 Task: Schedule a session for the debt reduction strategy.
Action: Mouse moved to (581, 119)
Screenshot: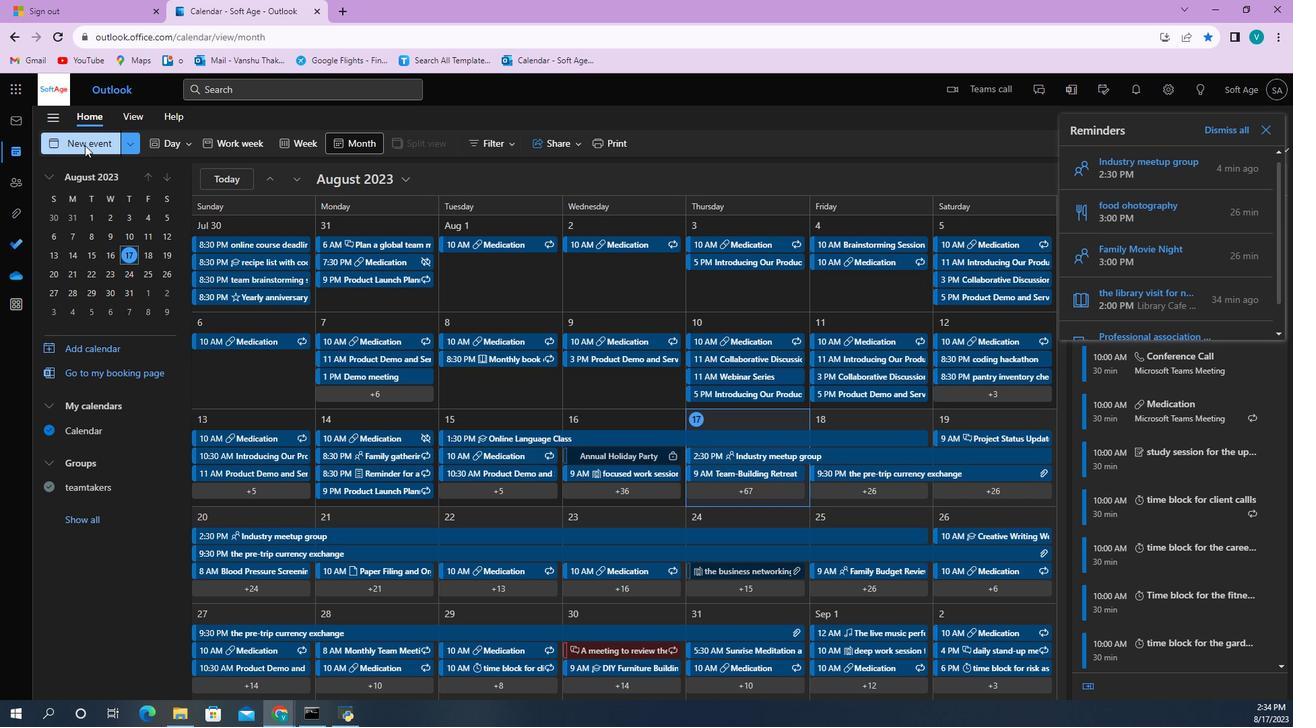 
Action: Mouse pressed left at (581, 119)
Screenshot: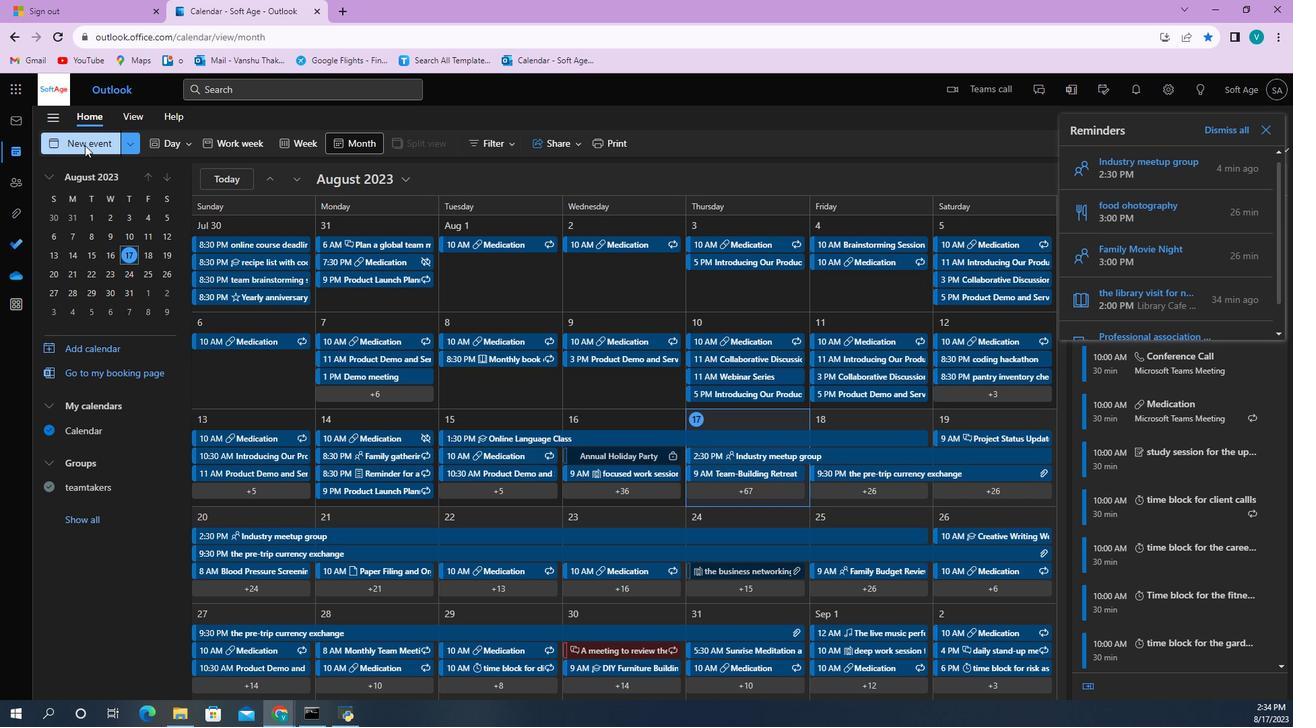 
Action: Mouse moved to (530, 206)
Screenshot: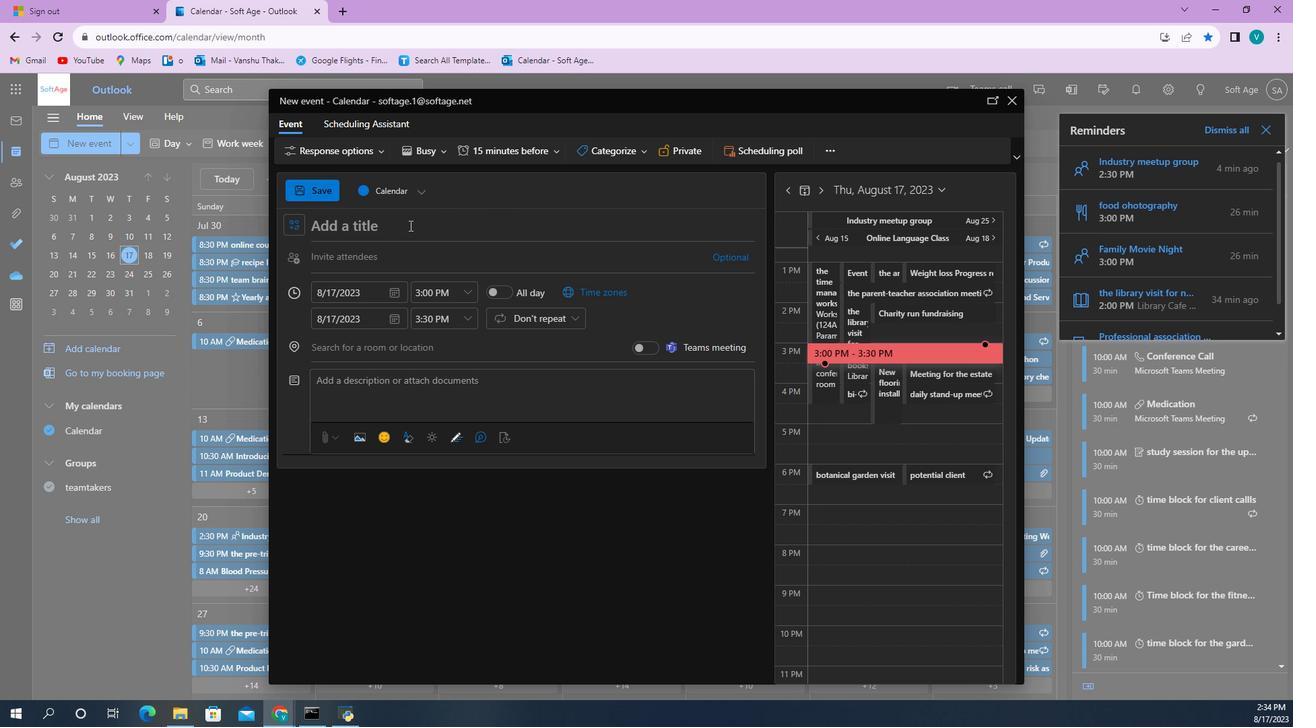 
Action: Mouse pressed left at (530, 206)
Screenshot: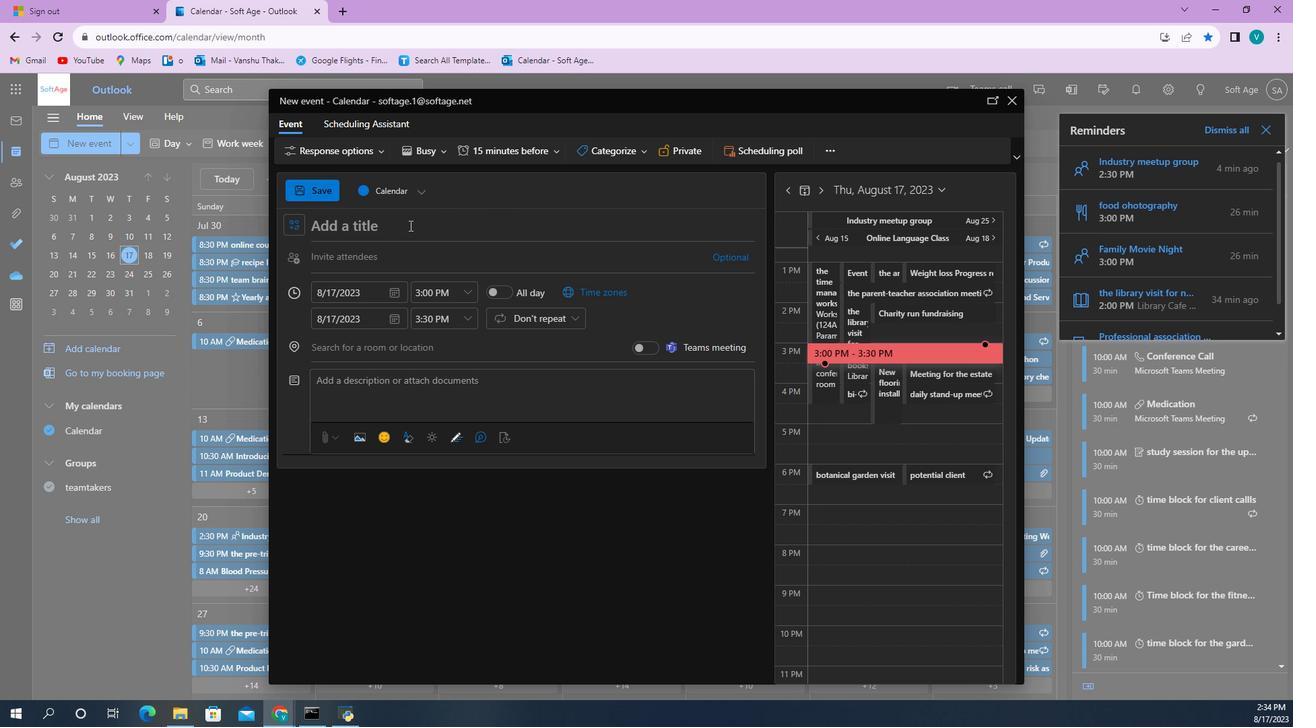 
Action: Key pressed session<Key.space>for<Key.space>the<Key.space>debt<Key.space>reduction<Key.space>stre<Key.backspace><Key.backspace>rategy
Screenshot: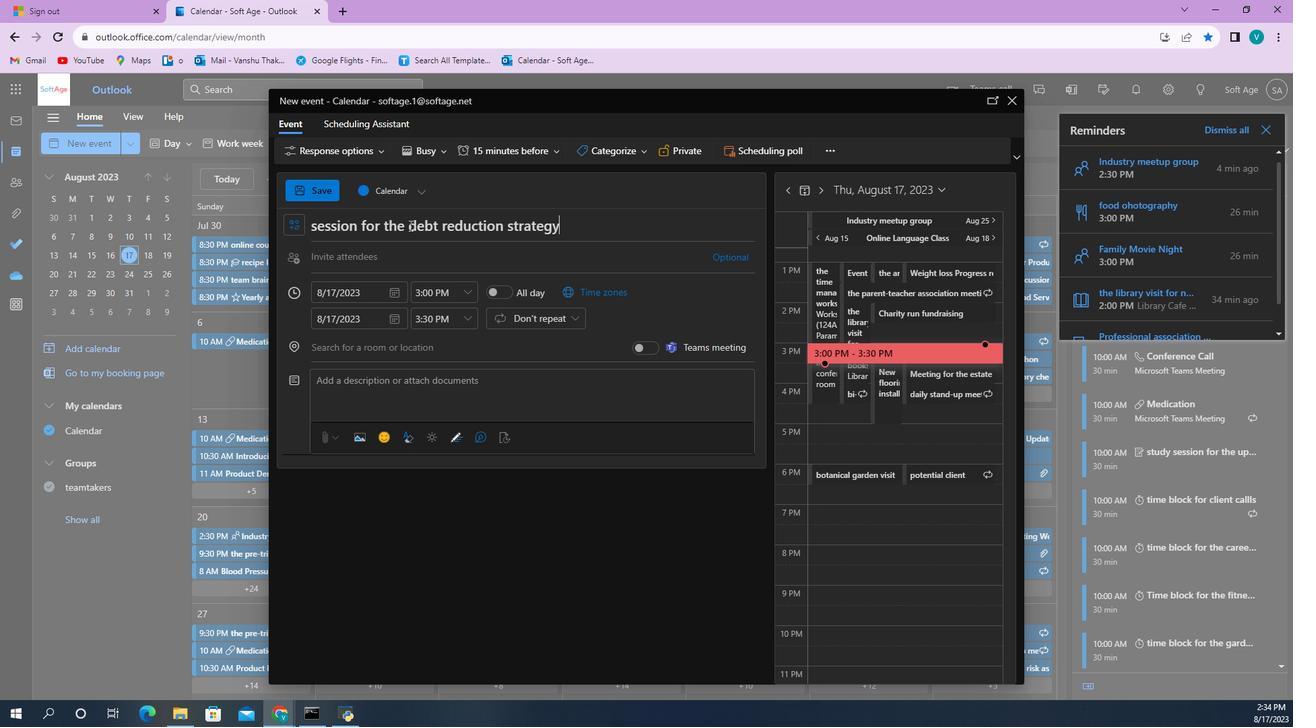 
Action: Mouse moved to (532, 286)
Screenshot: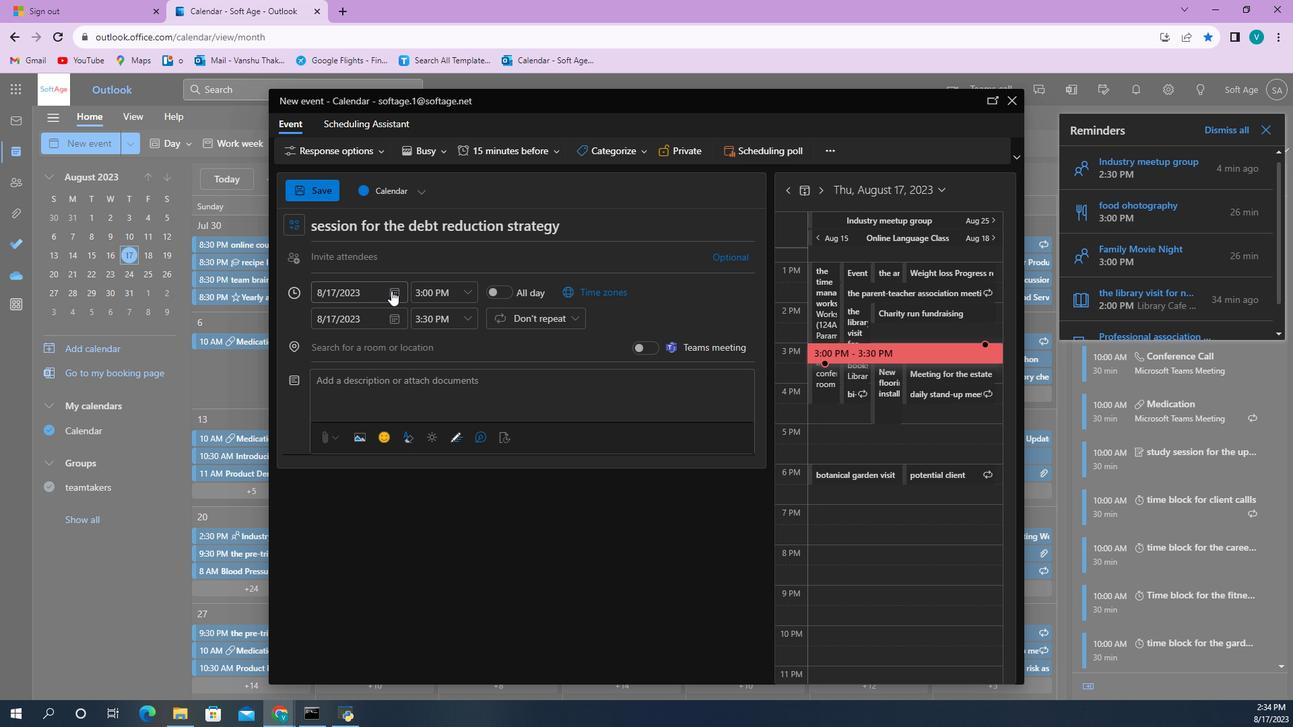 
Action: Mouse pressed left at (532, 286)
Screenshot: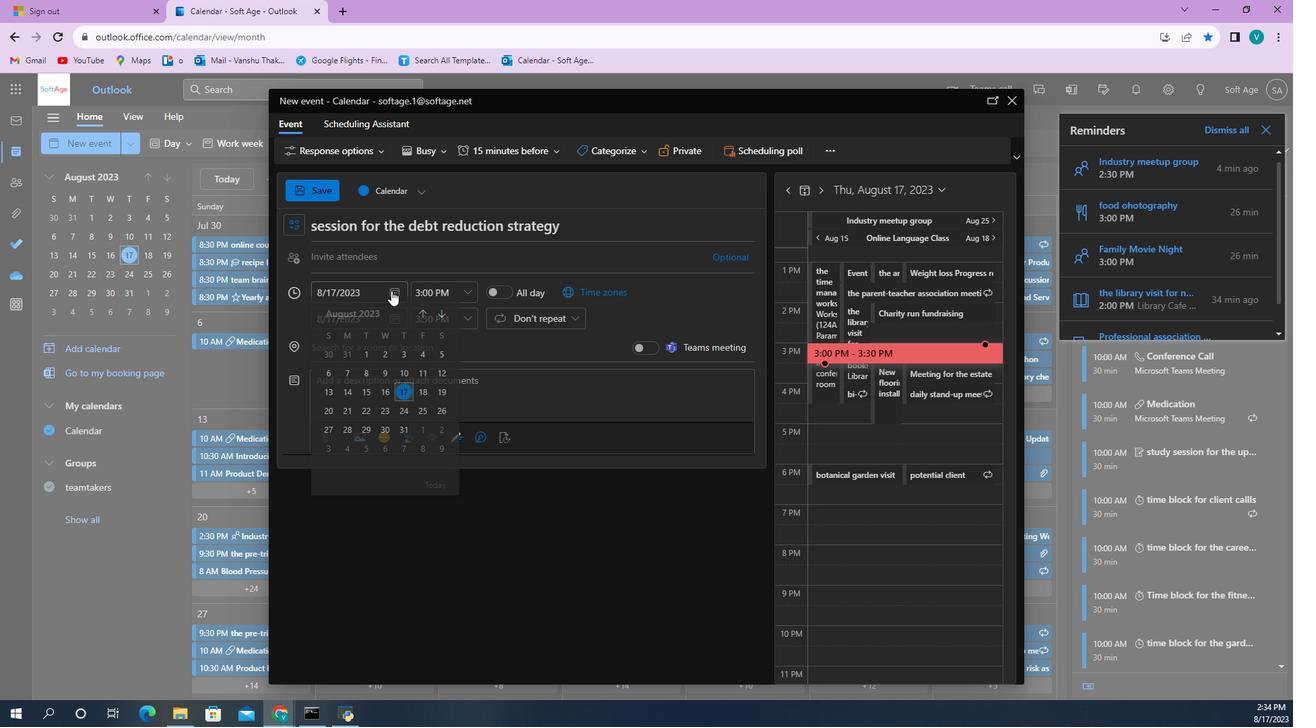 
Action: Mouse moved to (528, 396)
Screenshot: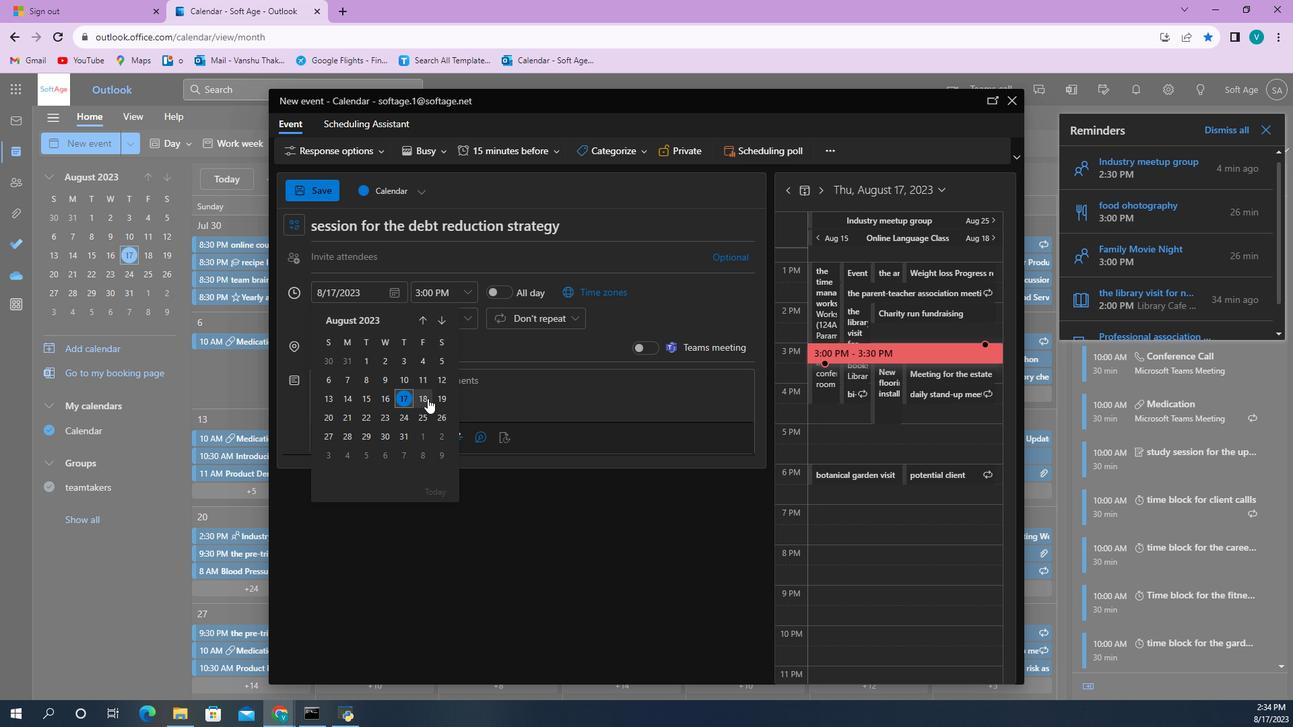 
Action: Mouse pressed left at (528, 396)
Screenshot: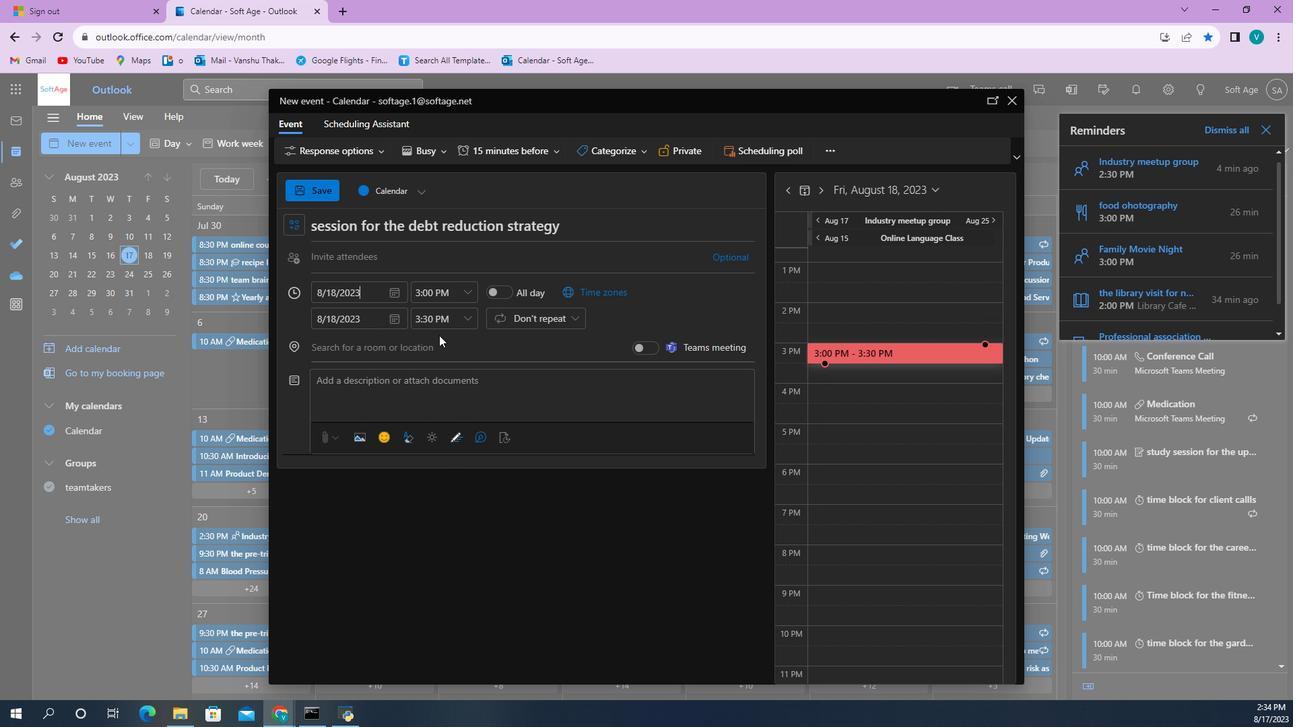 
Action: Mouse moved to (522, 284)
Screenshot: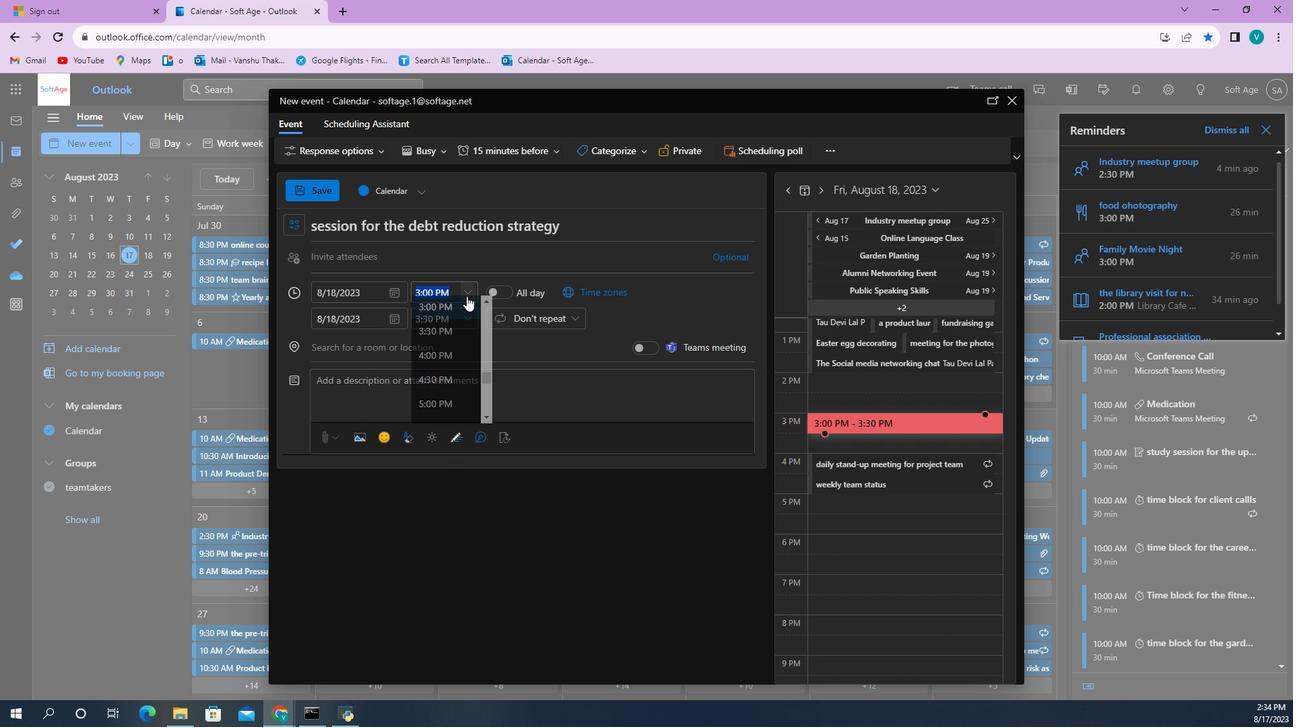 
Action: Mouse pressed left at (522, 284)
Screenshot: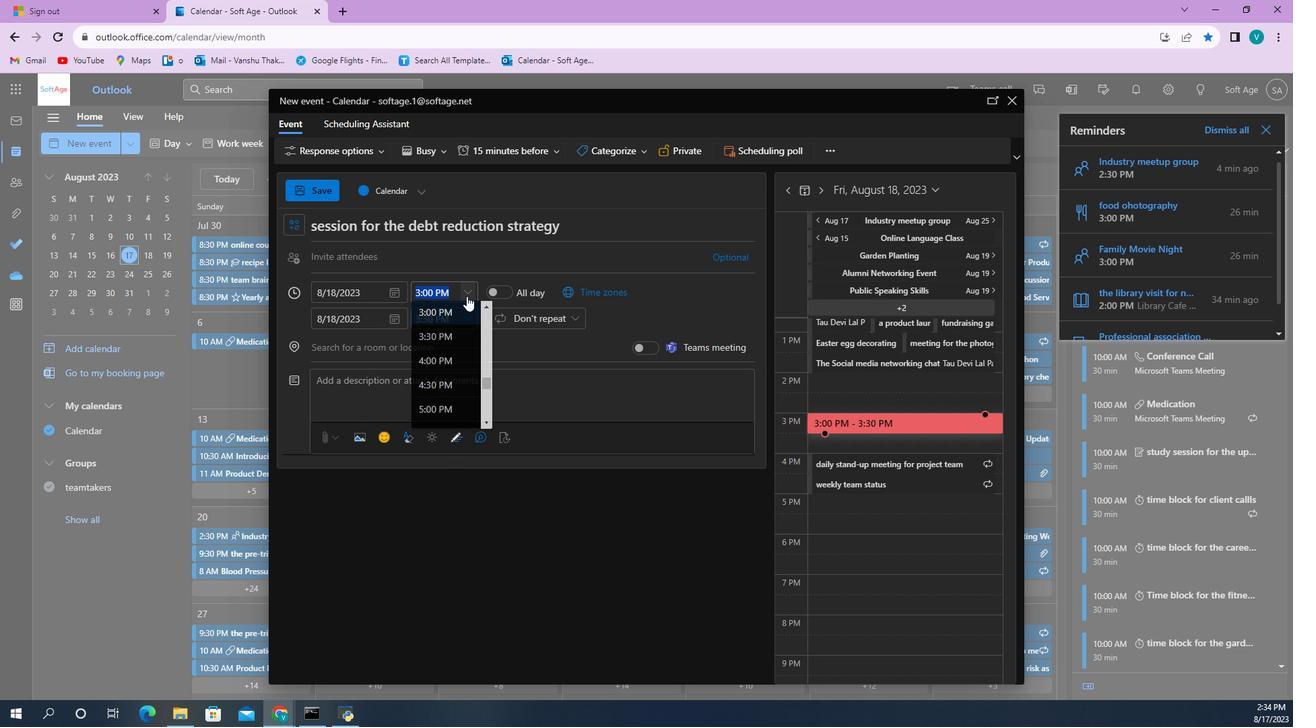 
Action: Mouse moved to (522, 330)
Screenshot: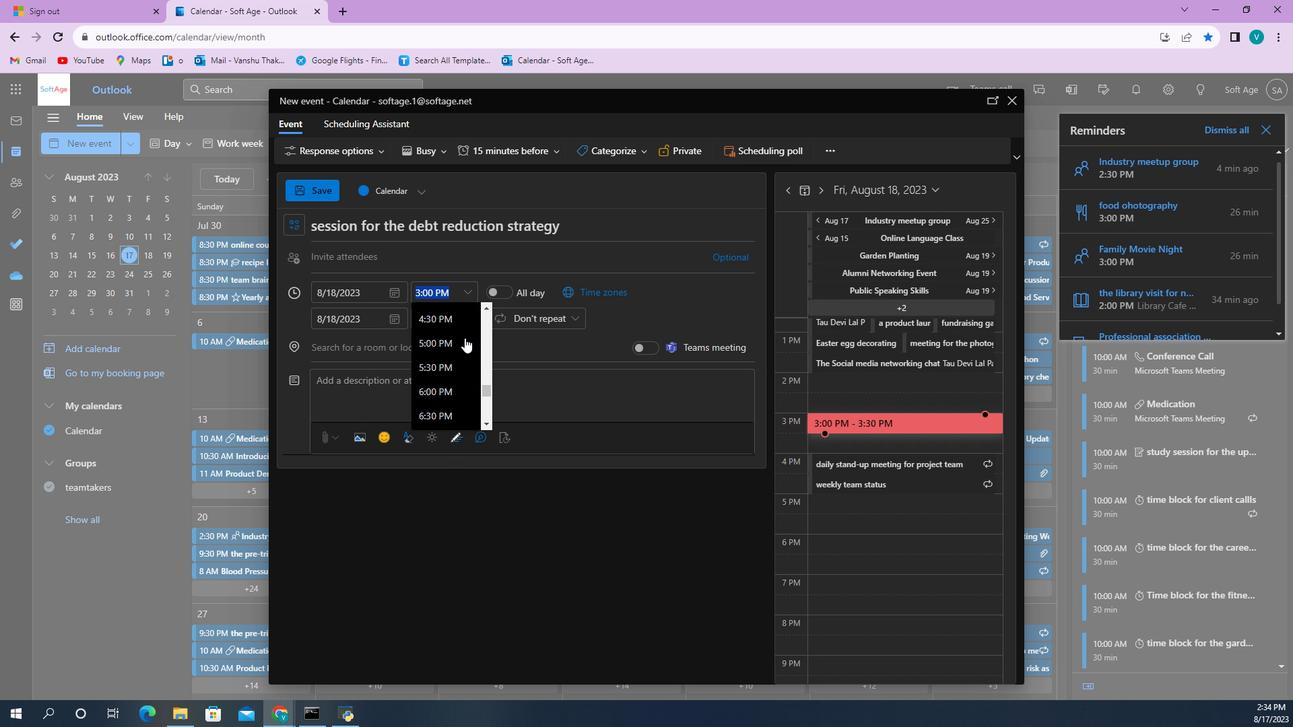 
Action: Mouse scrolled (522, 329) with delta (0, 0)
Screenshot: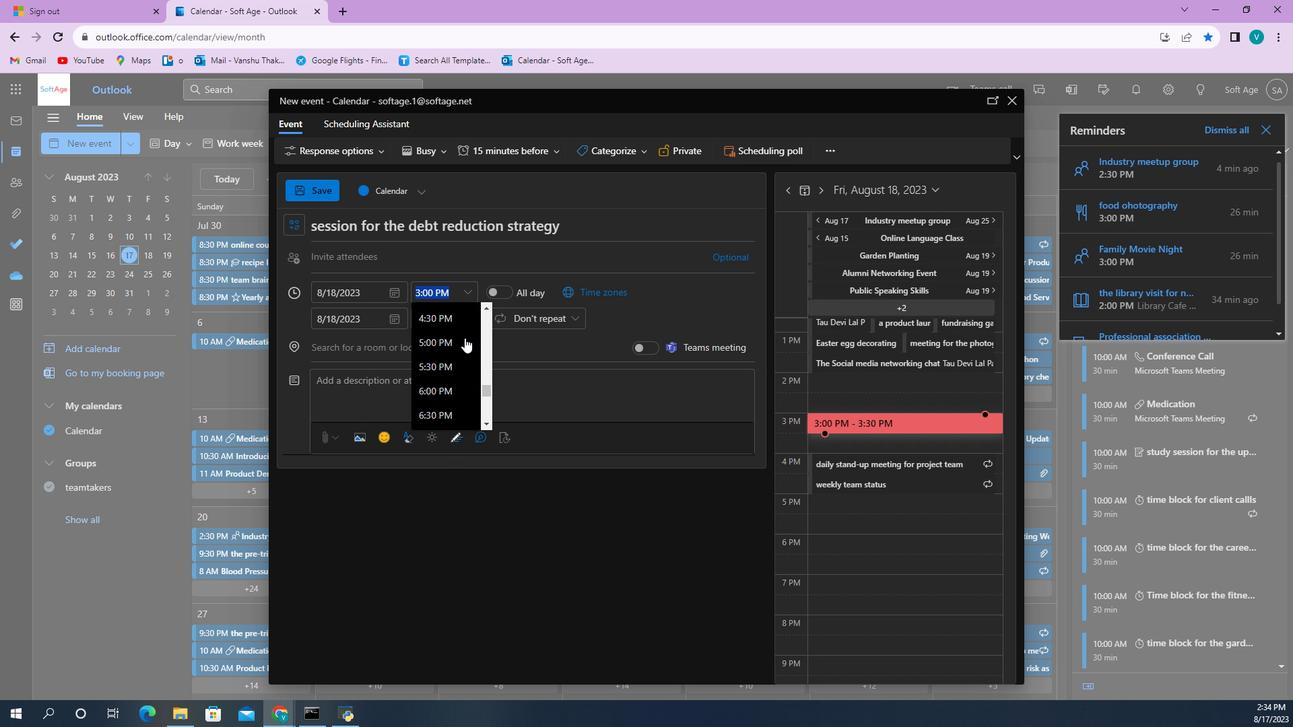 
Action: Mouse scrolled (522, 329) with delta (0, 0)
Screenshot: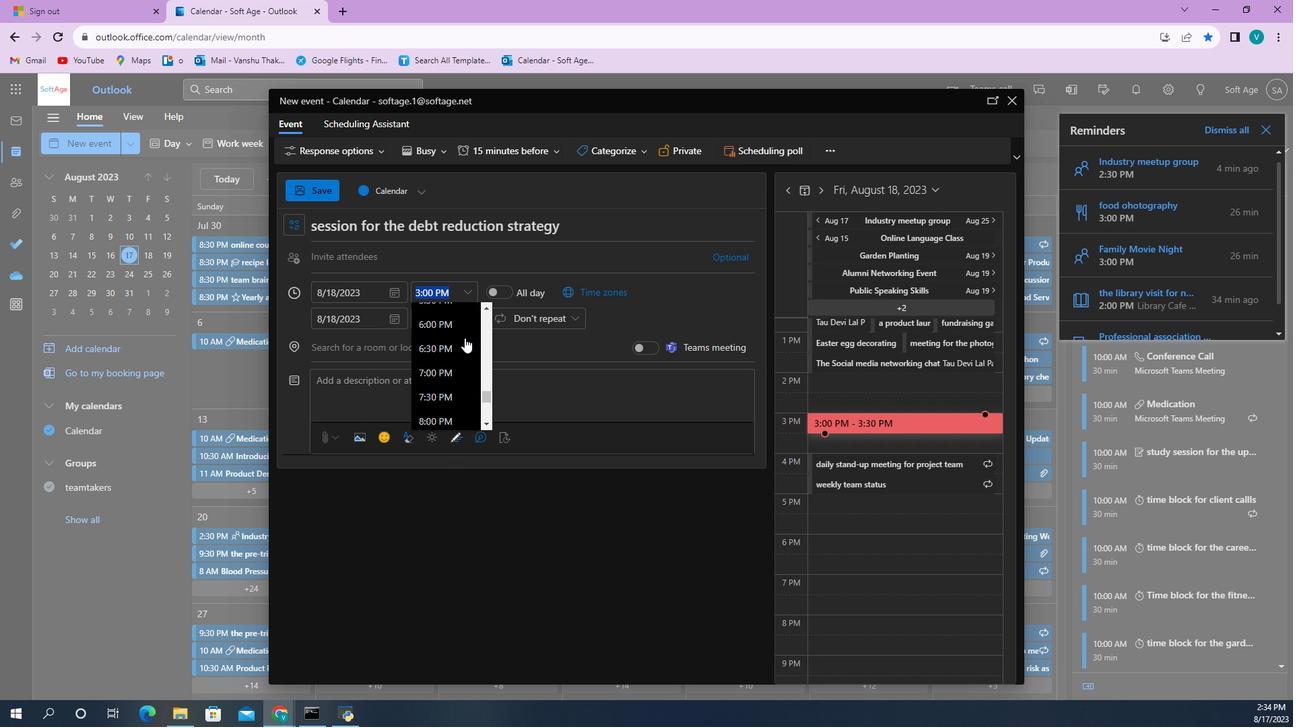 
Action: Mouse scrolled (522, 329) with delta (0, 0)
Screenshot: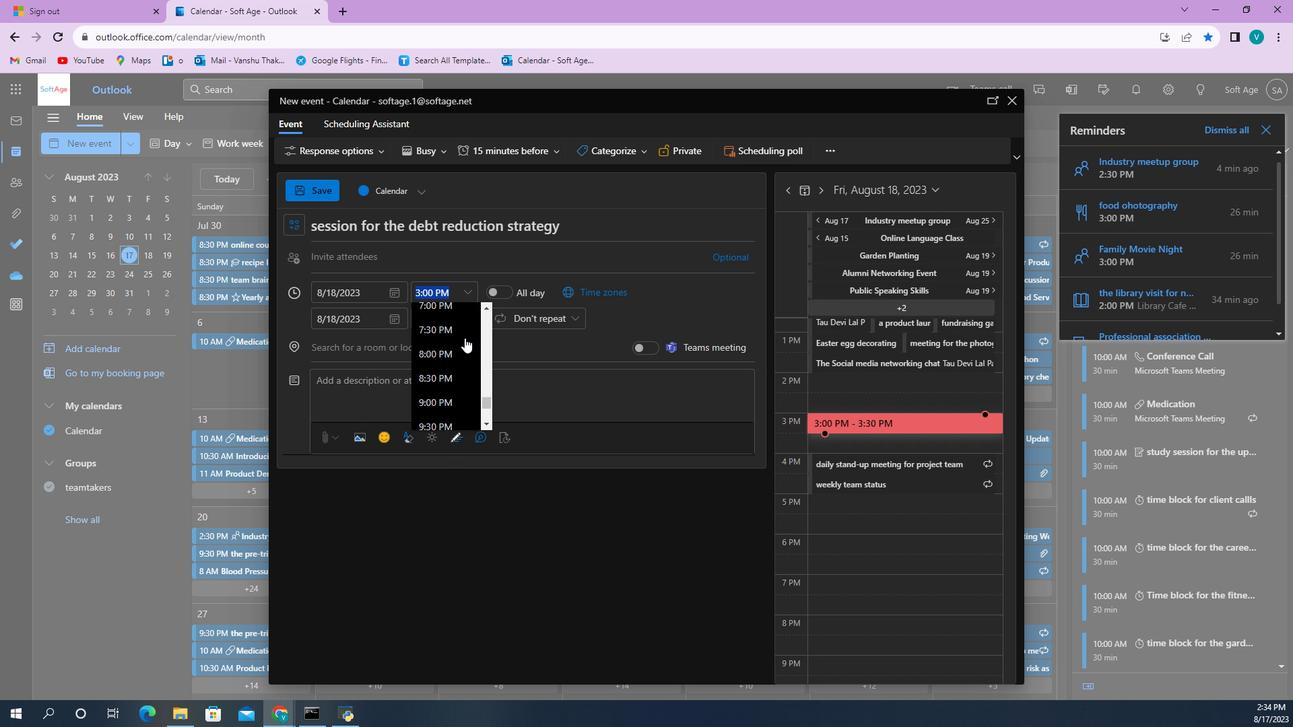 
Action: Mouse scrolled (522, 330) with delta (0, 0)
Screenshot: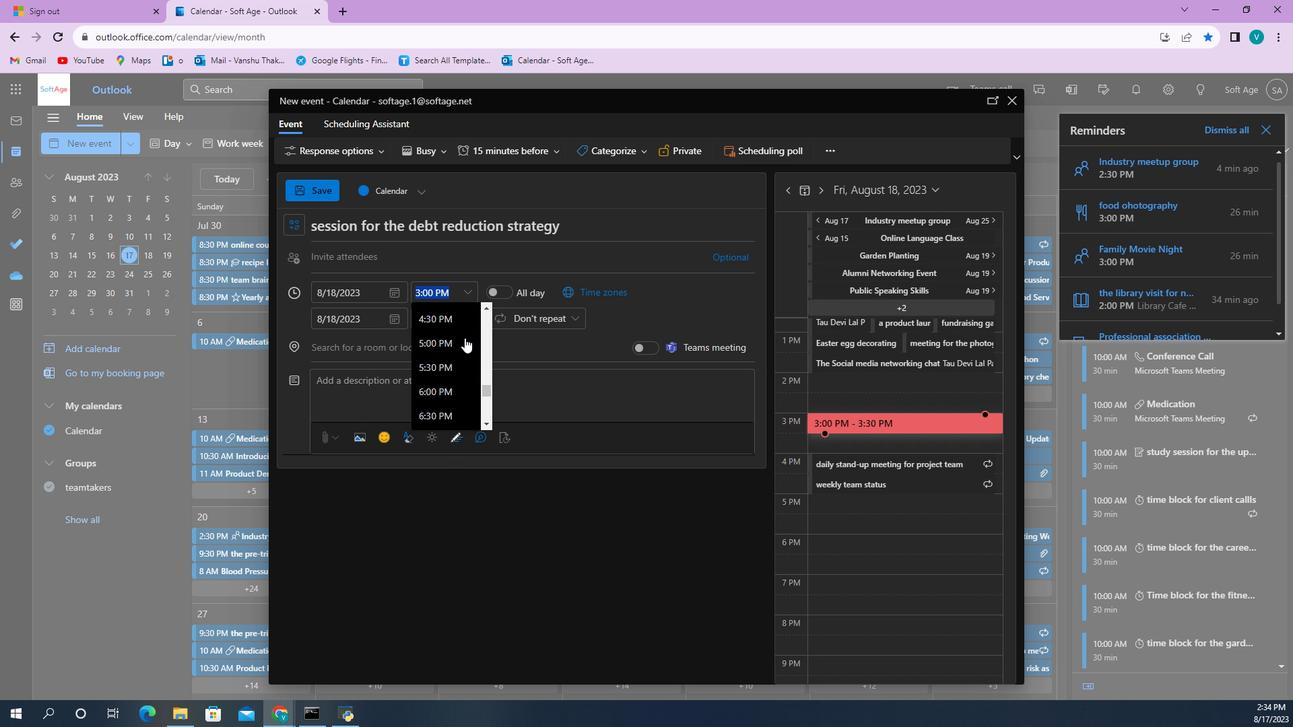 
Action: Mouse scrolled (522, 330) with delta (0, 0)
Screenshot: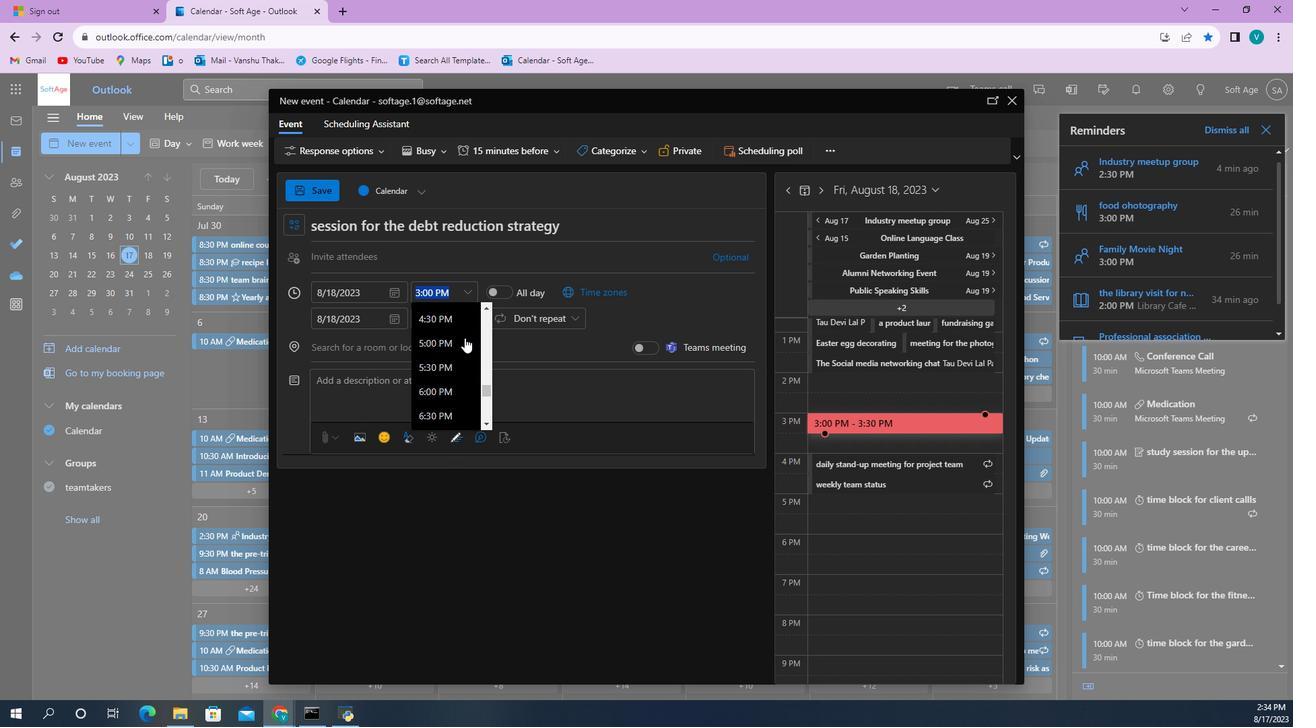 
Action: Mouse moved to (524, 383)
Screenshot: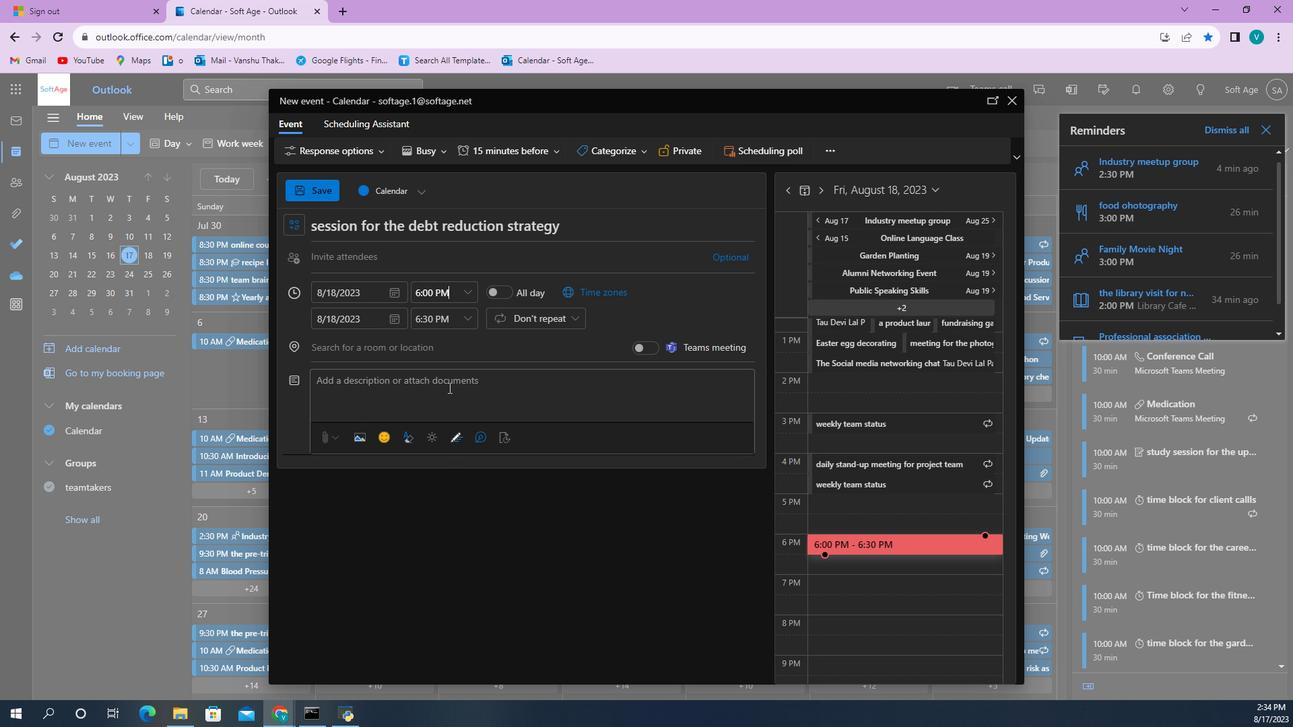 
Action: Mouse pressed left at (524, 383)
Screenshot: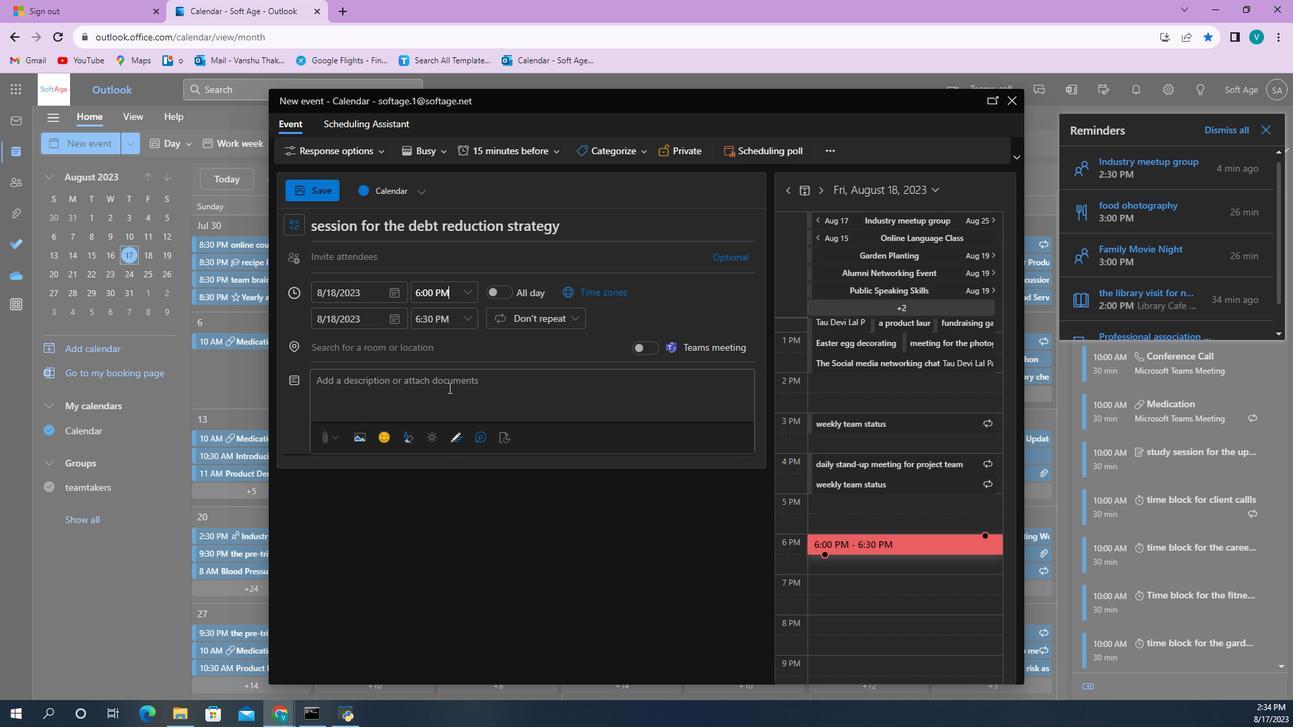 
Action: Mouse pressed left at (524, 383)
Screenshot: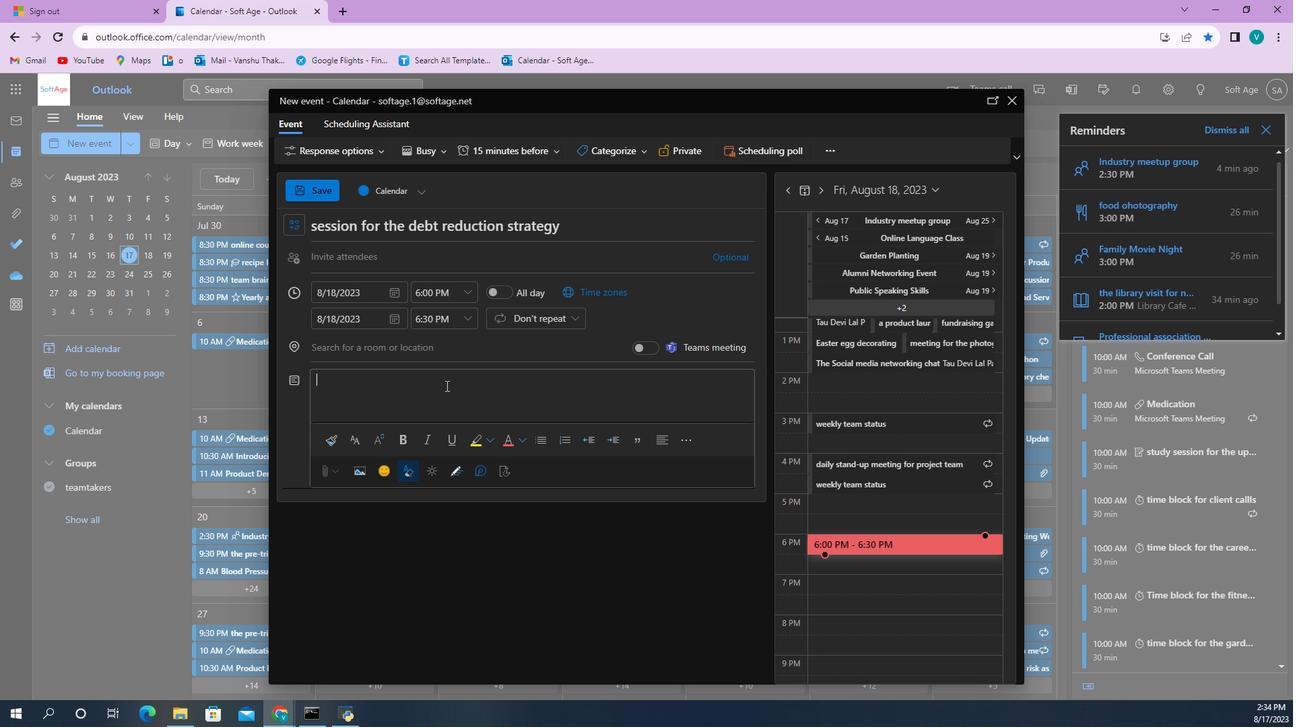 
Action: Mouse moved to (654, 596)
Screenshot: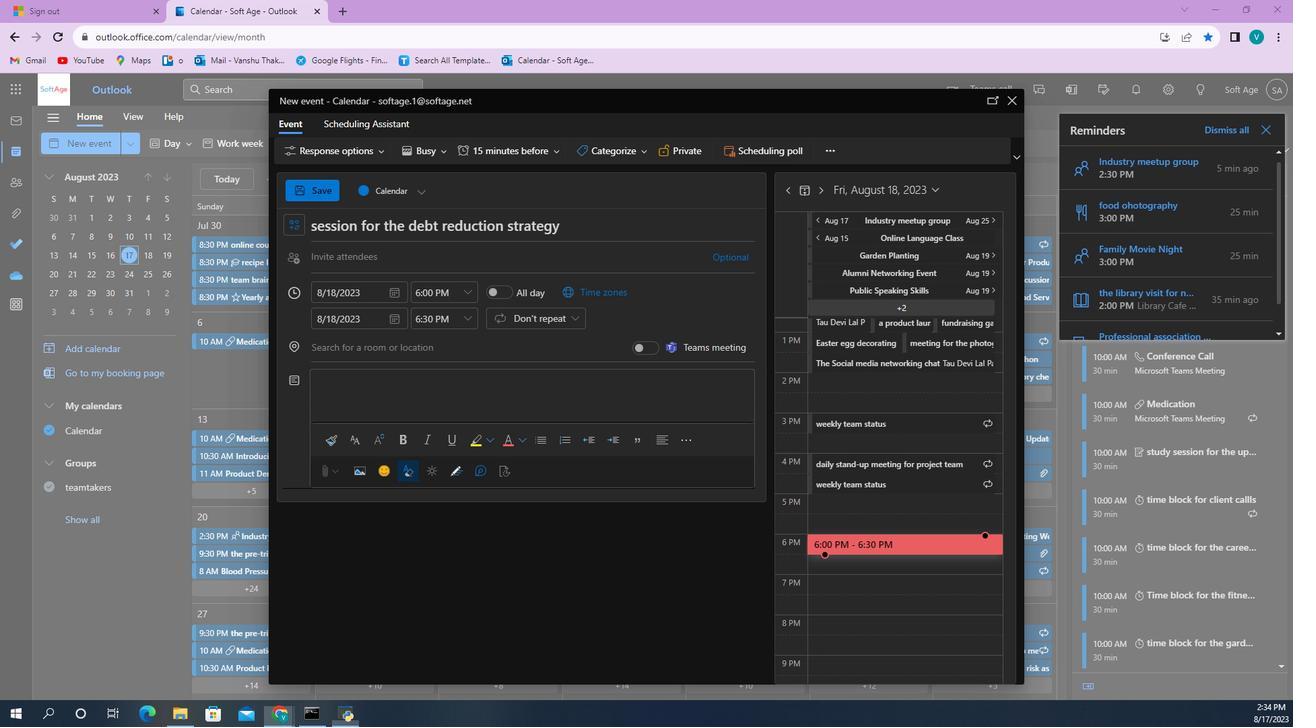 
Action: Mouse pressed left at (654, 596)
Screenshot: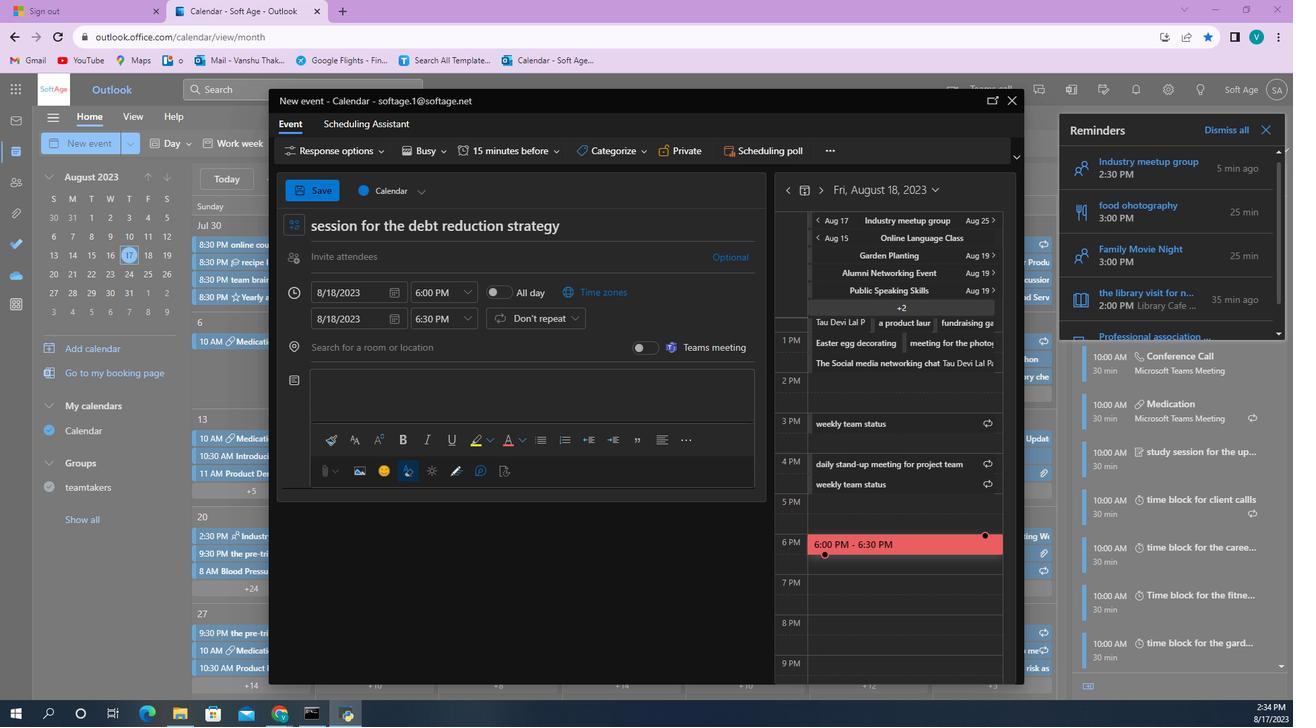 
Action: Mouse pressed left at (654, 596)
Screenshot: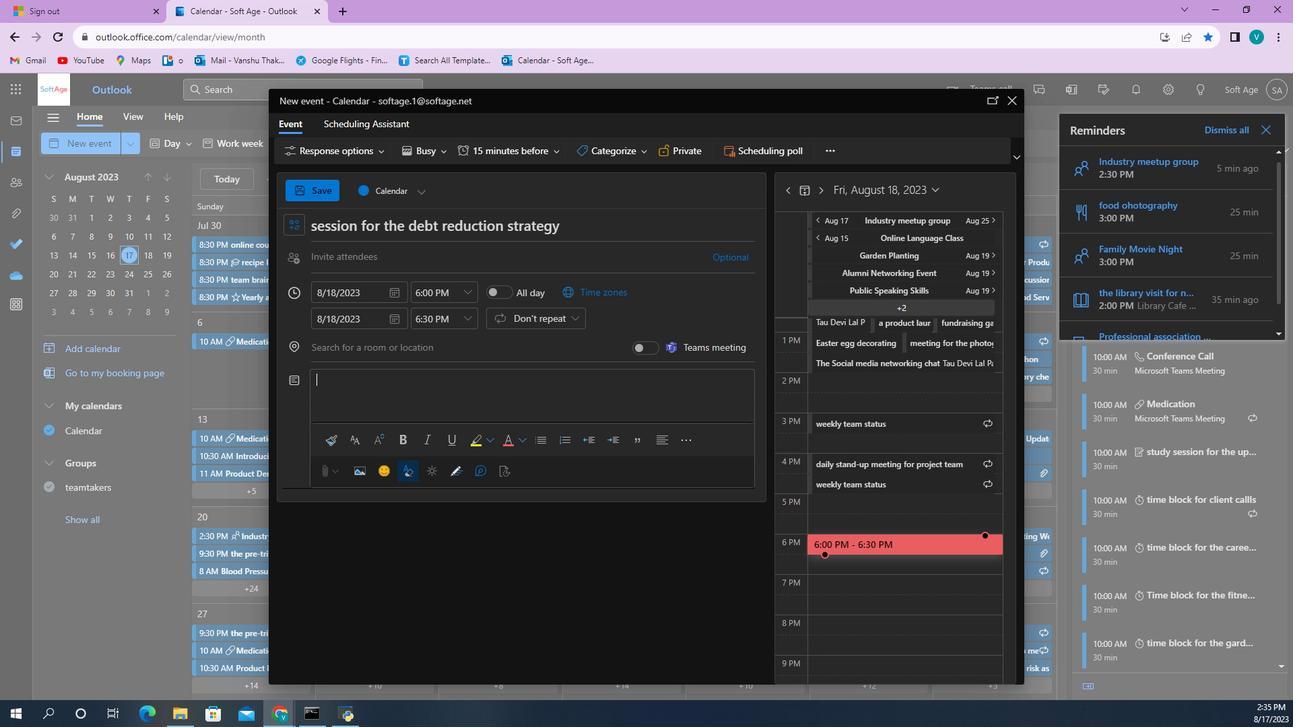 
Action: Mouse moved to (515, 390)
Screenshot: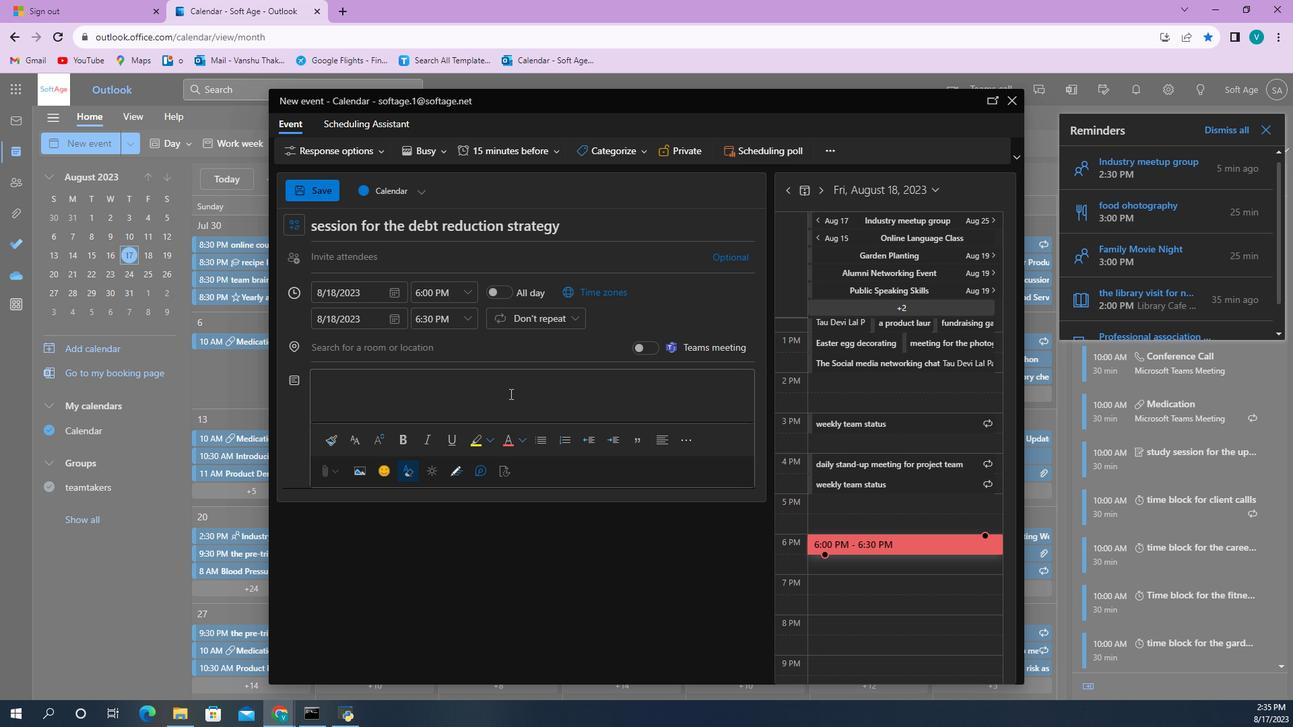
Action: Mouse pressed left at (515, 390)
Screenshot: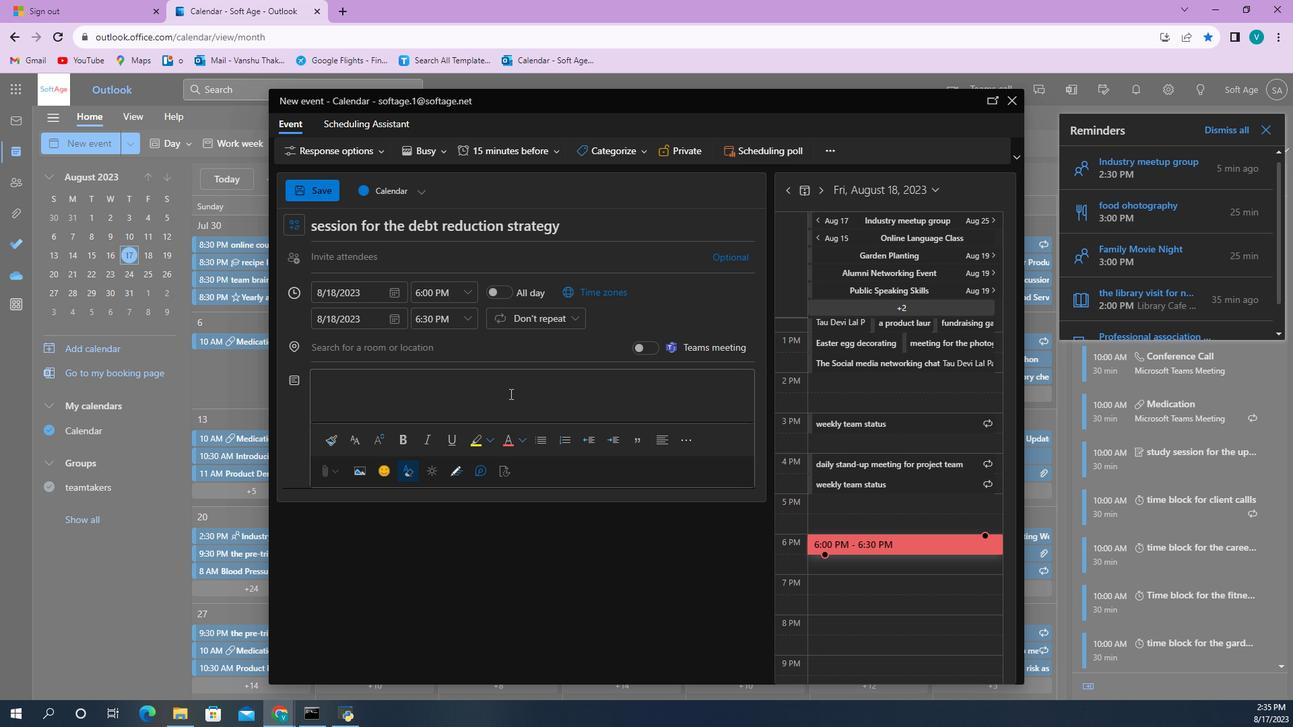 
Action: Key pressed <Key.shift>Introduction<Key.space>to<Key.space><Key.shift>FD<Key.backspace><Key.backspace><Key.shift>Debt<Key.space><Key.shift>Reduction<Key.shift>"<Key.backspace><Key.shift>:
Screenshot: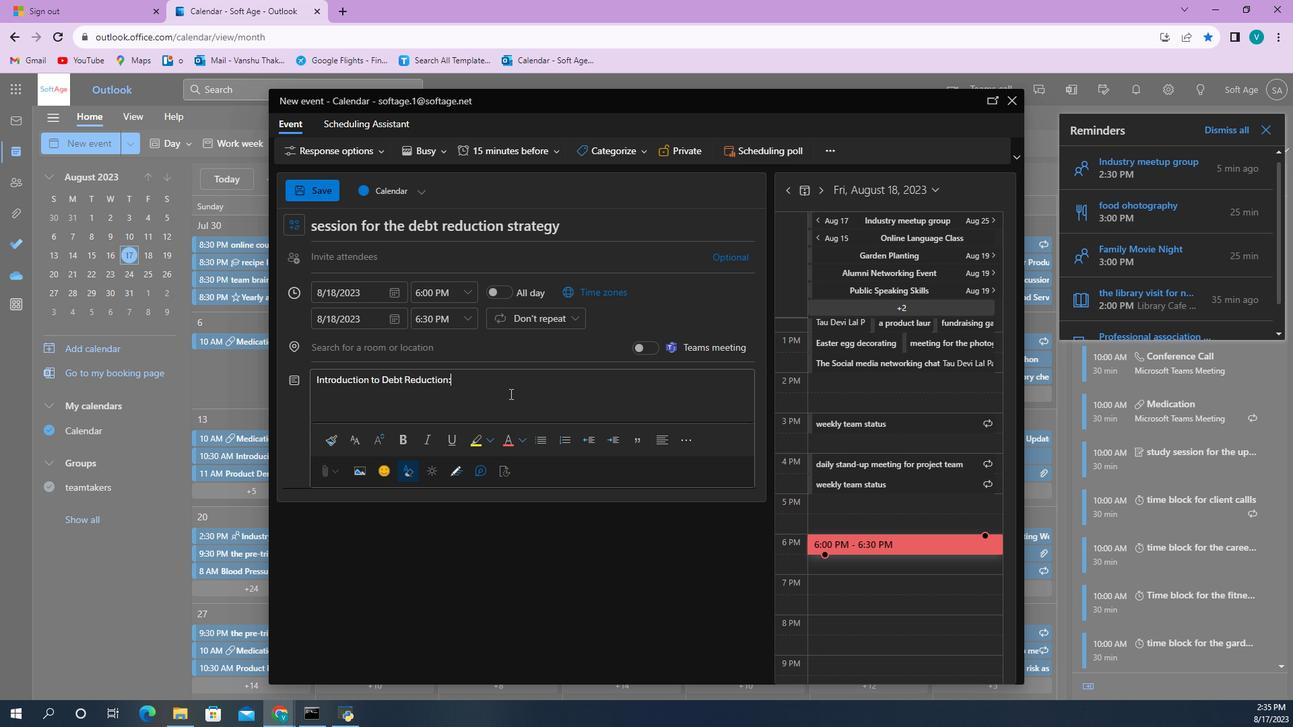 
Action: Mouse moved to (545, 375)
Screenshot: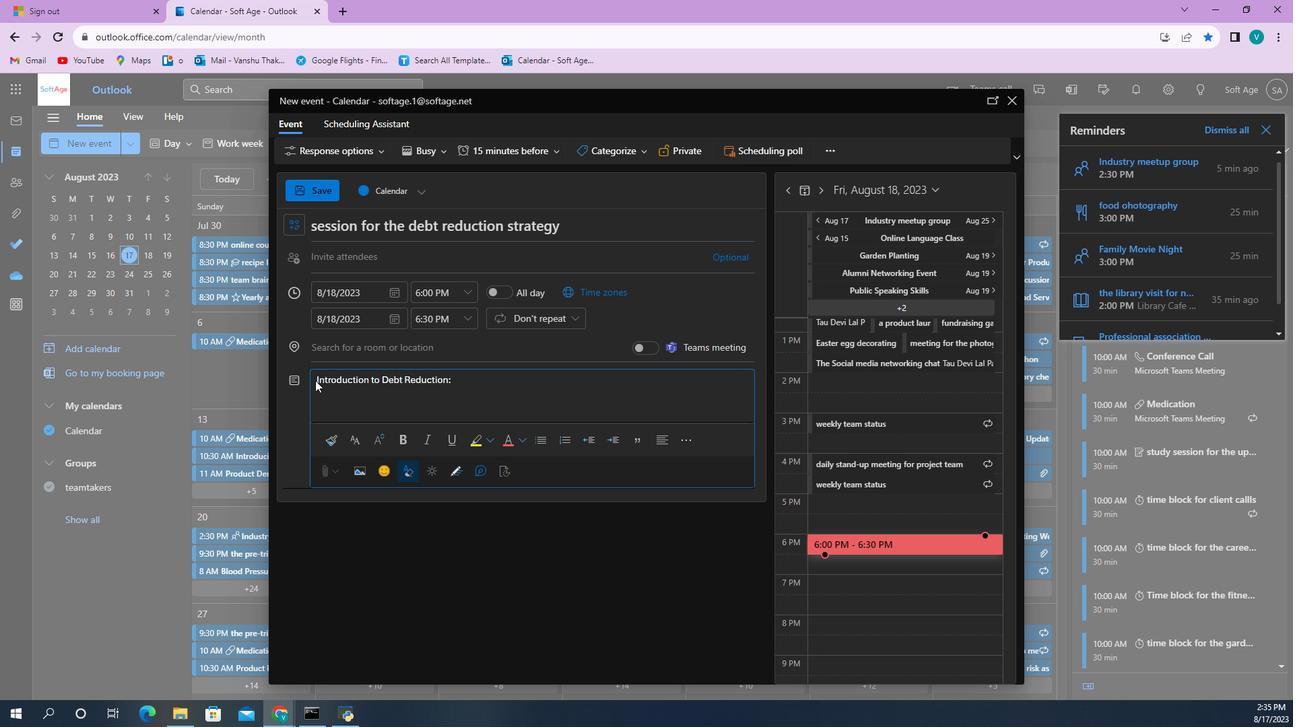 
Action: Mouse pressed left at (545, 375)
Screenshot: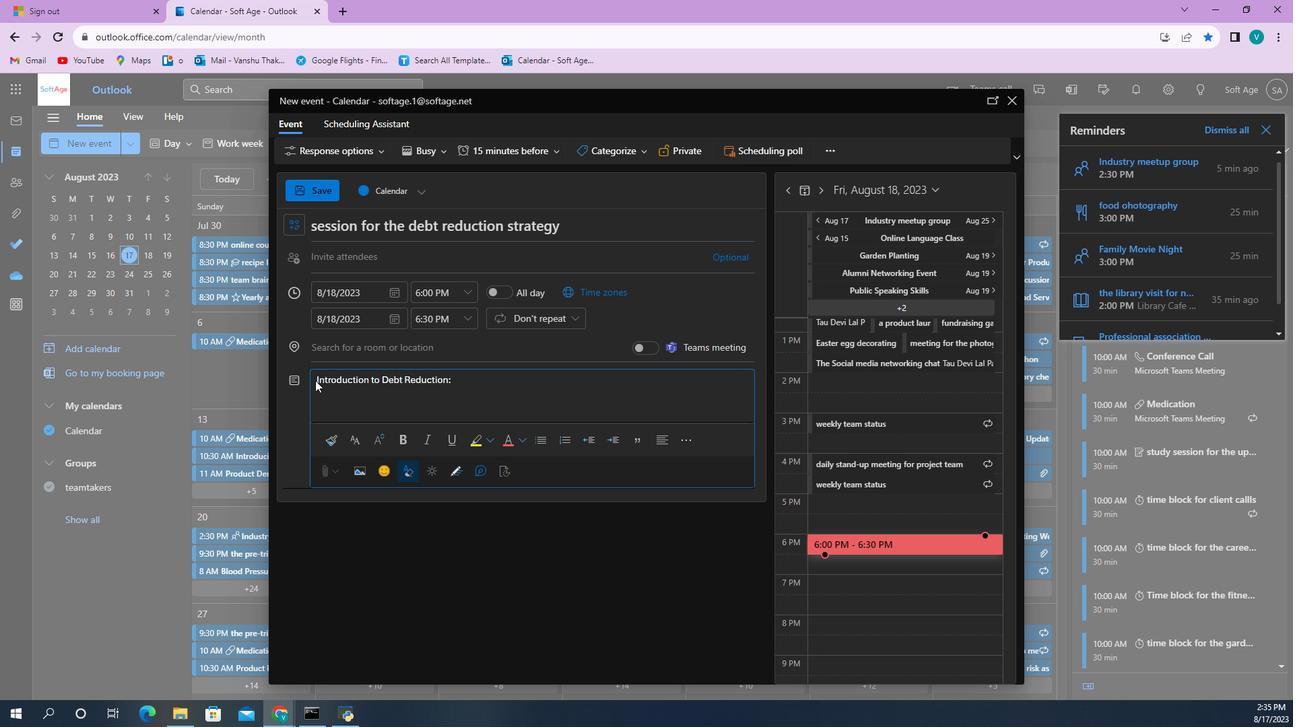 
Action: Mouse moved to (545, 375)
Screenshot: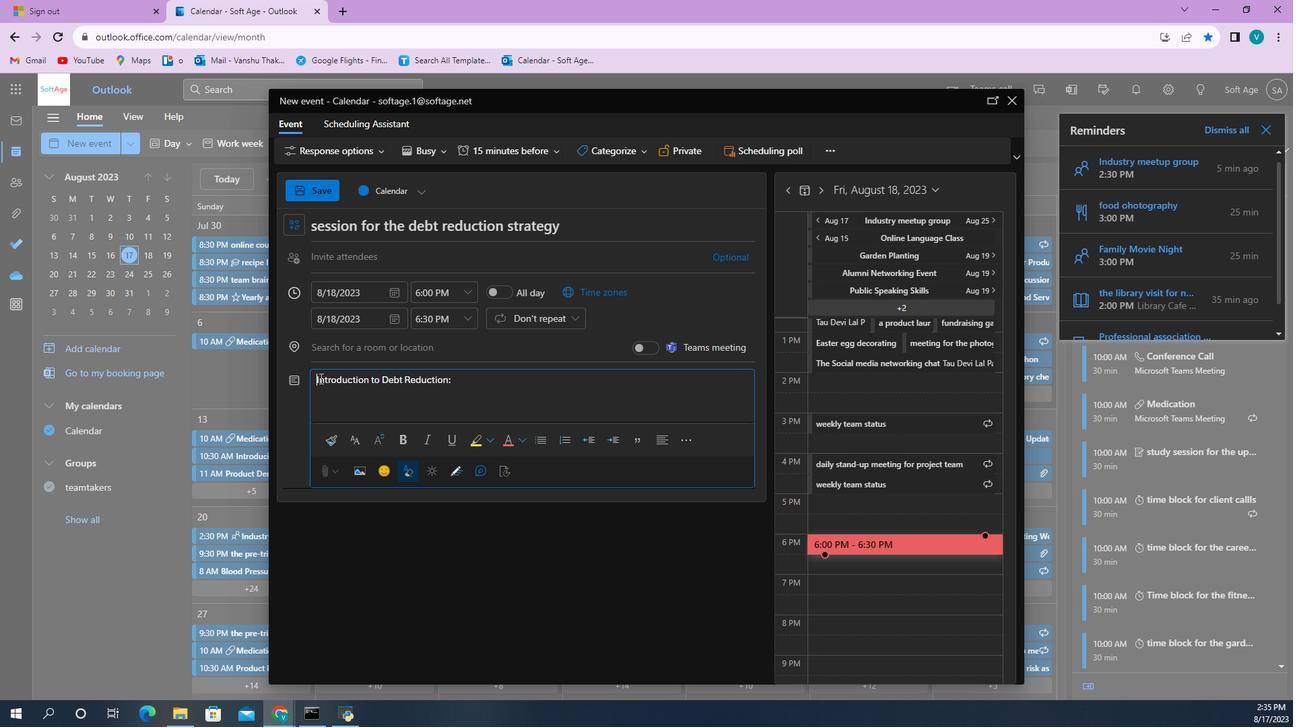 
Action: Mouse pressed left at (545, 375)
Screenshot: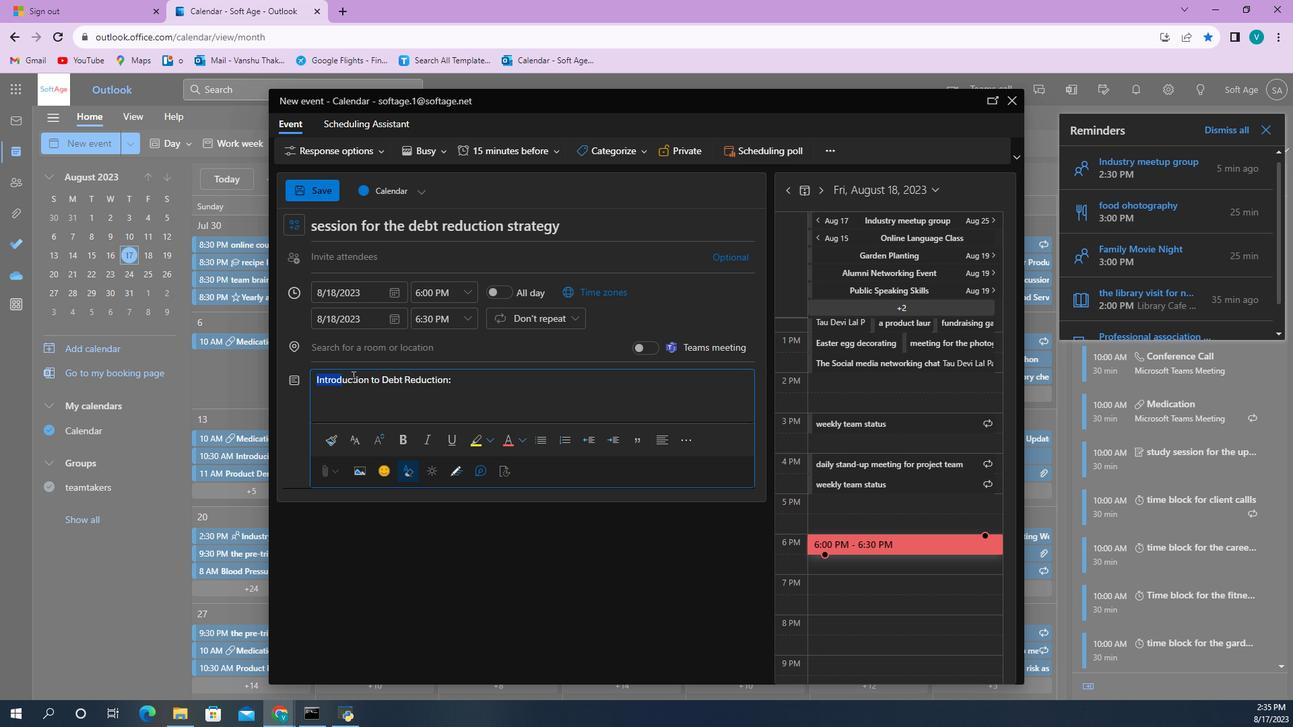 
Action: Mouse moved to (513, 439)
Screenshot: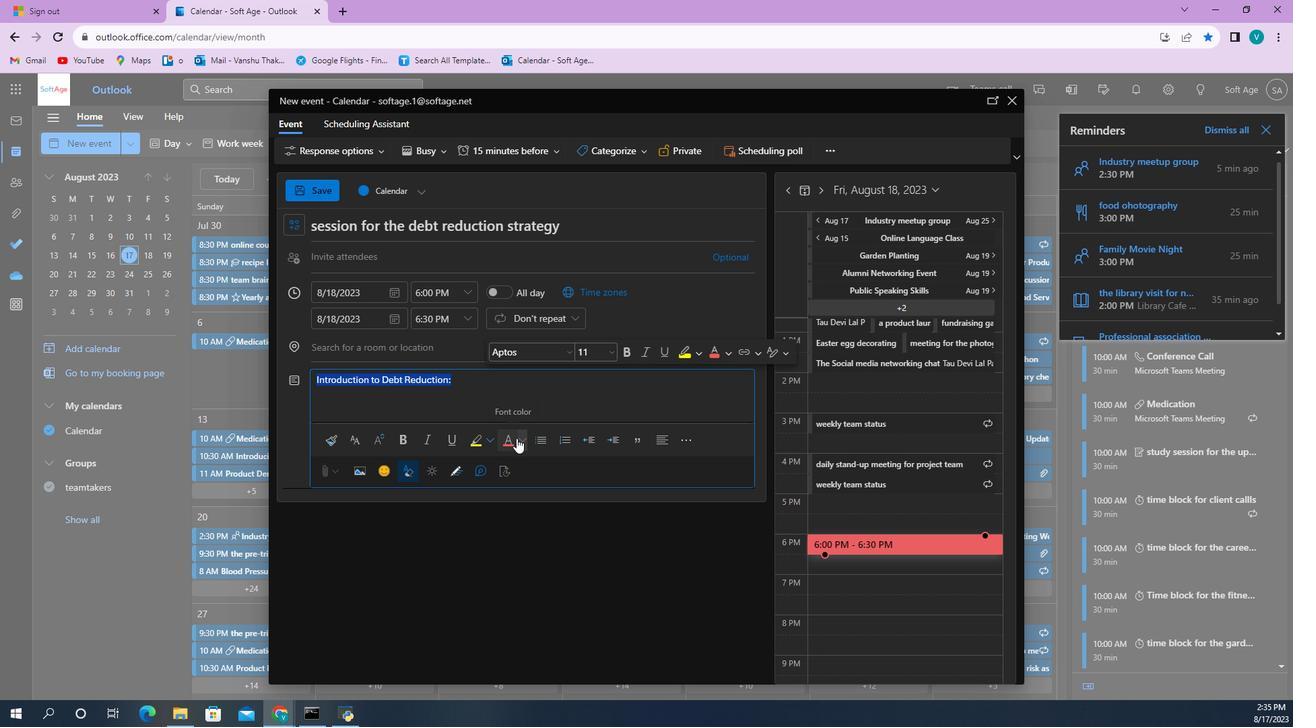 
Action: Mouse pressed left at (513, 439)
Screenshot: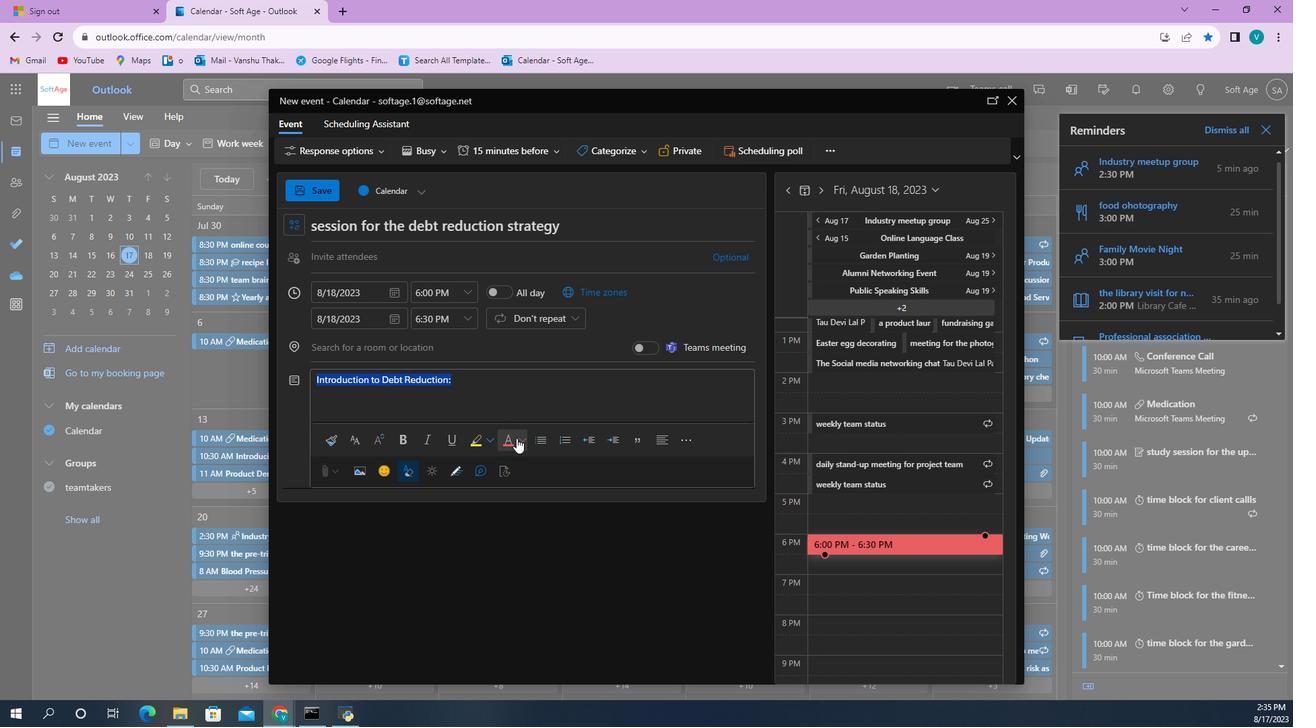 
Action: Mouse moved to (513, 443)
Screenshot: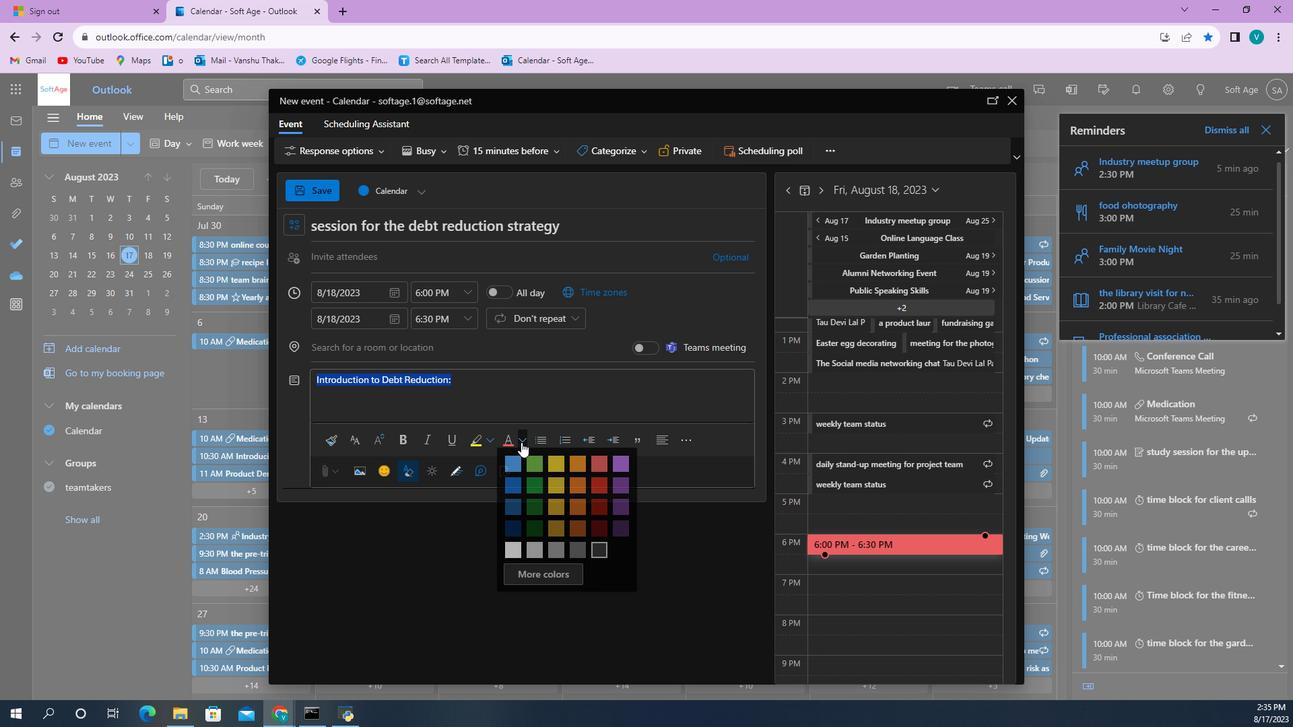 
Action: Mouse pressed left at (513, 443)
Screenshot: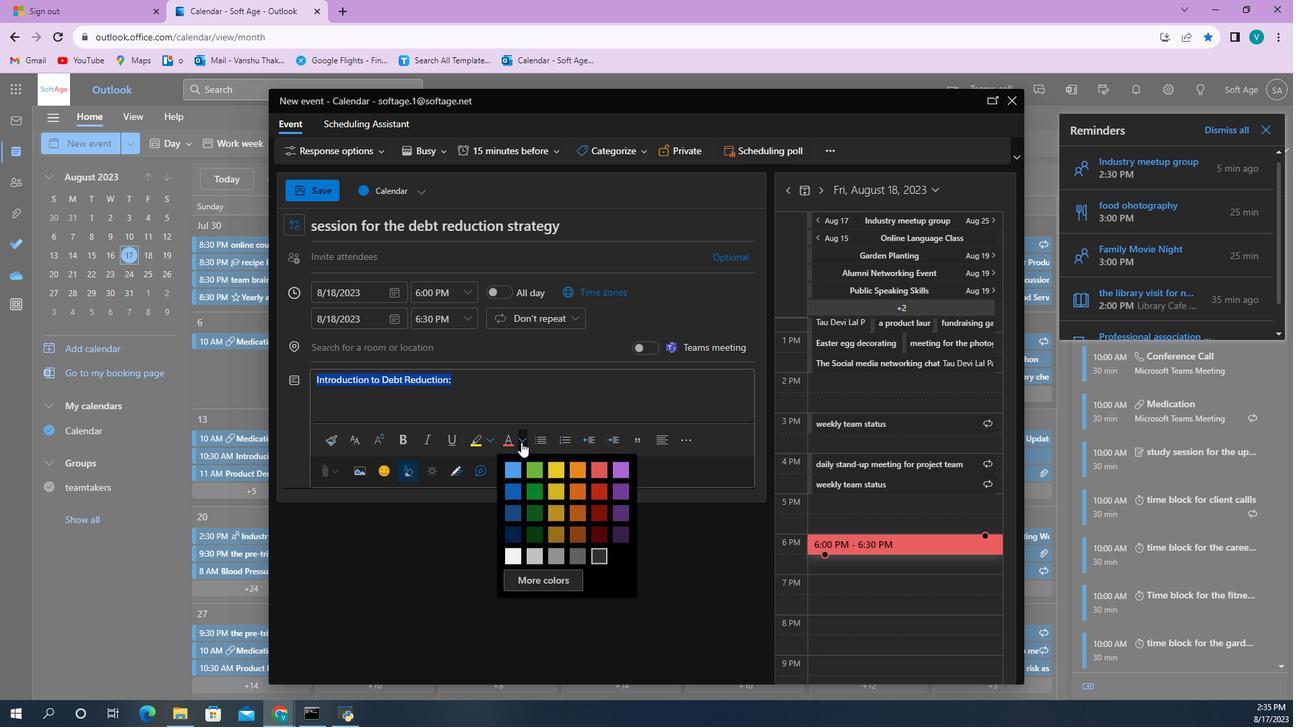 
Action: Mouse moved to (502, 476)
Screenshot: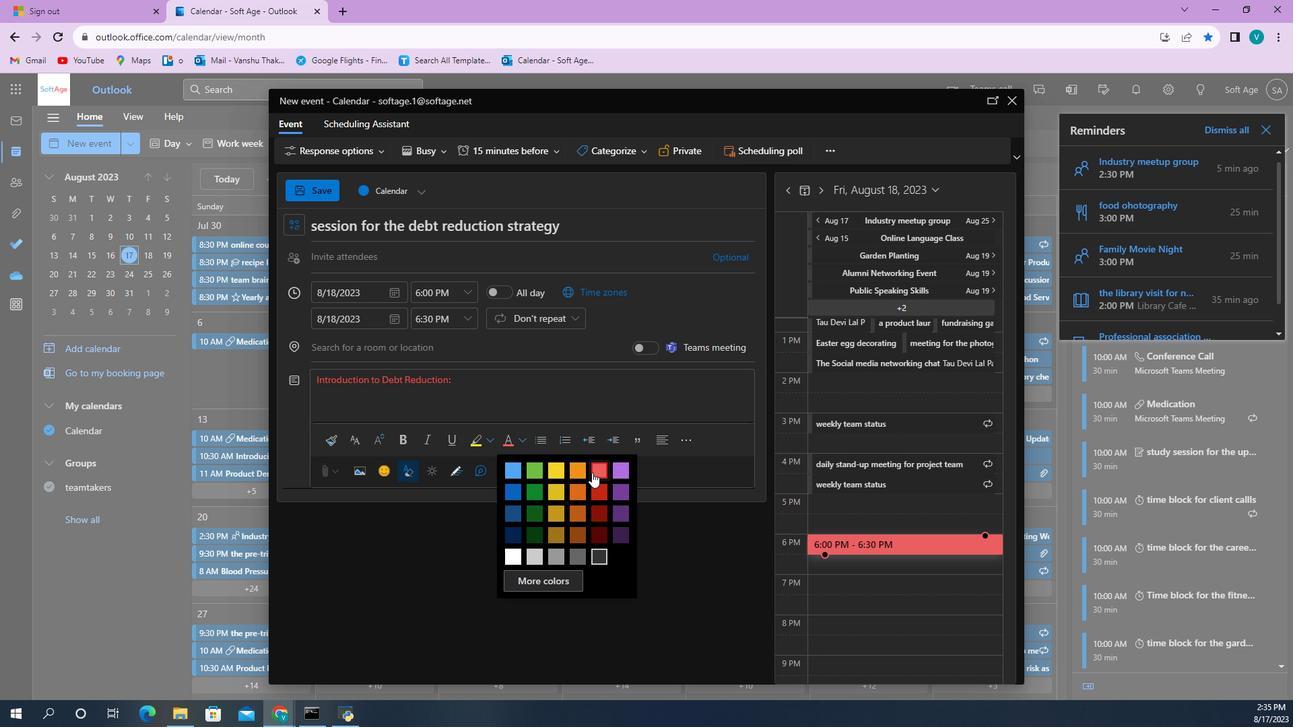 
Action: Mouse pressed left at (502, 476)
Screenshot: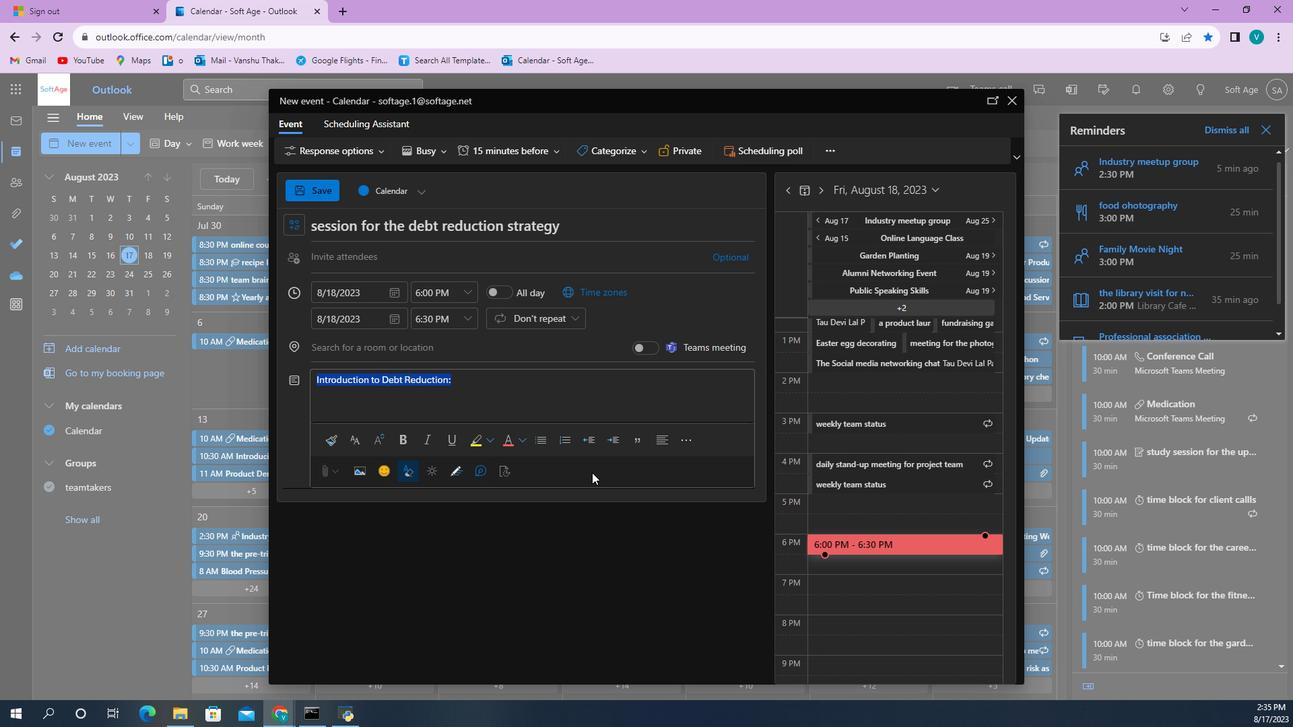 
Action: Mouse moved to (518, 390)
Screenshot: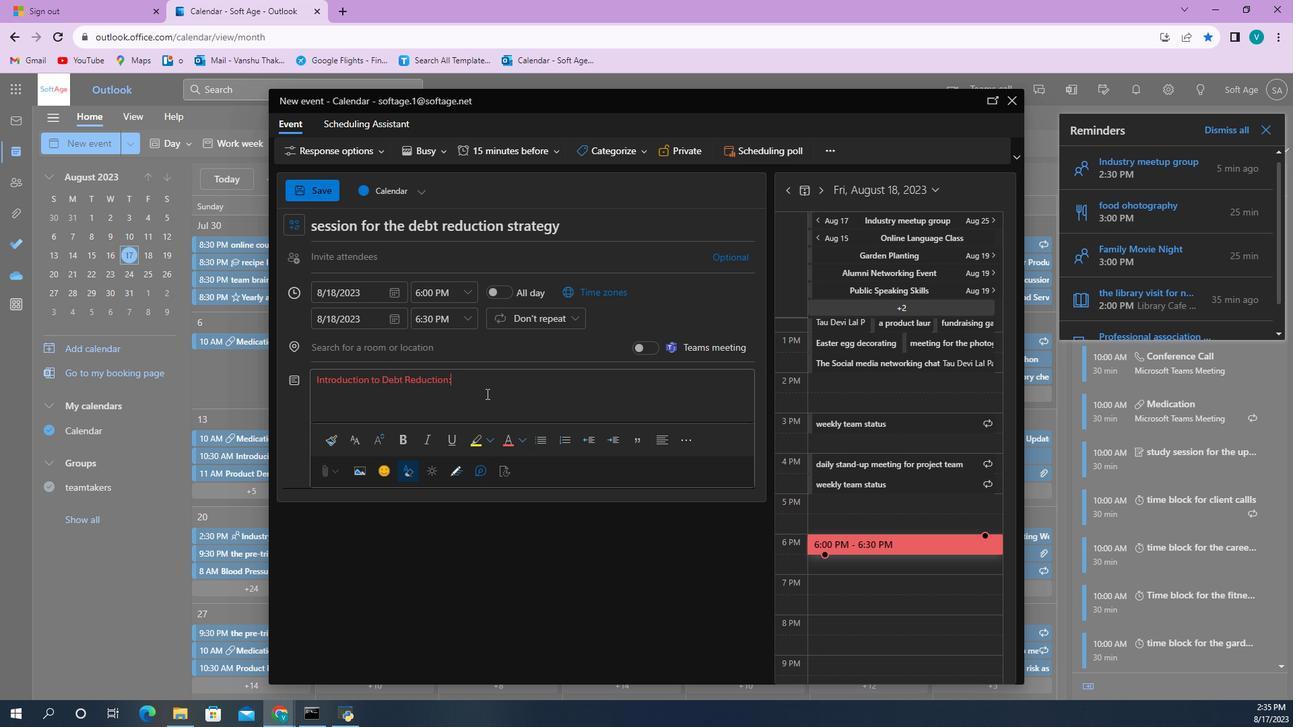 
Action: Mouse pressed left at (518, 390)
Screenshot: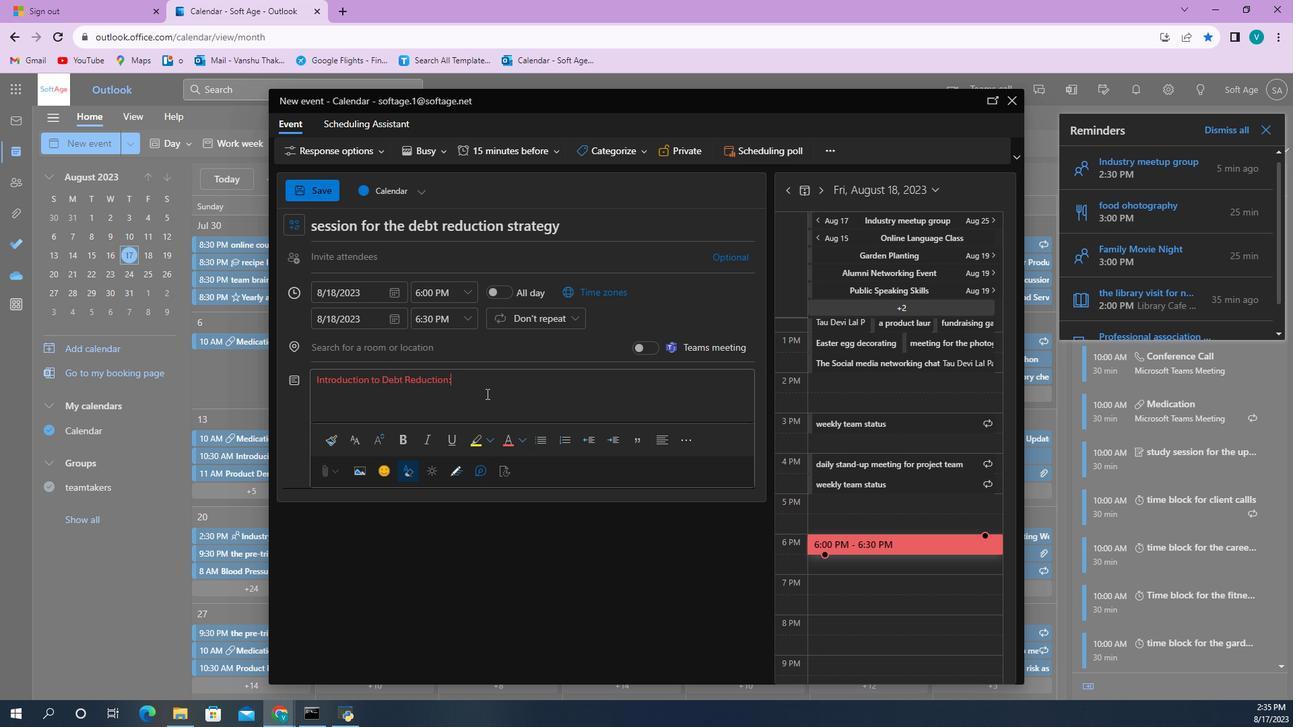
Action: Mouse moved to (518, 389)
Screenshot: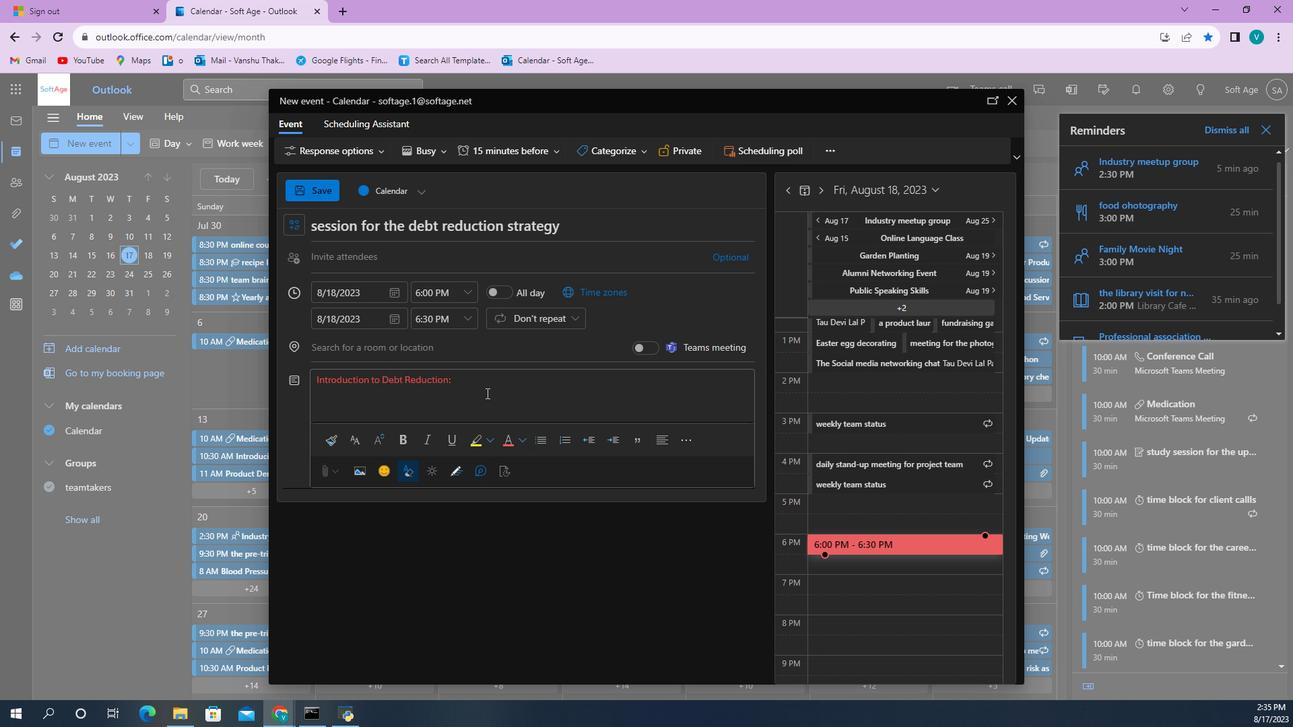 
Action: Key pressed <Key.space><Key.shift>U
Screenshot: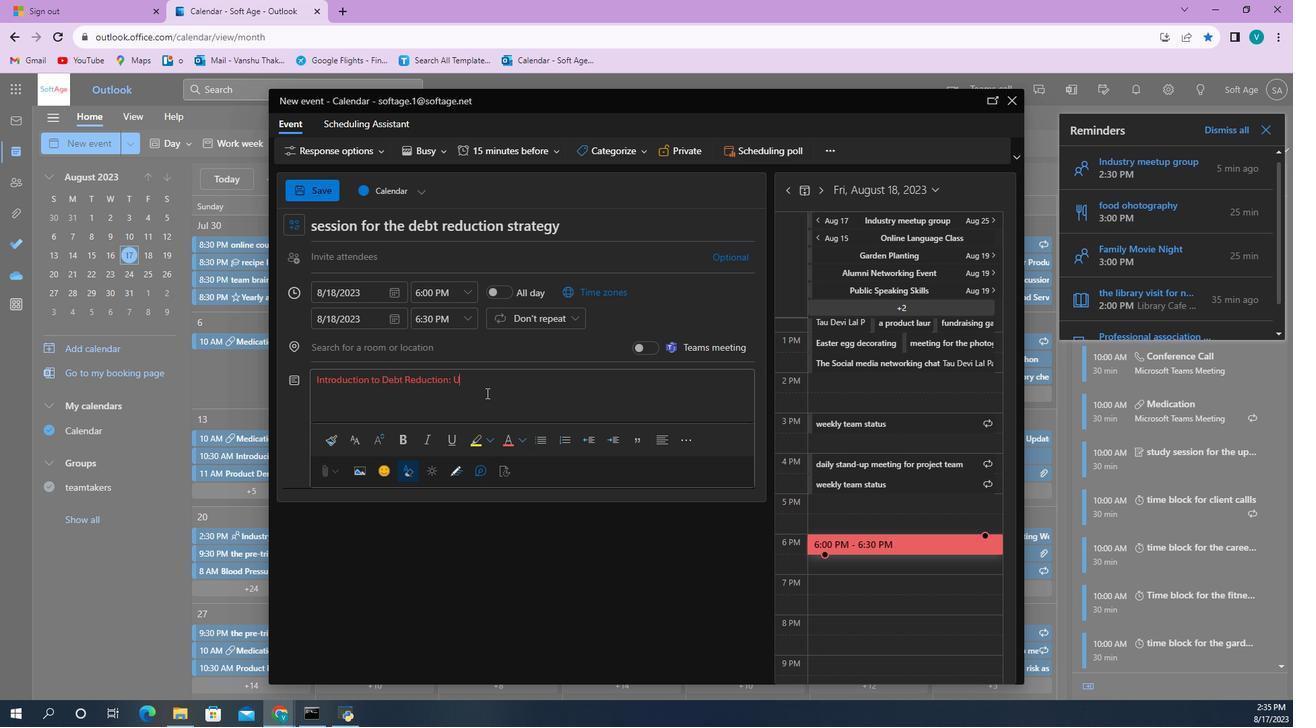 
Action: Mouse moved to (523, 373)
Screenshot: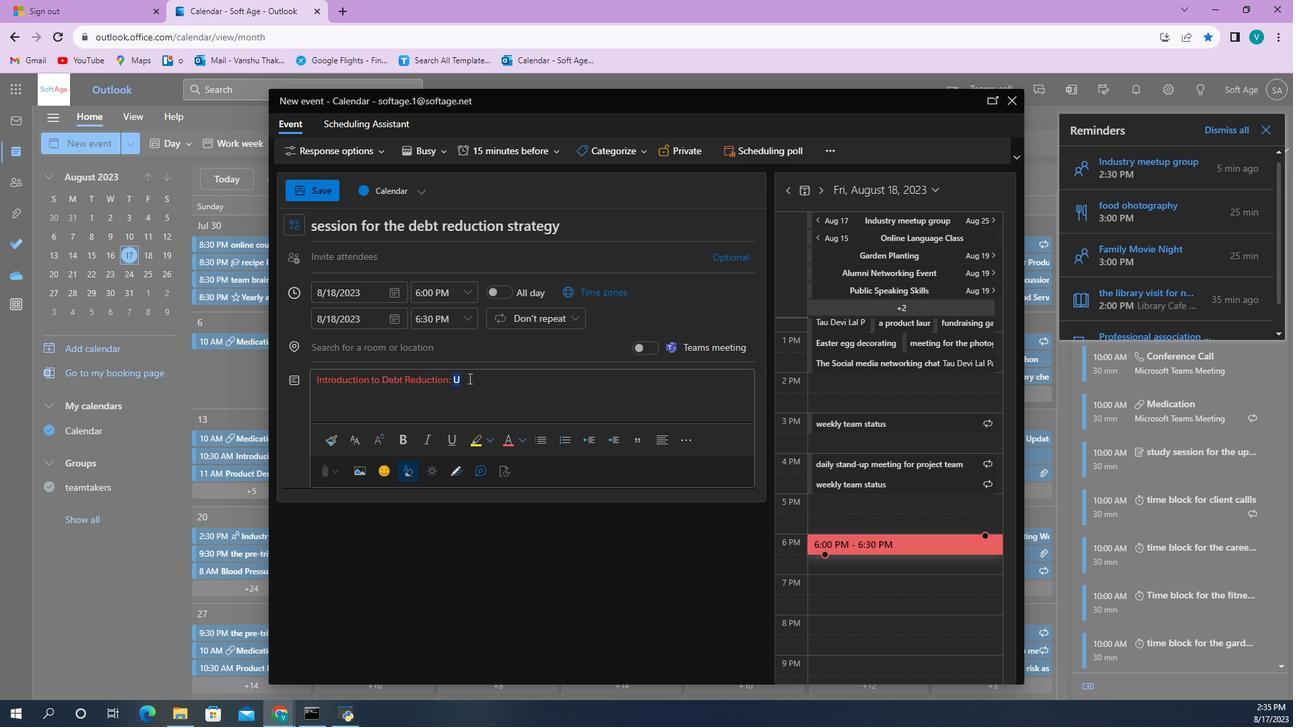 
Action: Mouse pressed left at (523, 373)
Screenshot: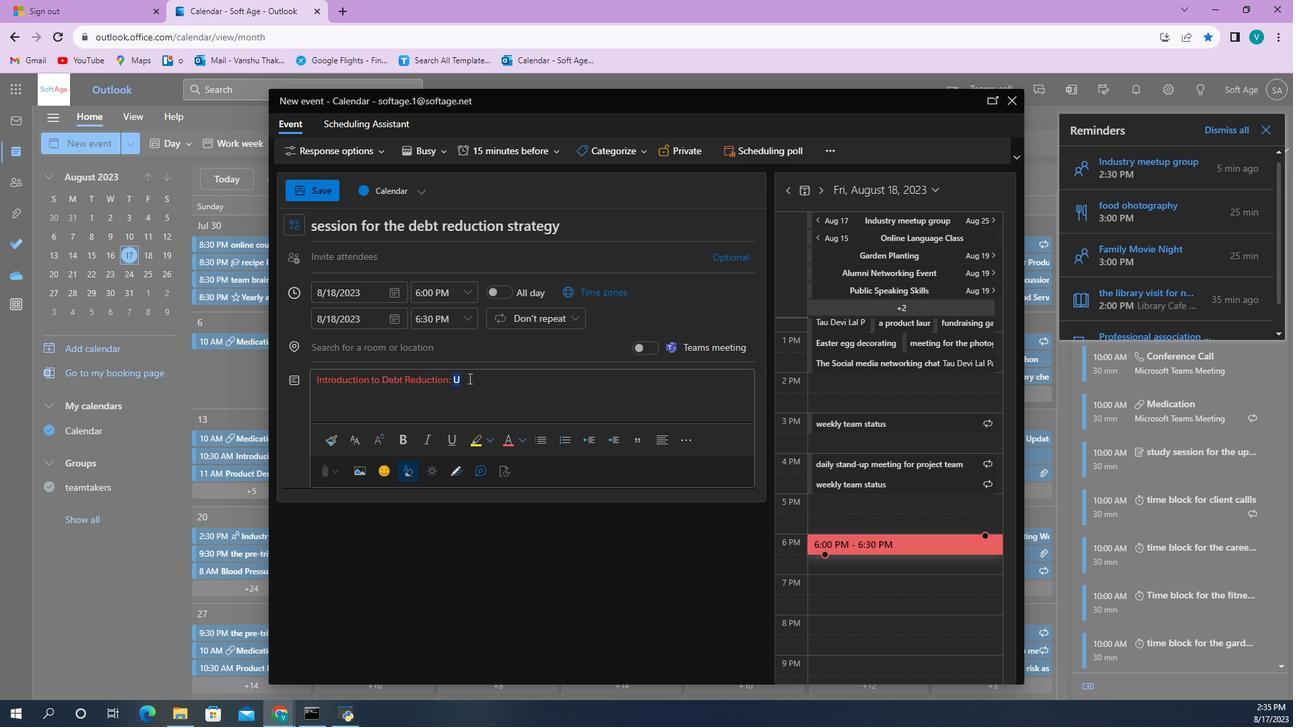 
Action: Mouse moved to (513, 444)
Screenshot: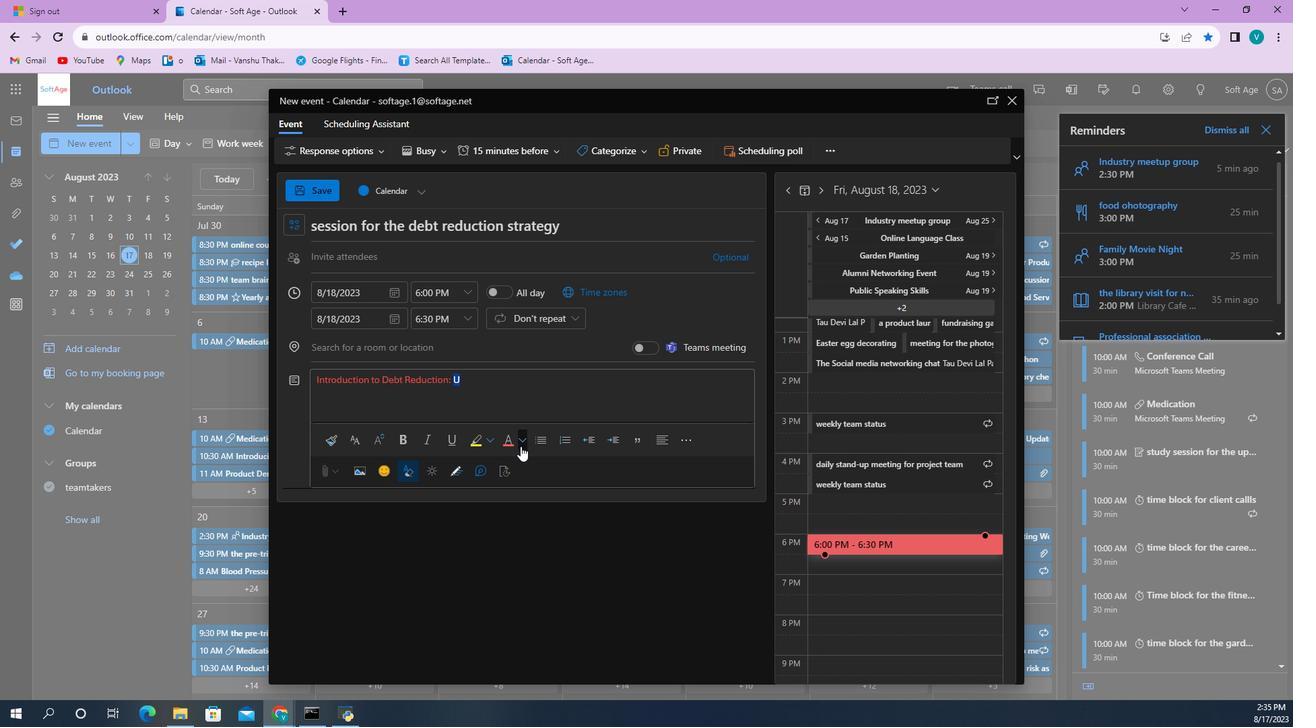 
Action: Mouse pressed left at (513, 444)
Screenshot: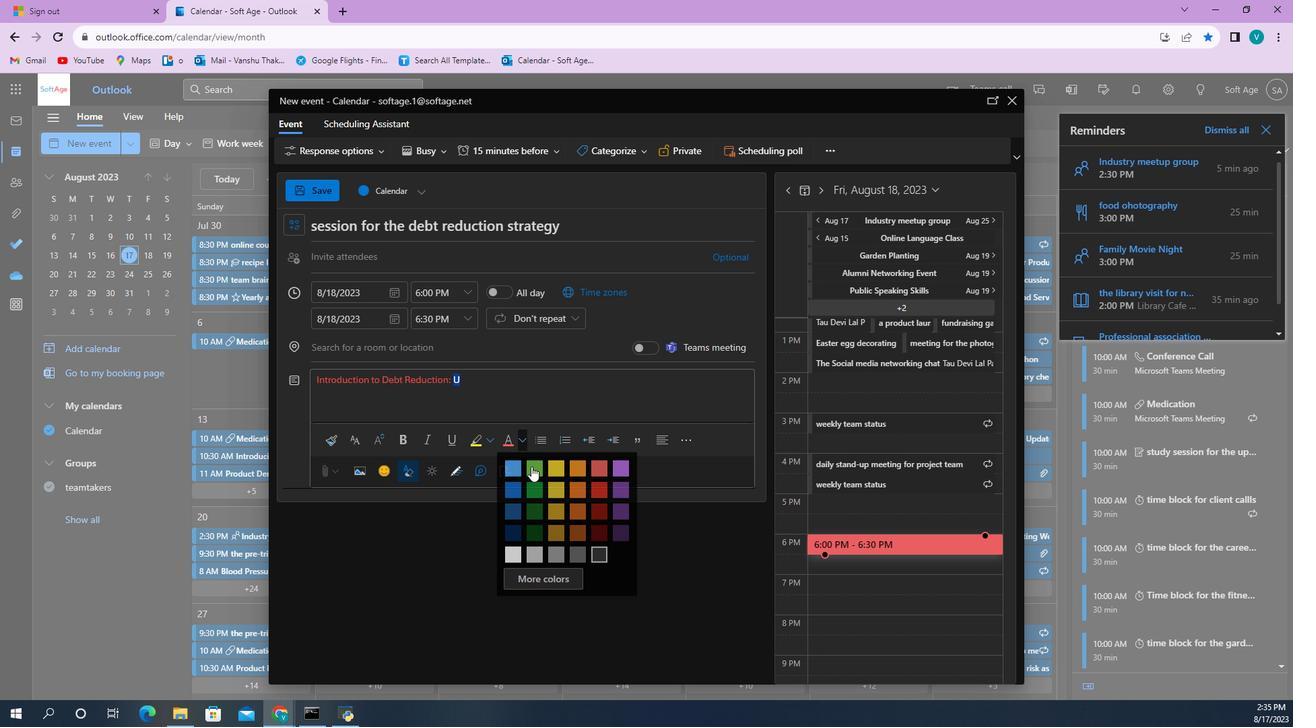 
Action: Mouse moved to (501, 573)
Screenshot: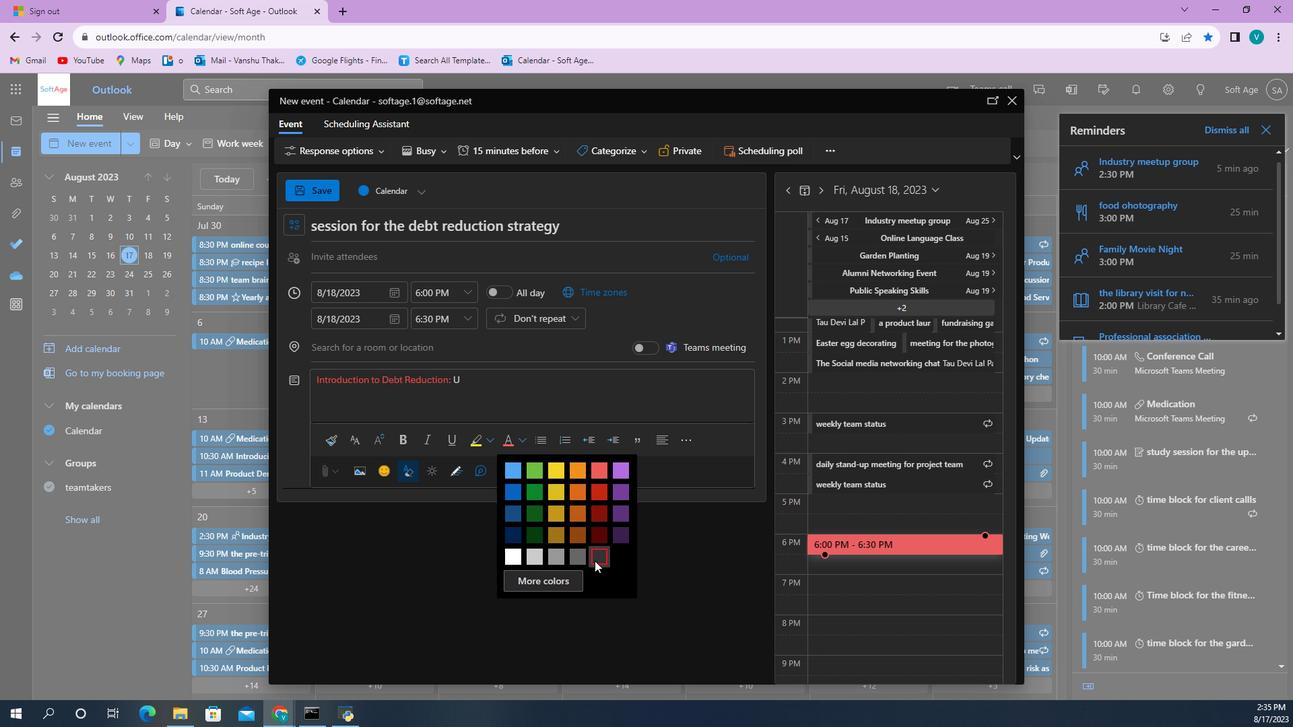 
Action: Mouse pressed left at (501, 573)
Screenshot: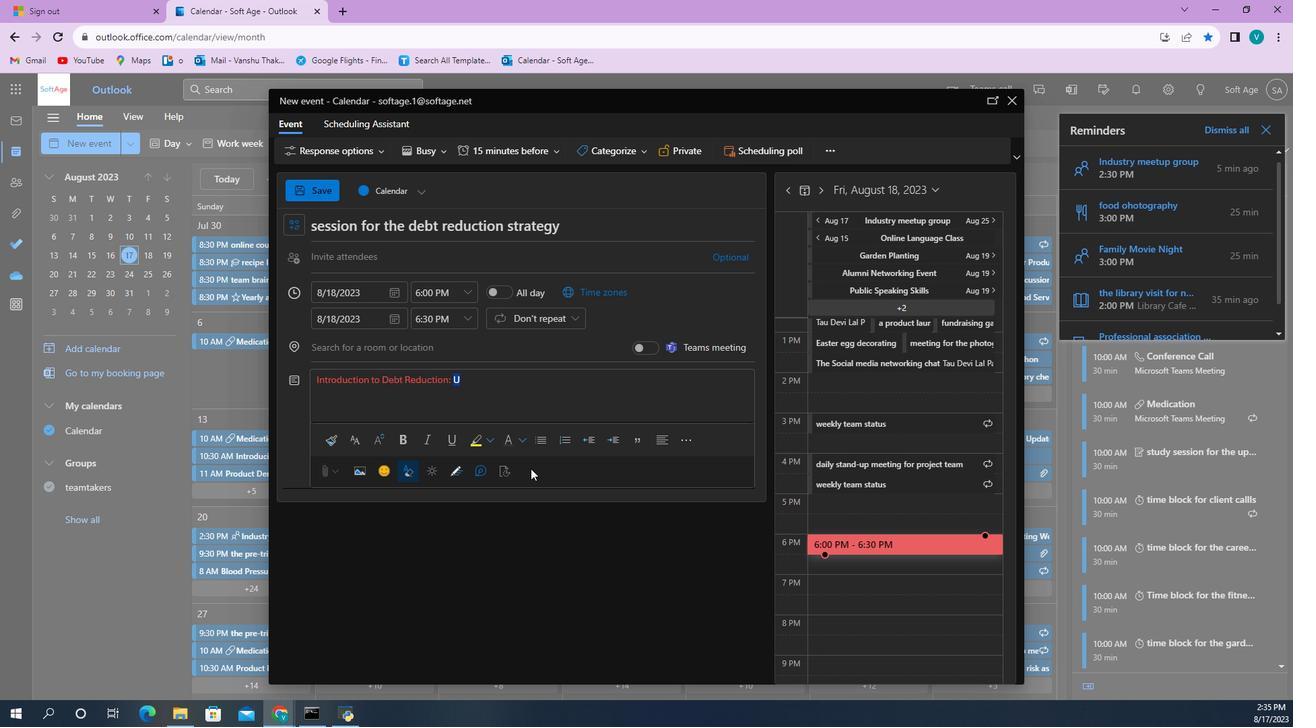 
Action: Mouse moved to (521, 385)
Screenshot: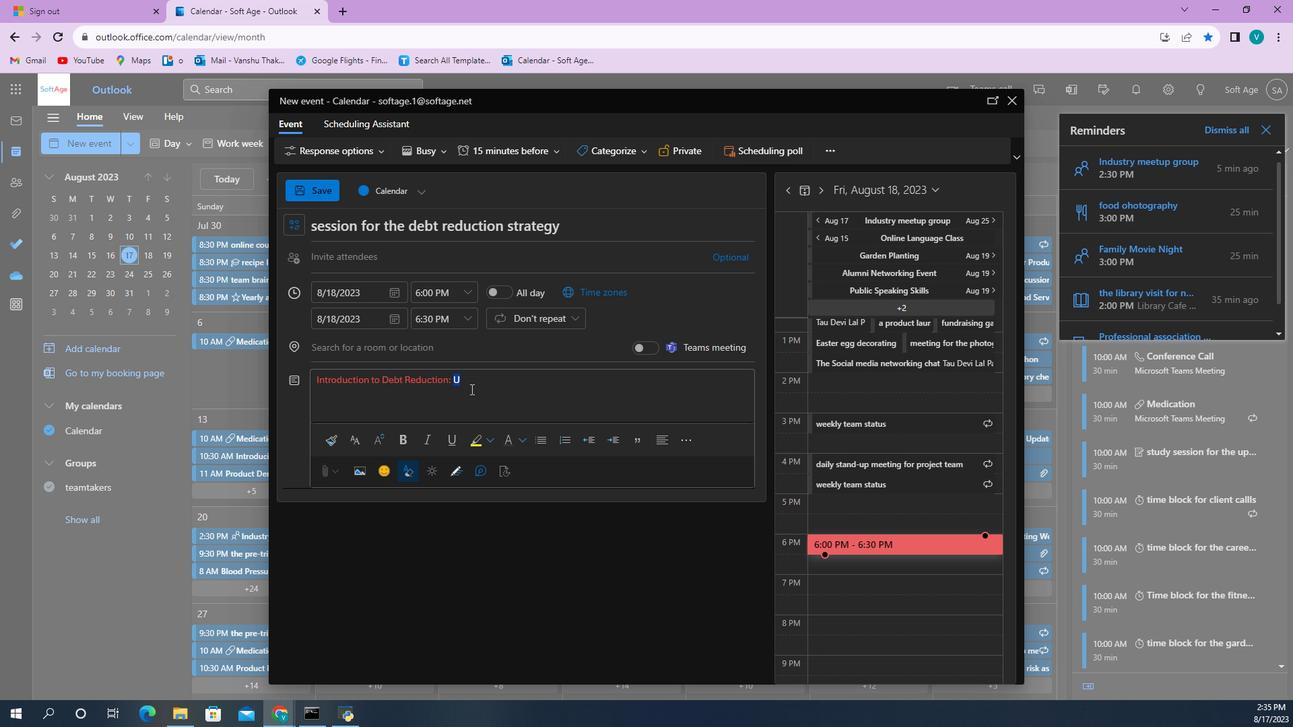 
Action: Mouse pressed left at (521, 385)
Screenshot: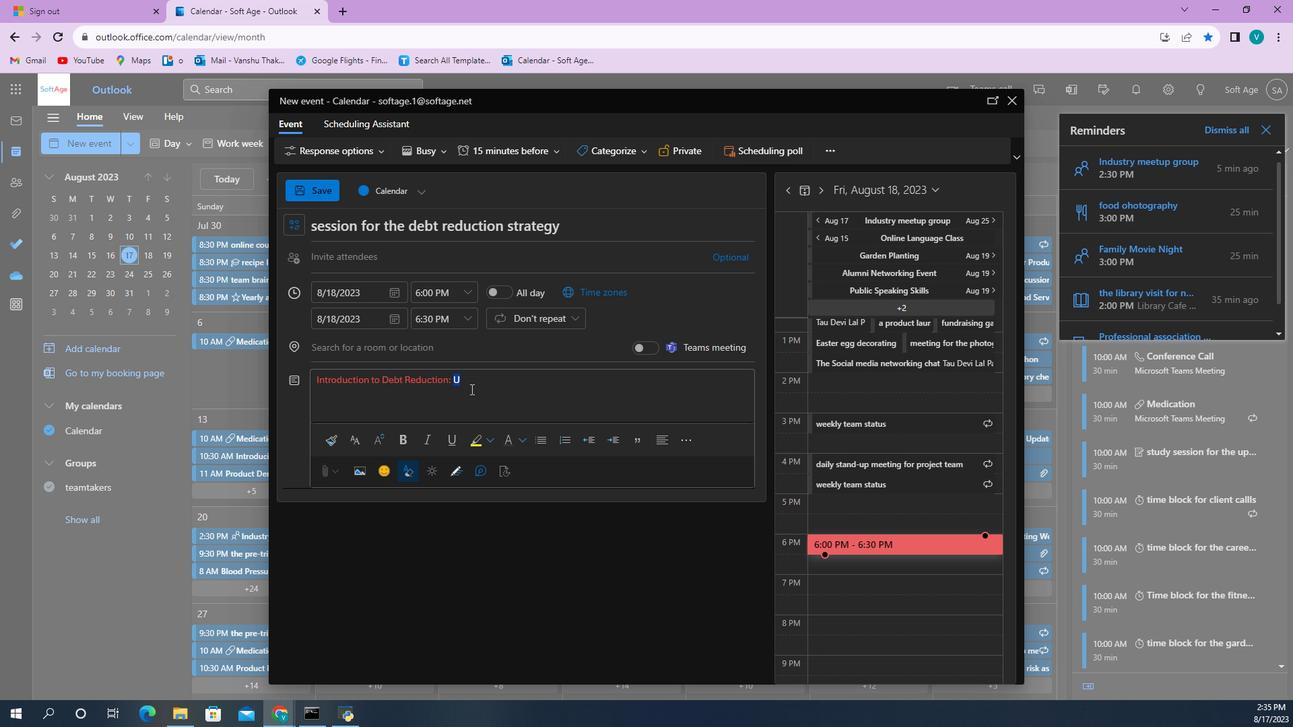 
Action: Mouse moved to (523, 375)
Screenshot: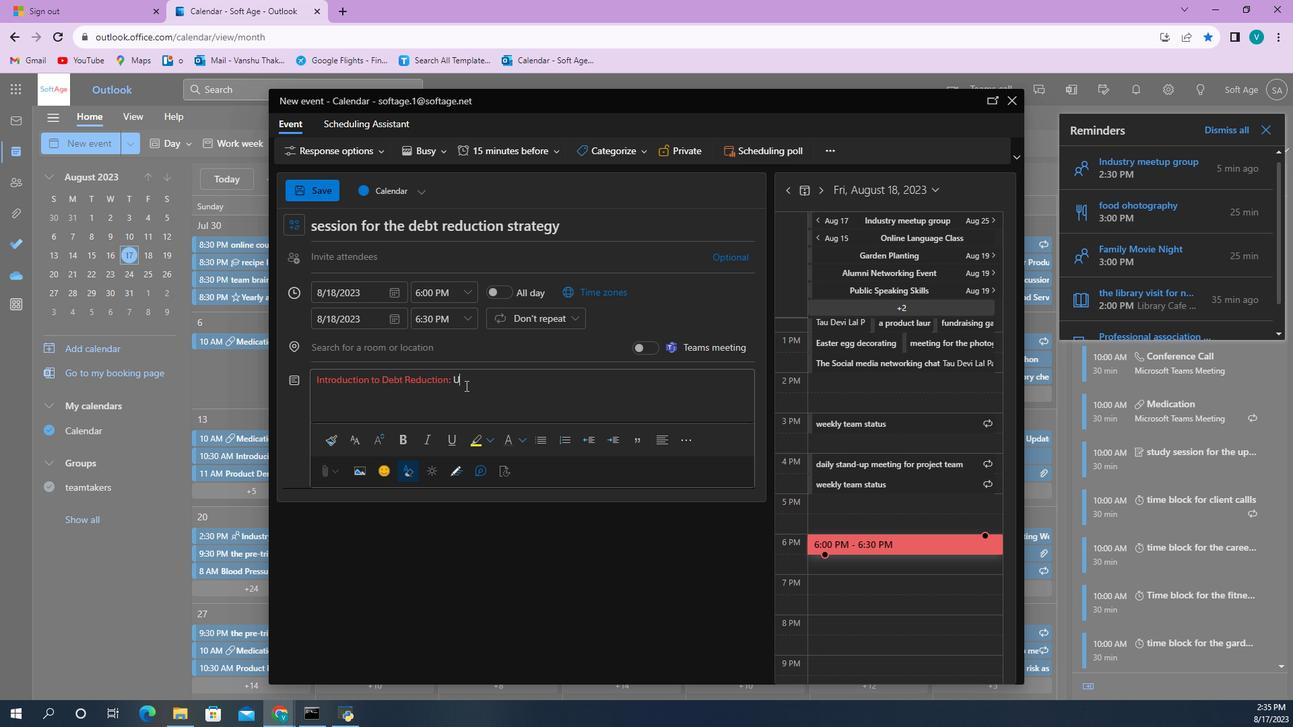 
Action: Mouse pressed left at (523, 375)
Screenshot: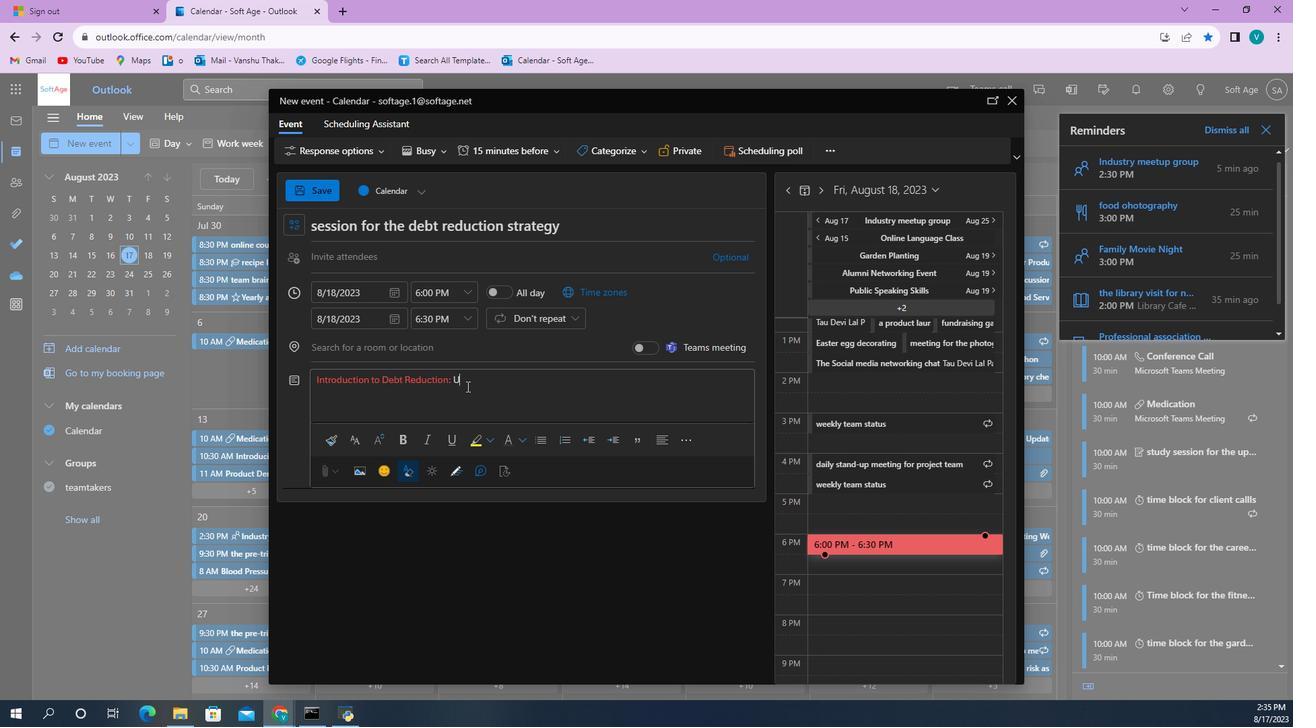 
Action: Mouse moved to (522, 382)
Screenshot: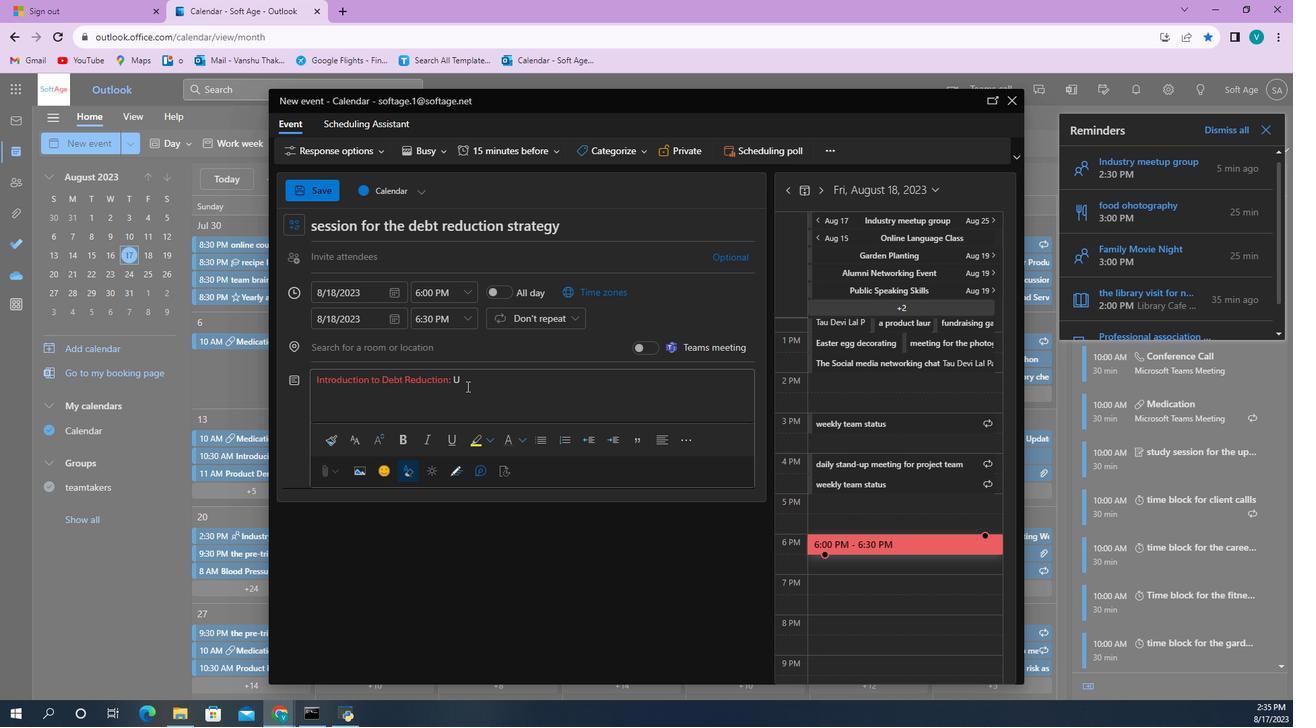 
Action: Key pressed nderstanding<Key.space>the<Key.space>importance<Key.space>of<Key.space>reducing<Key.space>debt<Key.space>and<Key.space>its<Key.space>impact<Key.space>on<Key.space>financial<Key.space>well-being.<Key.enter><Key.enter><Key.shift>Assessing<Key.space><Key.shift>Your<Key.left><Key.left><Key.left><Key.left><Key.left><Key.left><Key.left><Key.left><Key.left><Key.left><Key.left><Key.left><Key.left><Key.left><Key.backspace><Key.right><Key.right><Key.right><Key.right><Key.right><Key.right><Key.right><Key.right><Key.right><Key.right><Key.right><Key.right><Key.right><Key.right><Key.space><Key.shift>Debt<Key.space><Key.shift>Portfolio<Key.shift>:
Screenshot: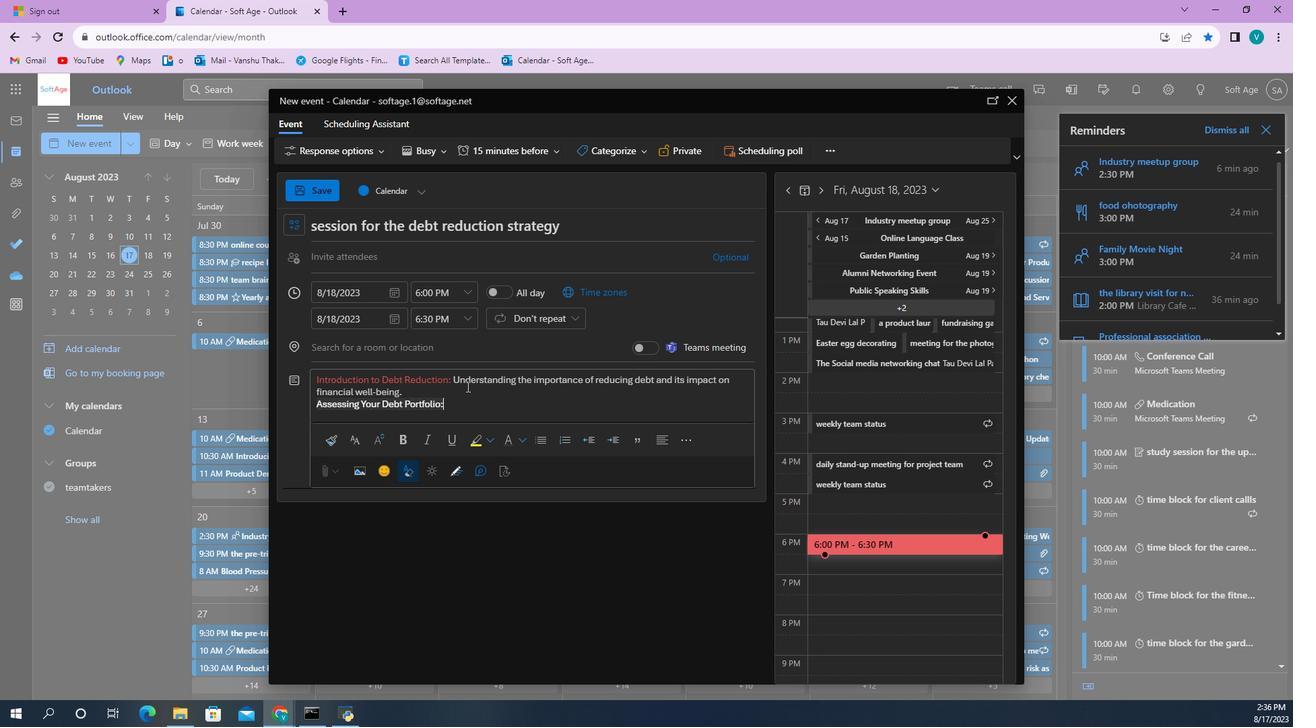 
Action: Mouse moved to (545, 406)
Screenshot: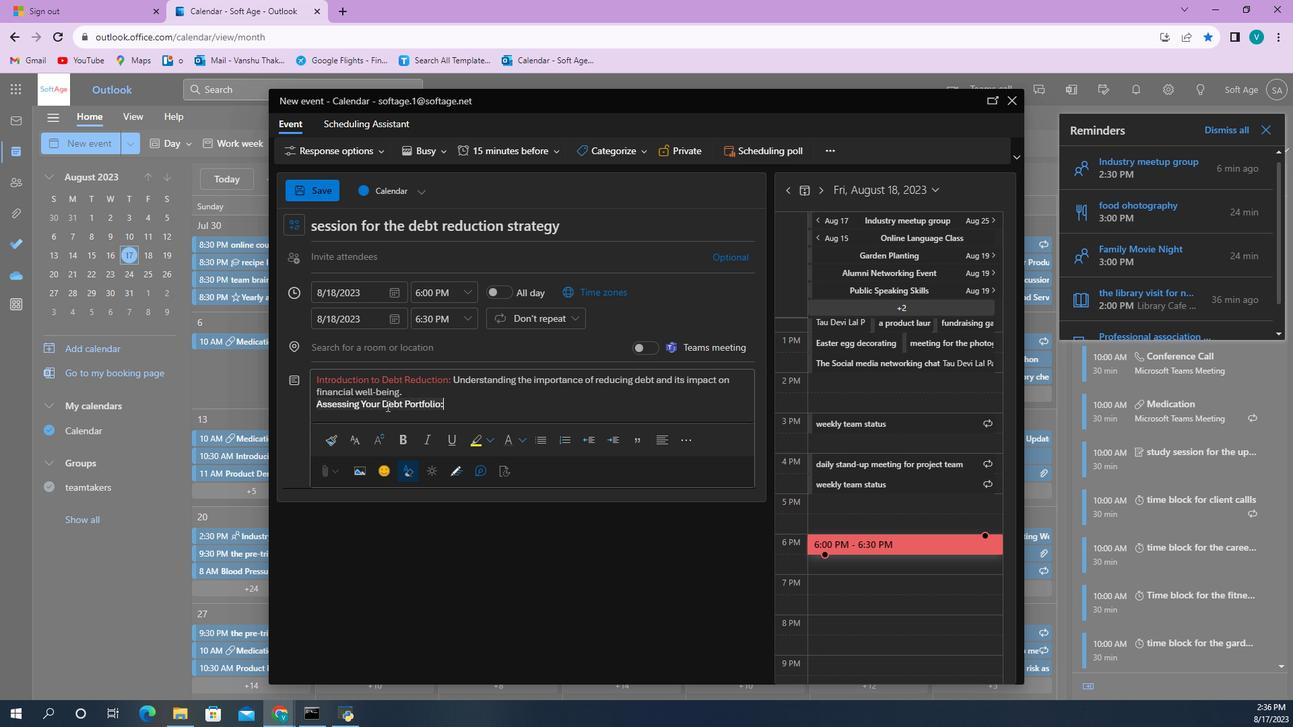 
Action: Mouse pressed left at (545, 406)
Screenshot: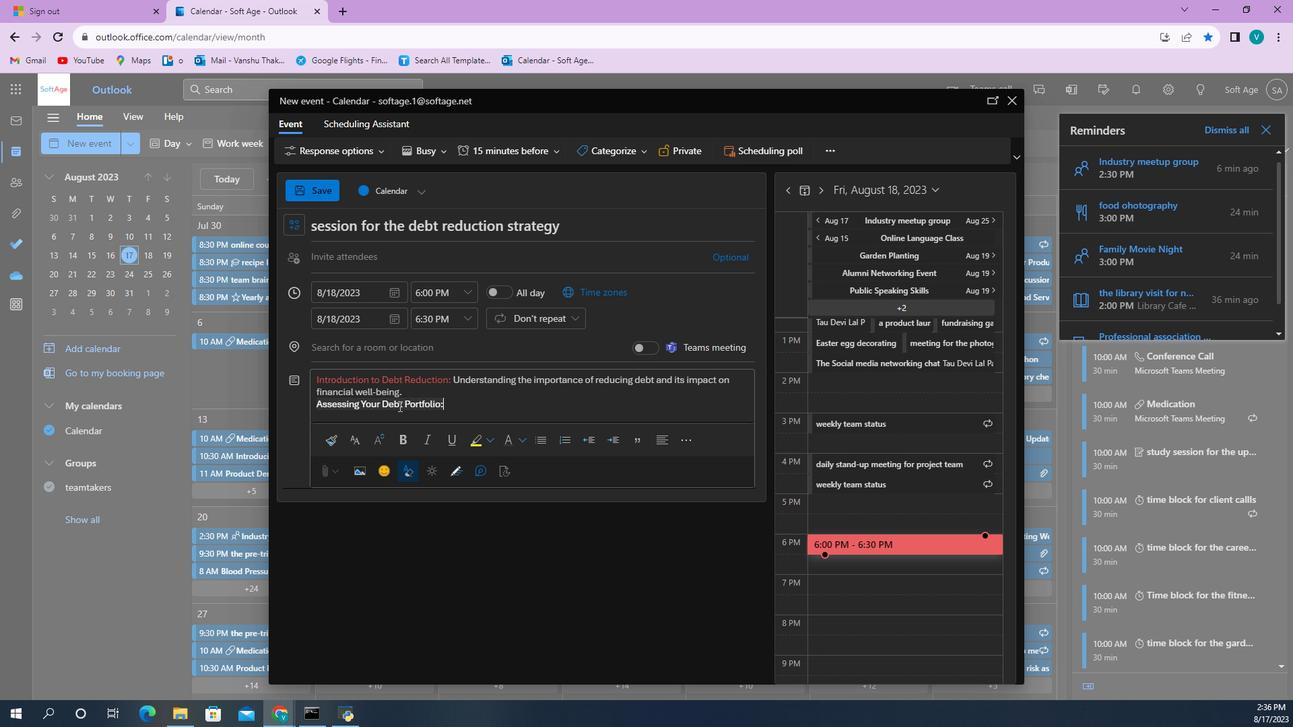 
Action: Mouse moved to (524, 404)
Screenshot: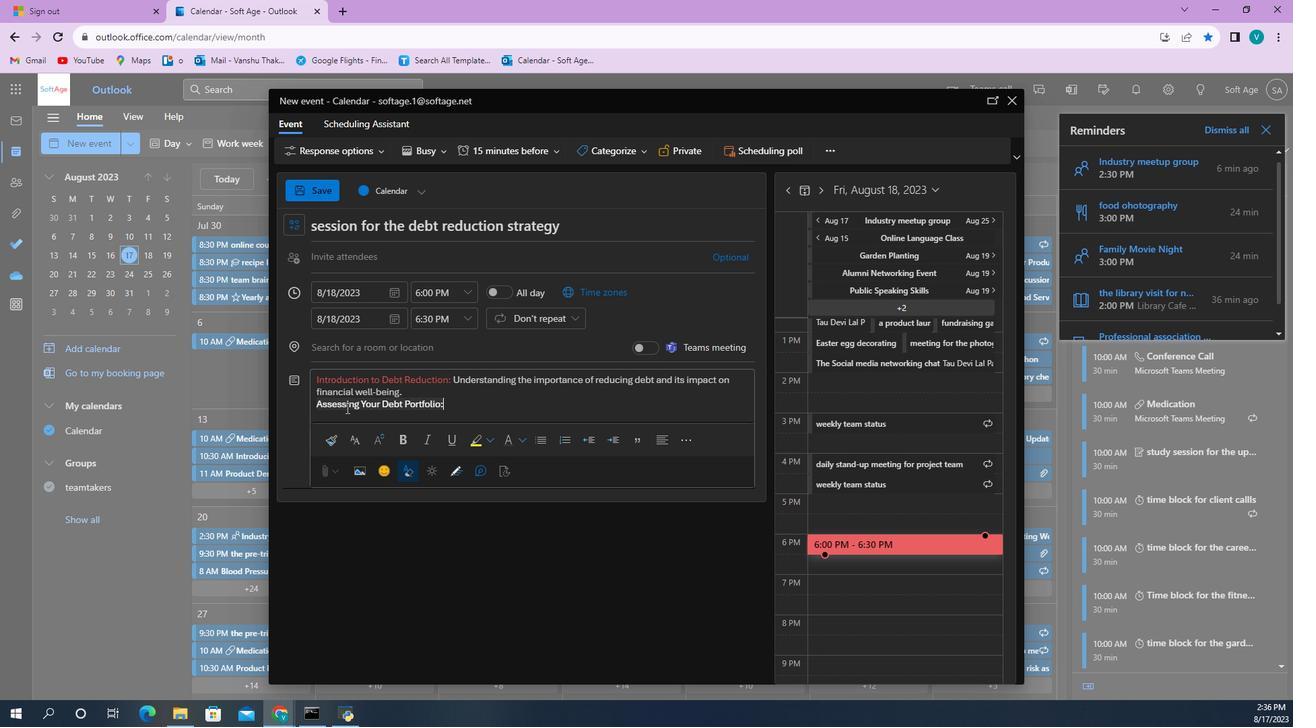 
Action: Mouse pressed left at (524, 404)
Screenshot: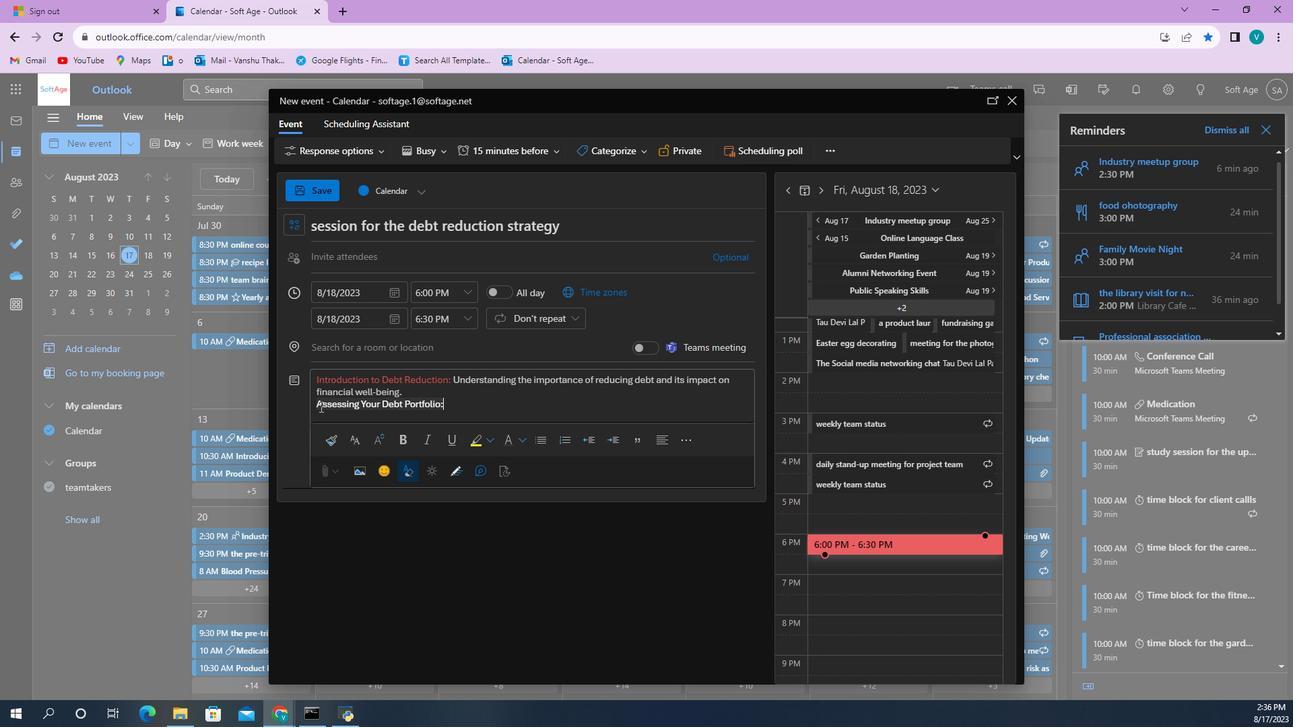 
Action: Mouse moved to (545, 399)
Screenshot: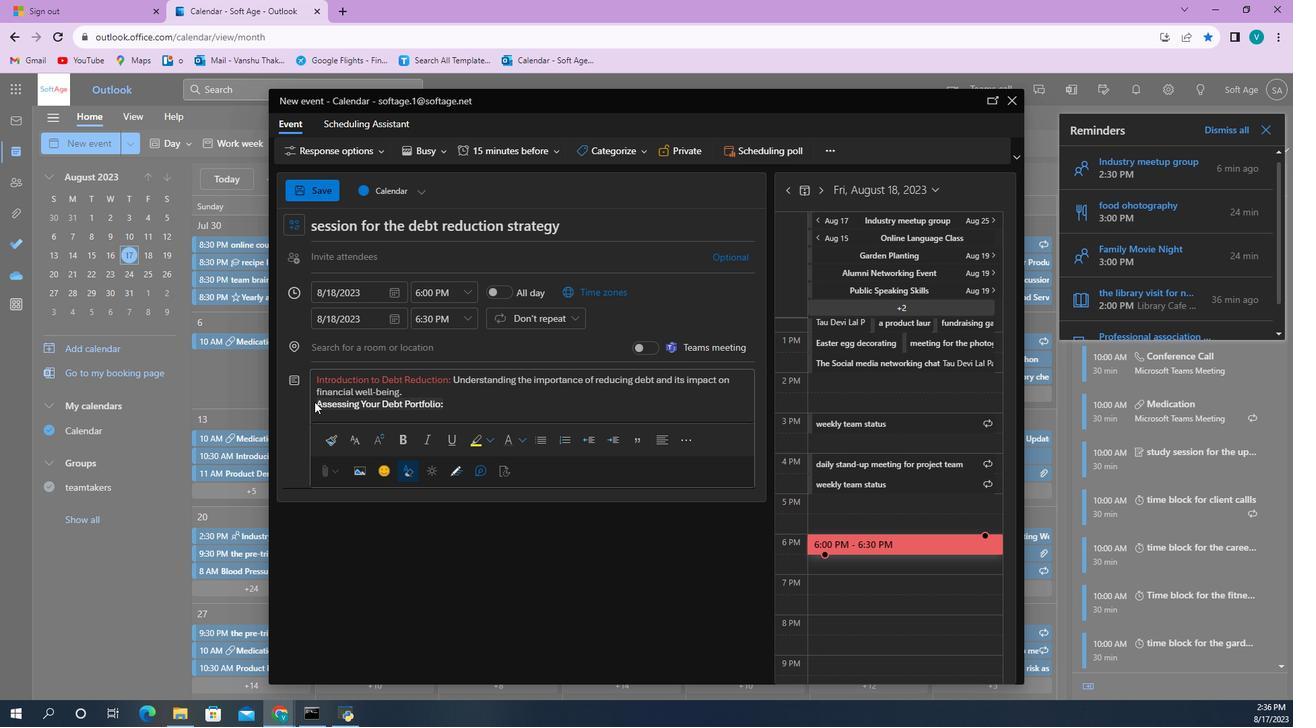 
Action: Mouse pressed left at (545, 399)
Screenshot: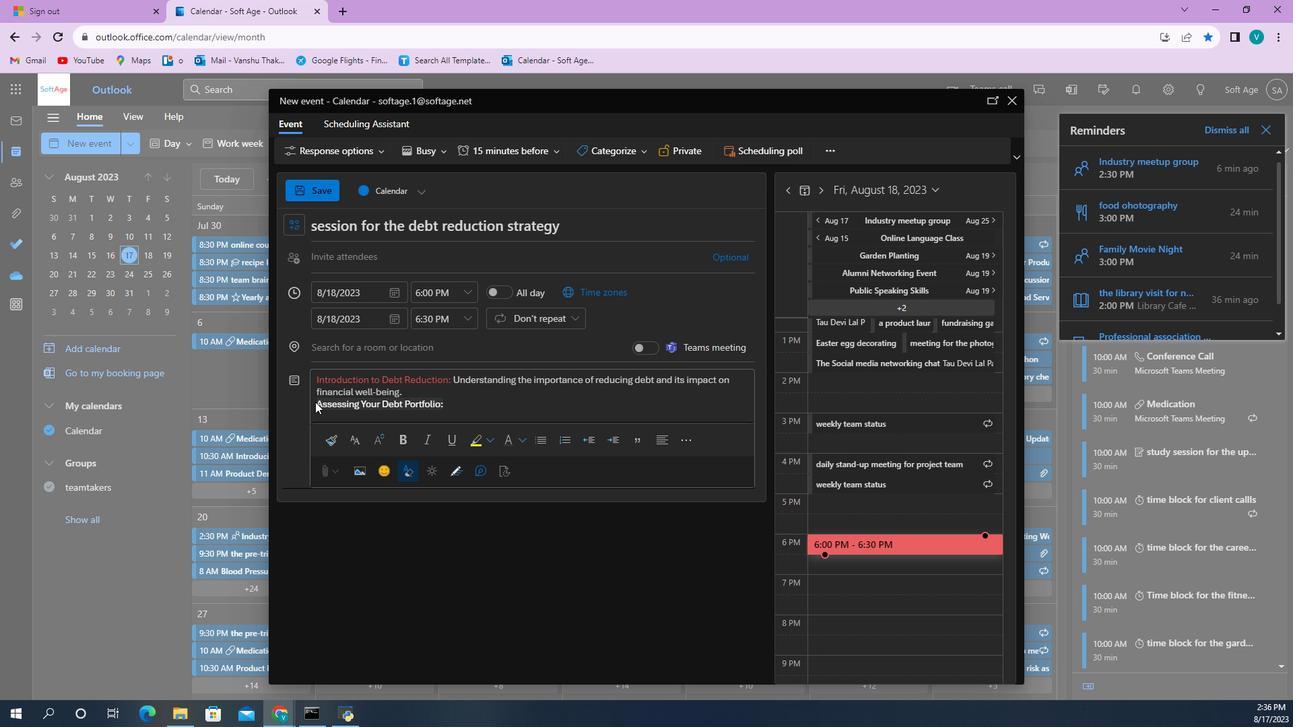 
Action: Mouse moved to (545, 401)
Screenshot: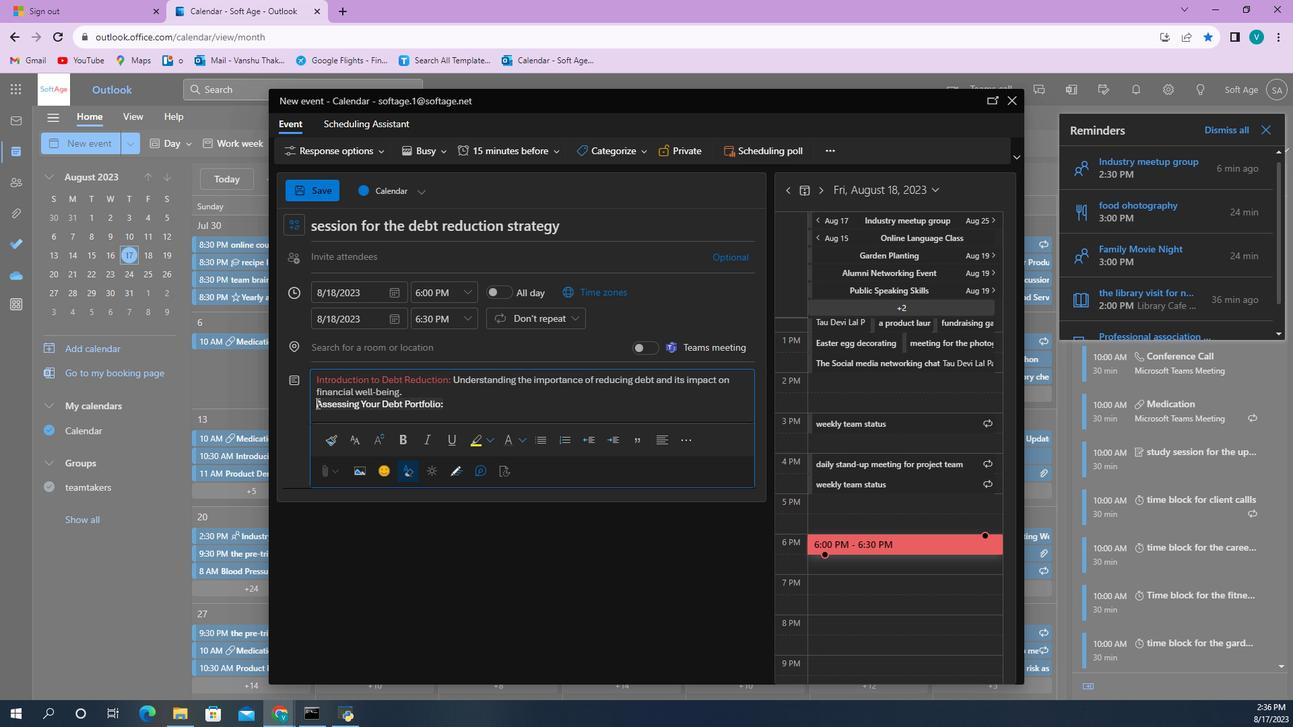 
Action: Mouse pressed left at (545, 401)
Screenshot: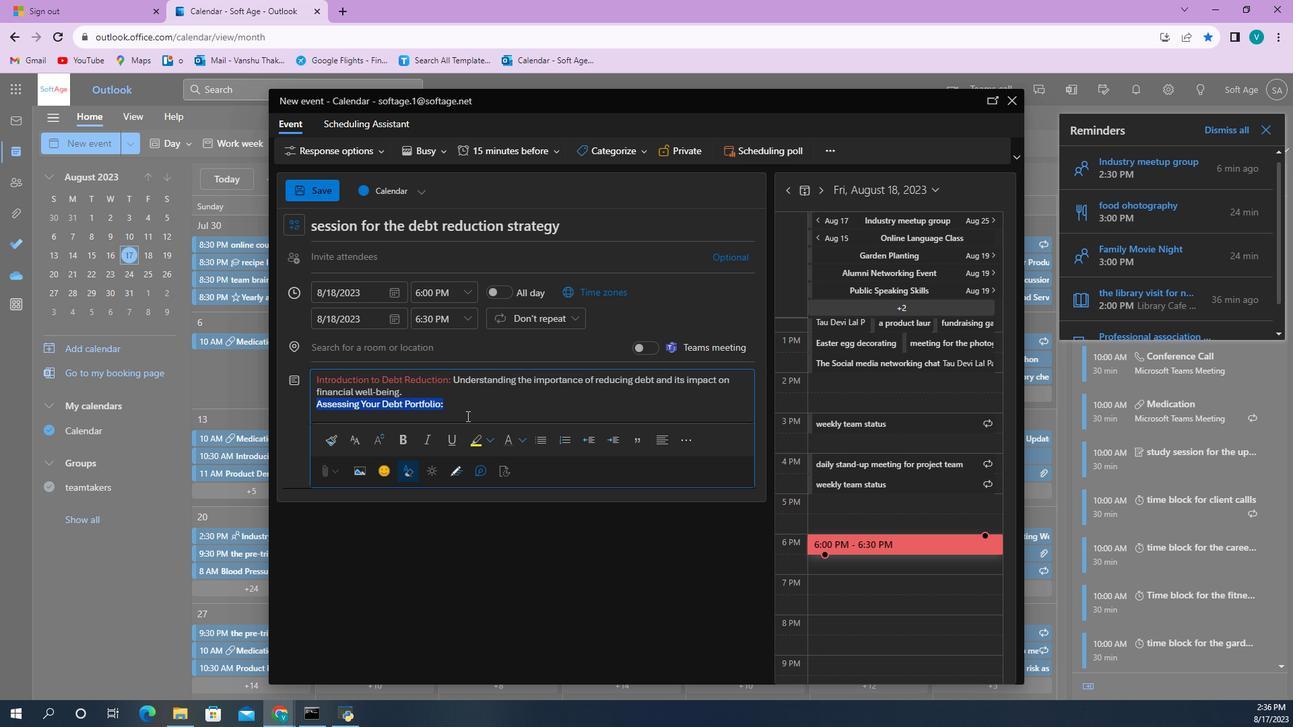 
Action: Mouse moved to (513, 445)
Screenshot: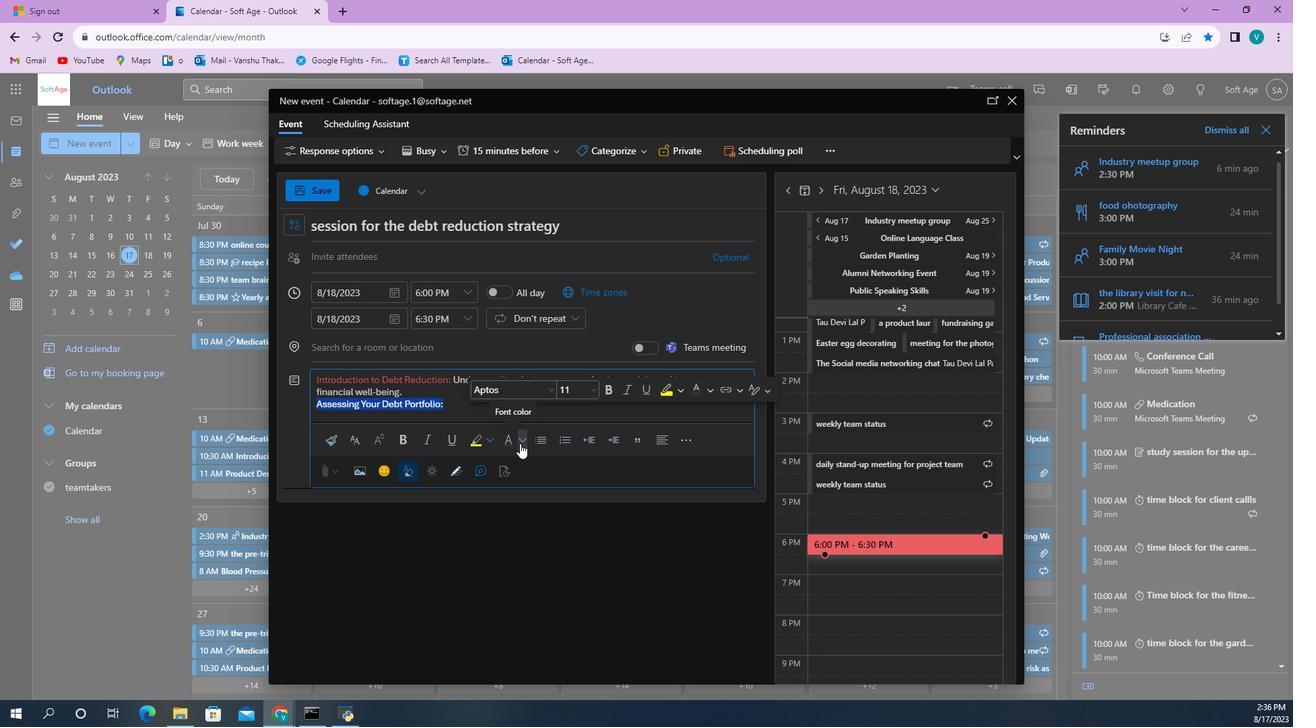 
Action: Mouse pressed left at (513, 445)
Screenshot: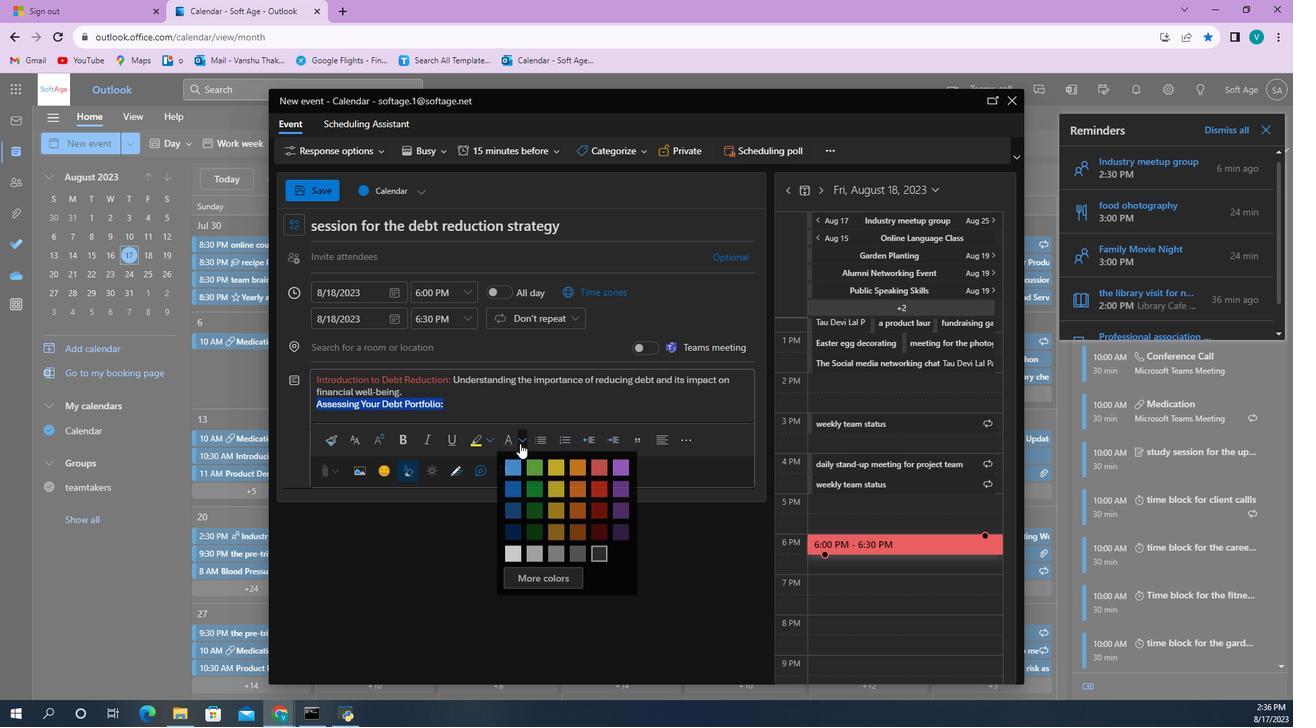
Action: Mouse moved to (513, 447)
Screenshot: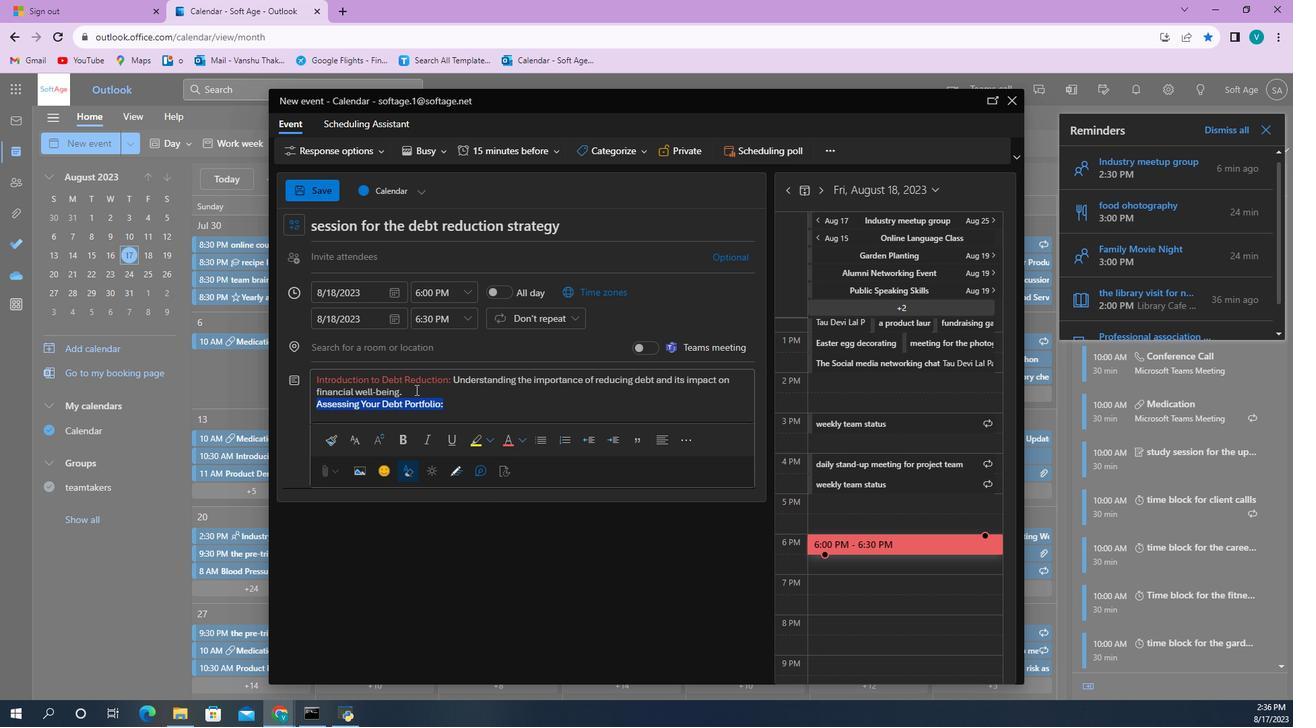 
Action: Mouse pressed left at (501, 474)
Screenshot: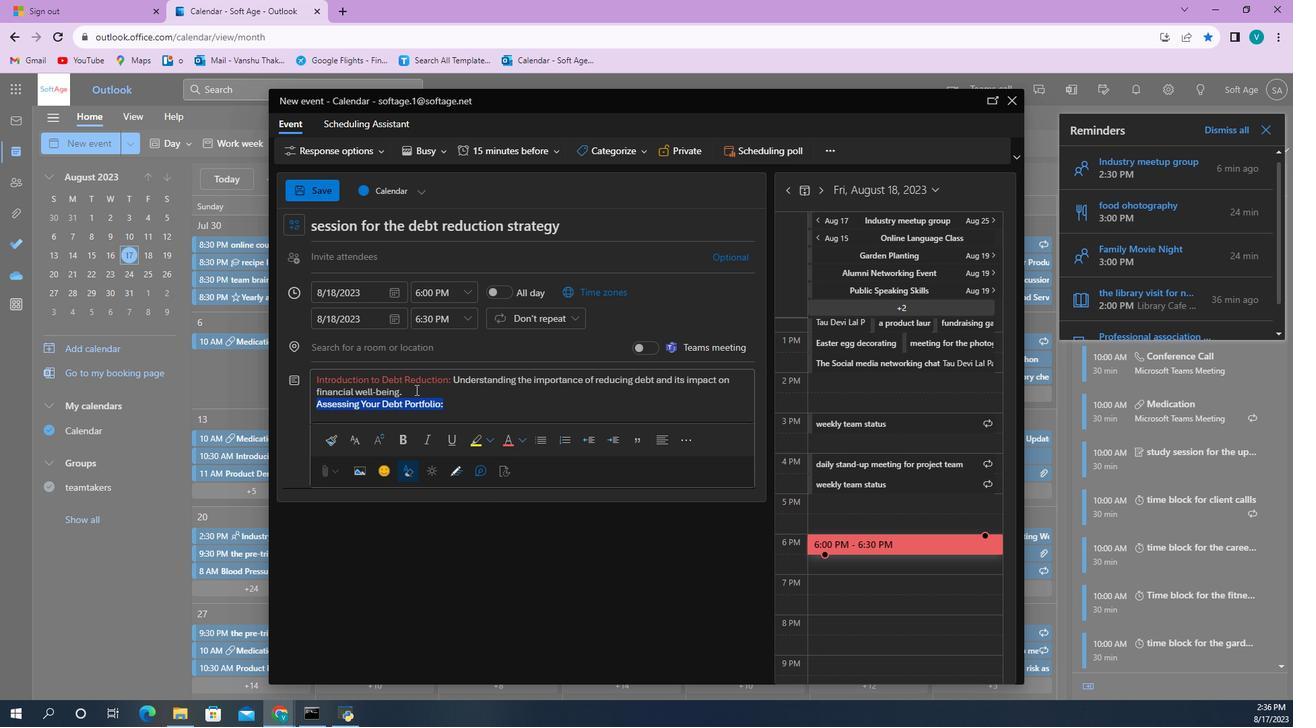 
Action: Mouse moved to (523, 408)
Screenshot: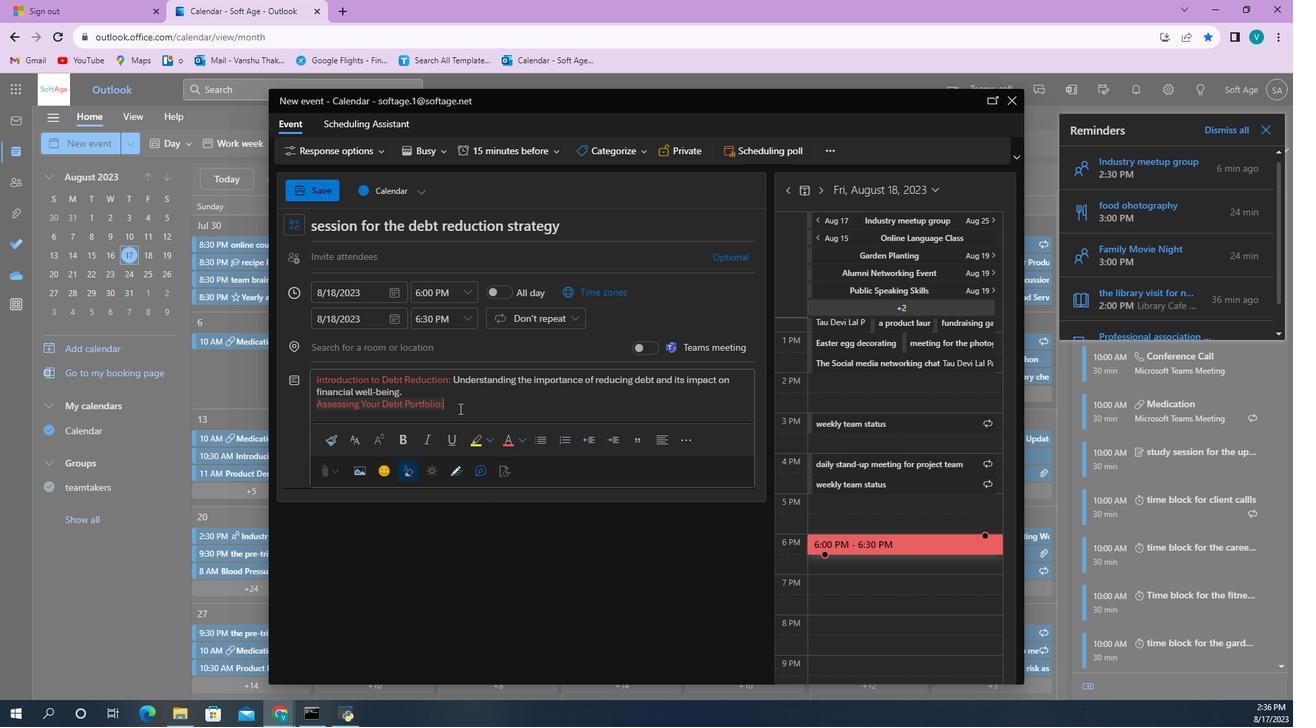 
Action: Mouse pressed left at (523, 408)
Screenshot: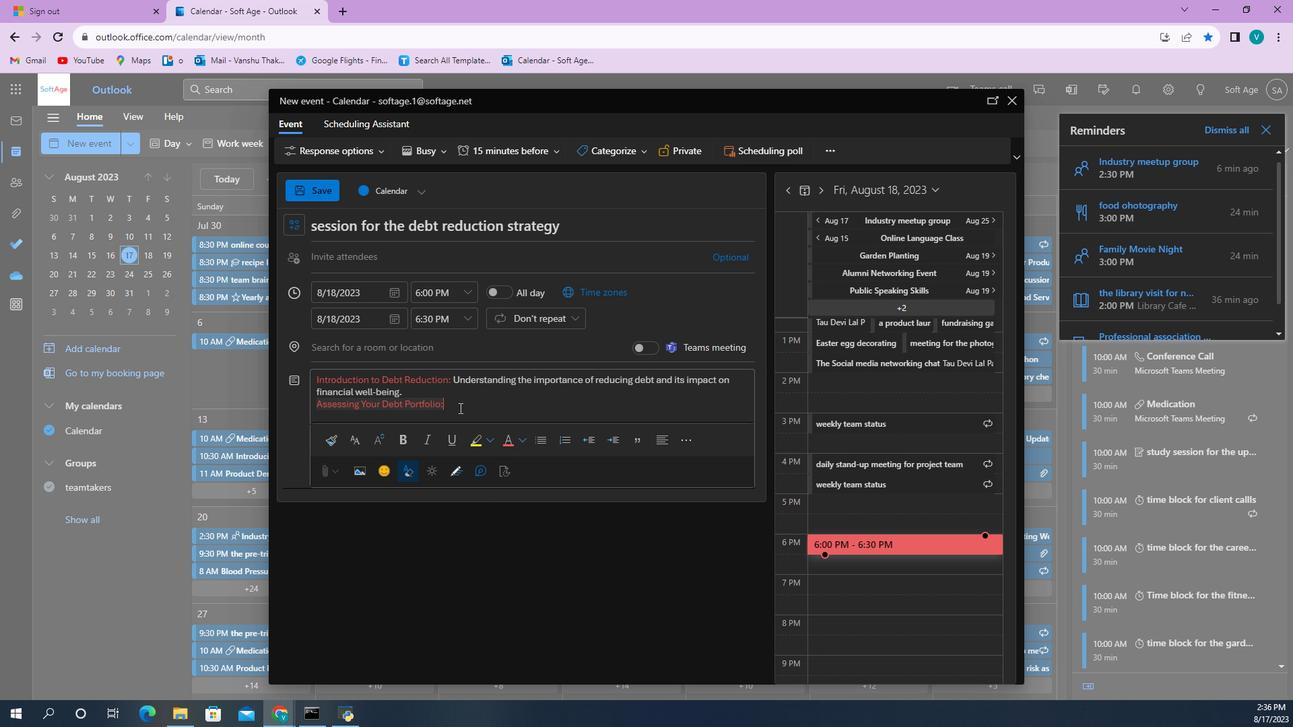 
Action: Mouse moved to (523, 406)
Screenshot: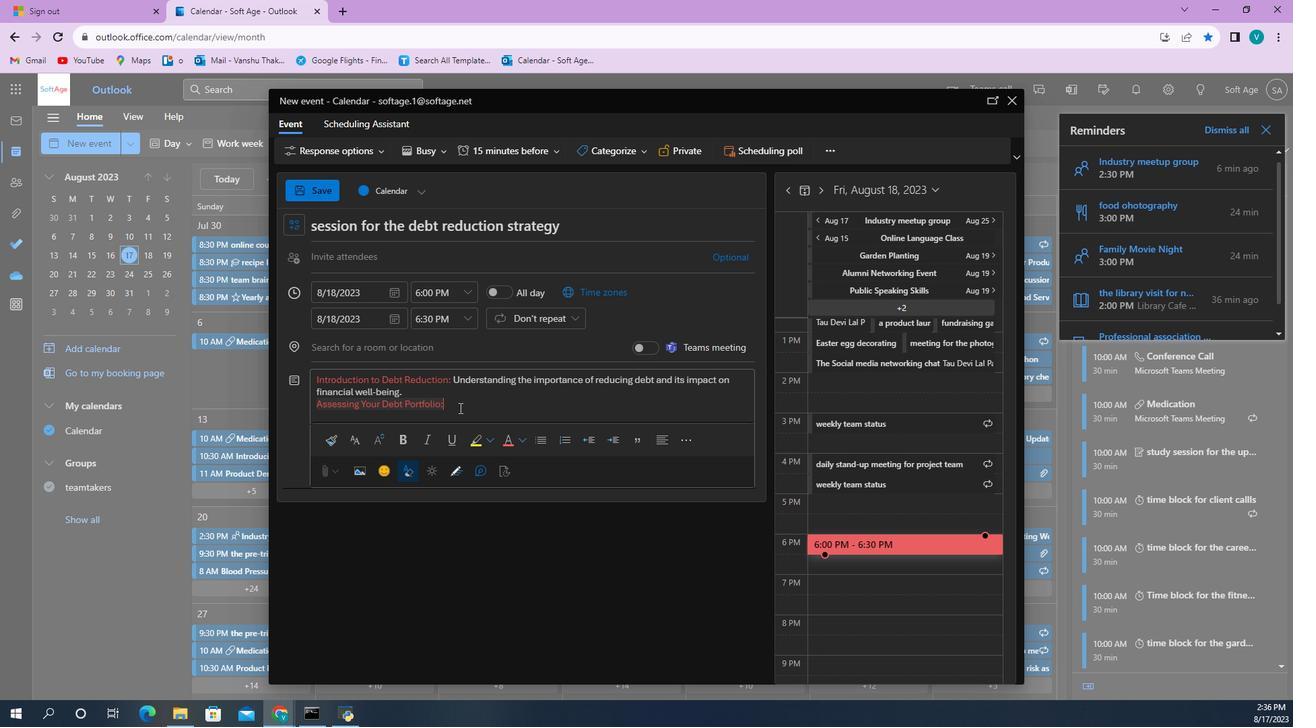 
Action: Key pressed <Key.space><Key.shift>re<Key.backspace><Key.backspace><Key.shift>Re
Screenshot: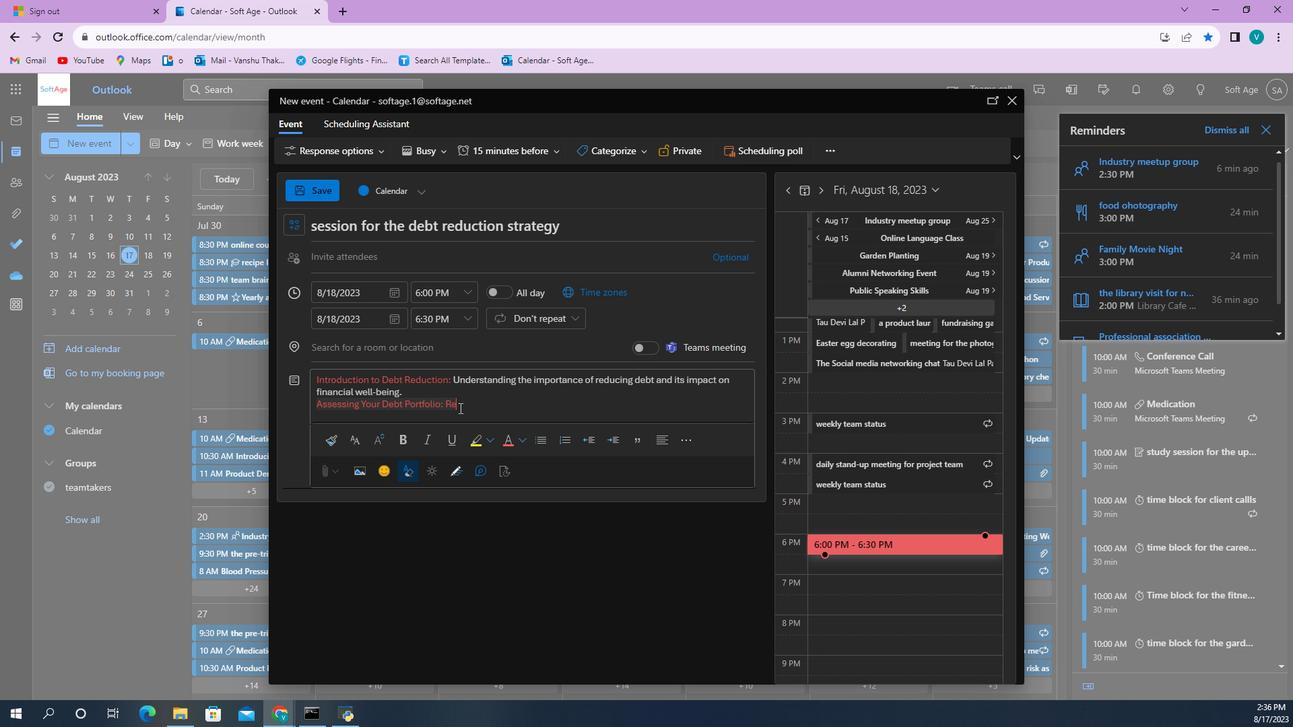 
Action: Mouse moved to (525, 398)
Screenshot: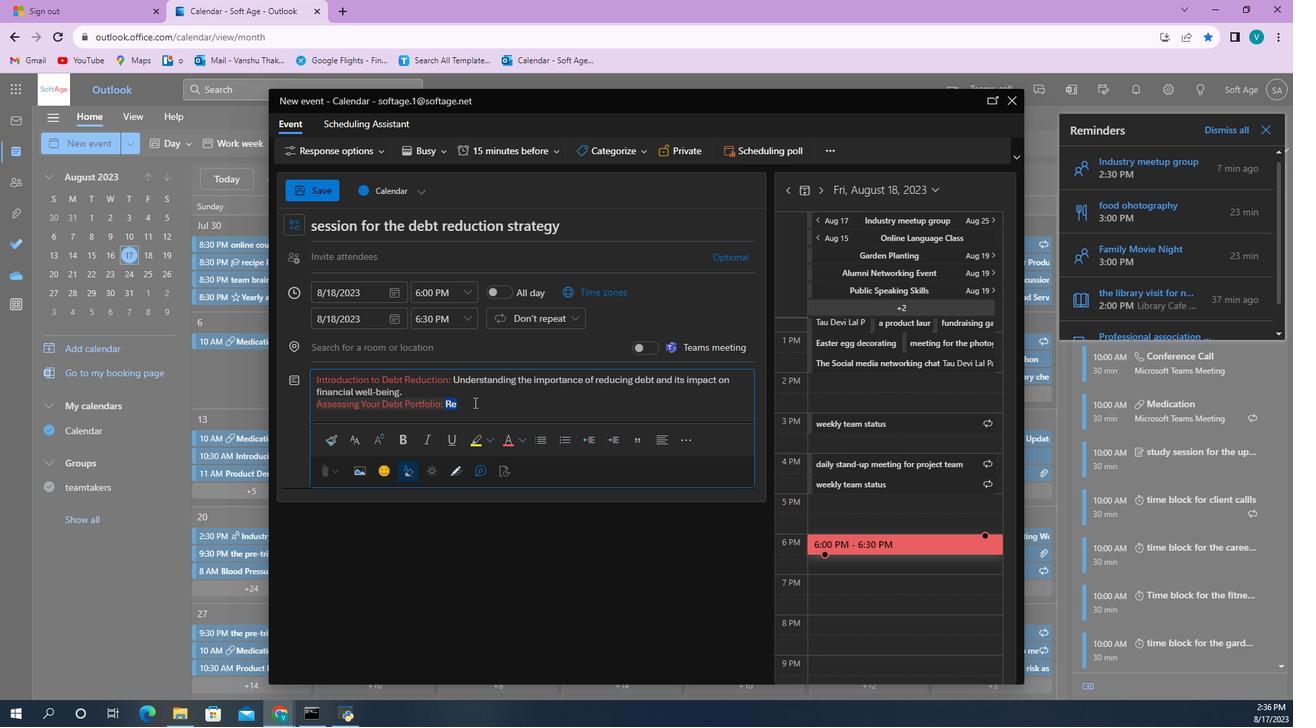 
Action: Mouse pressed left at (525, 398)
Screenshot: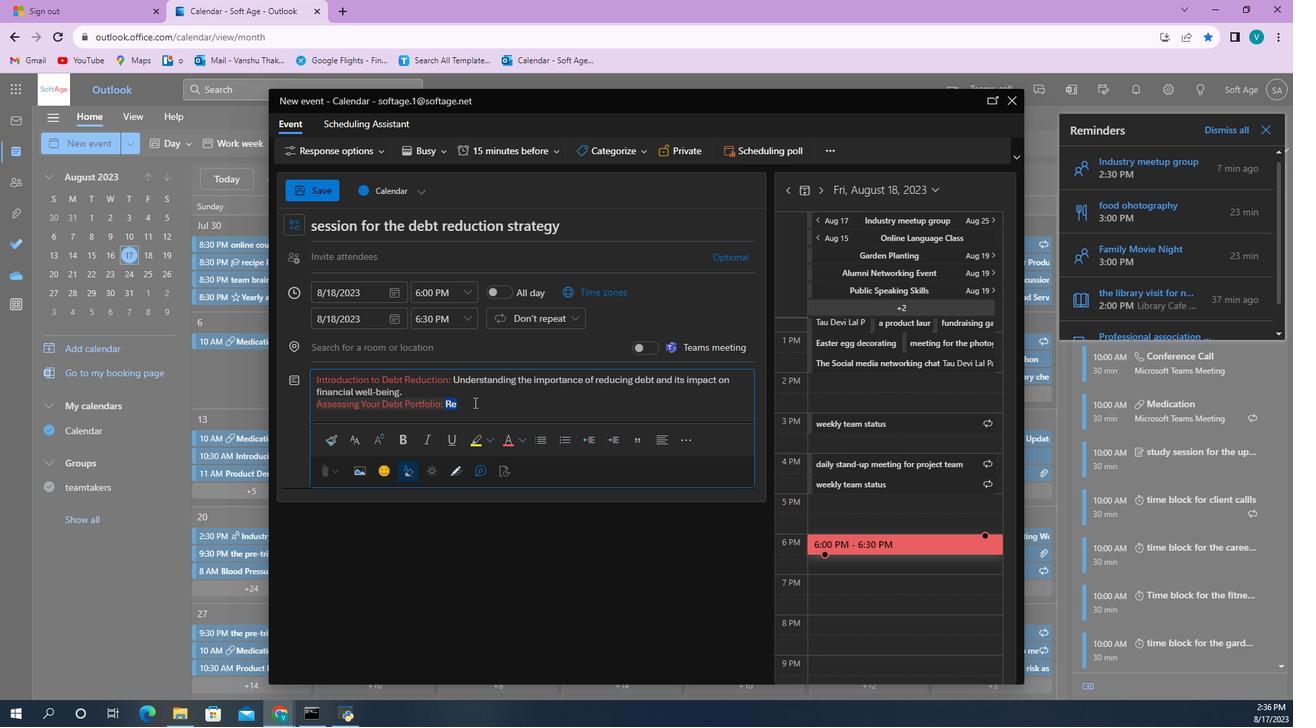 
Action: Mouse moved to (511, 443)
Screenshot: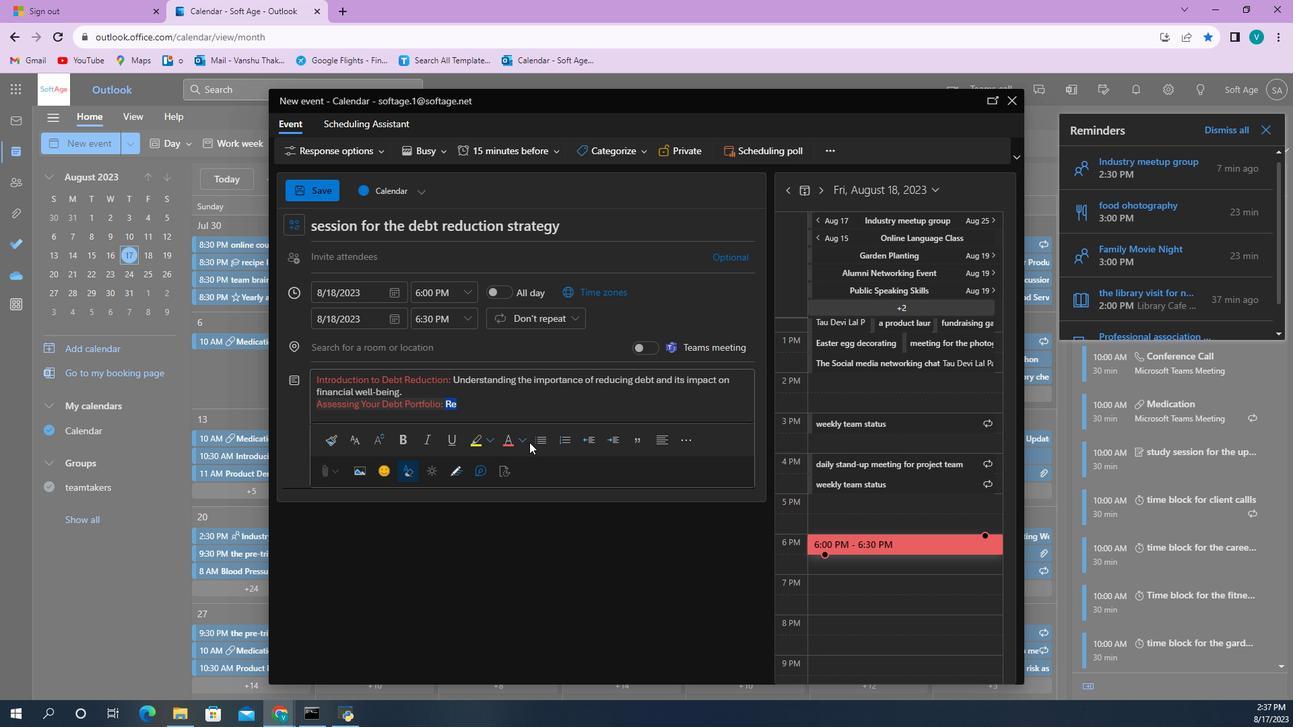 
Action: Mouse pressed left at (511, 443)
Screenshot: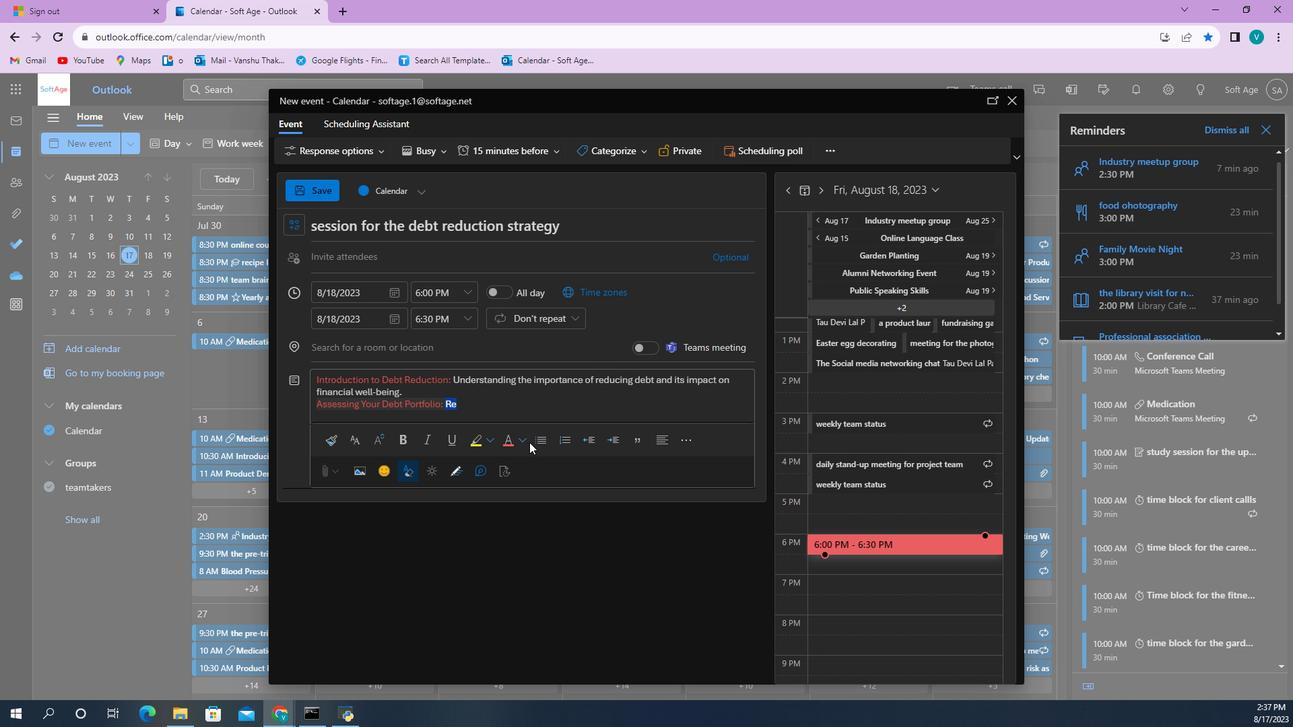 
Action: Mouse moved to (514, 443)
Screenshot: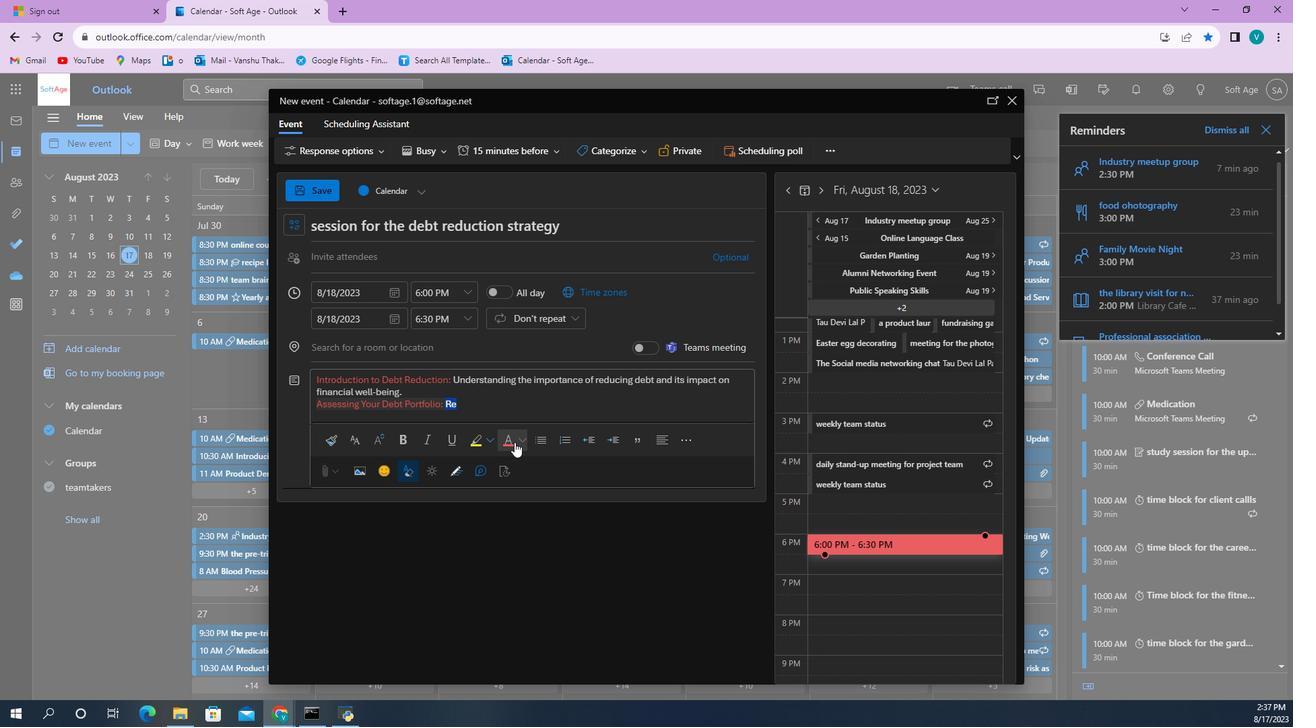 
Action: Mouse pressed left at (514, 443)
Screenshot: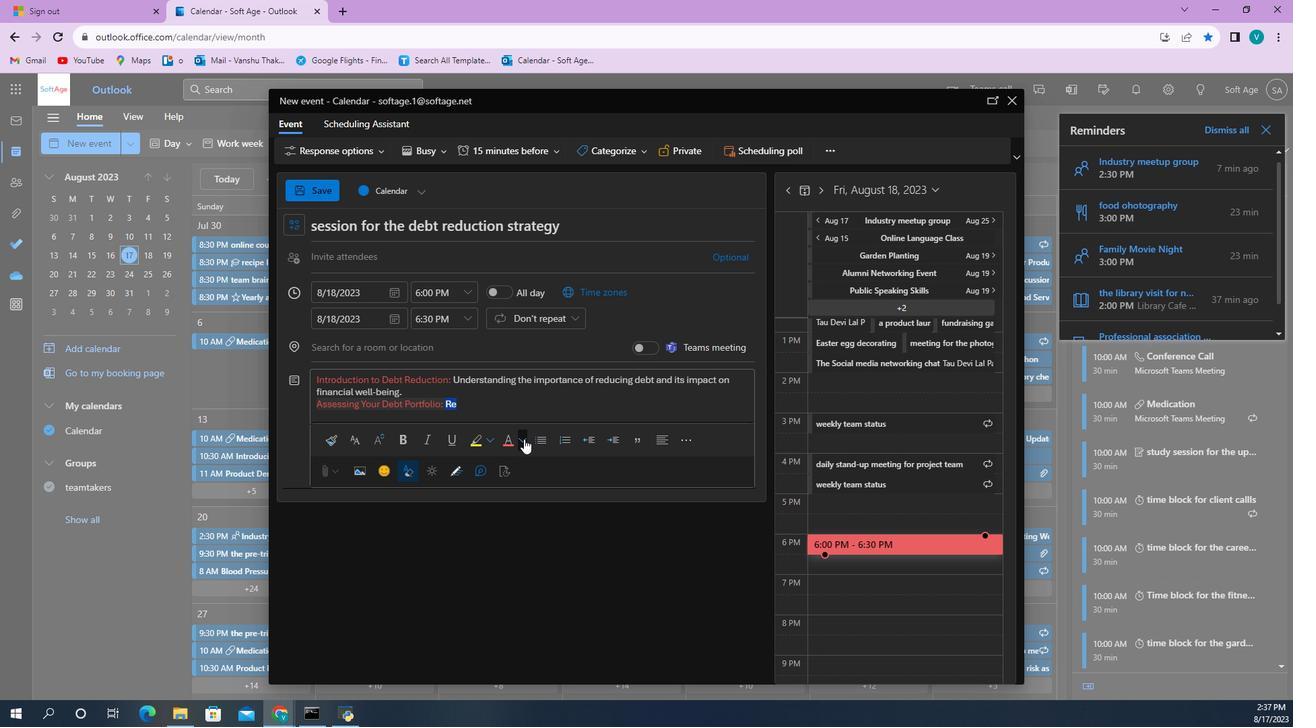 
Action: Mouse moved to (512, 439)
Screenshot: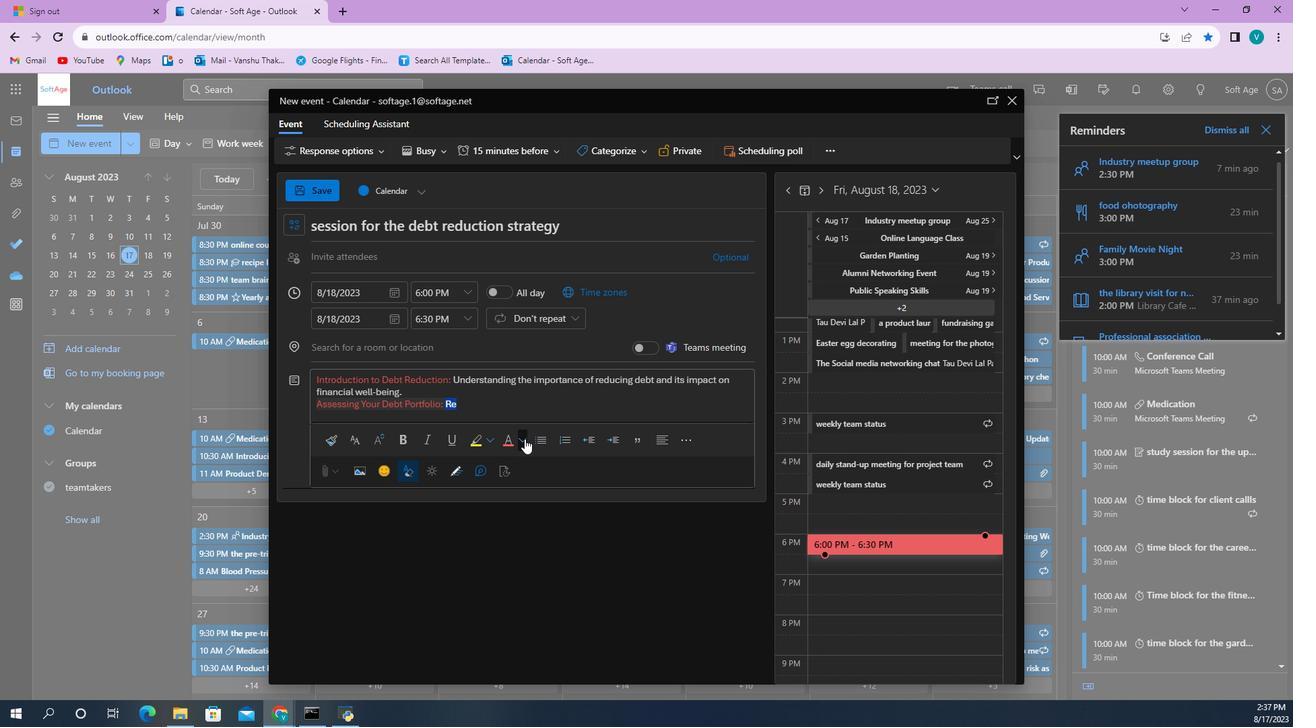 
Action: Mouse pressed left at (512, 439)
Screenshot: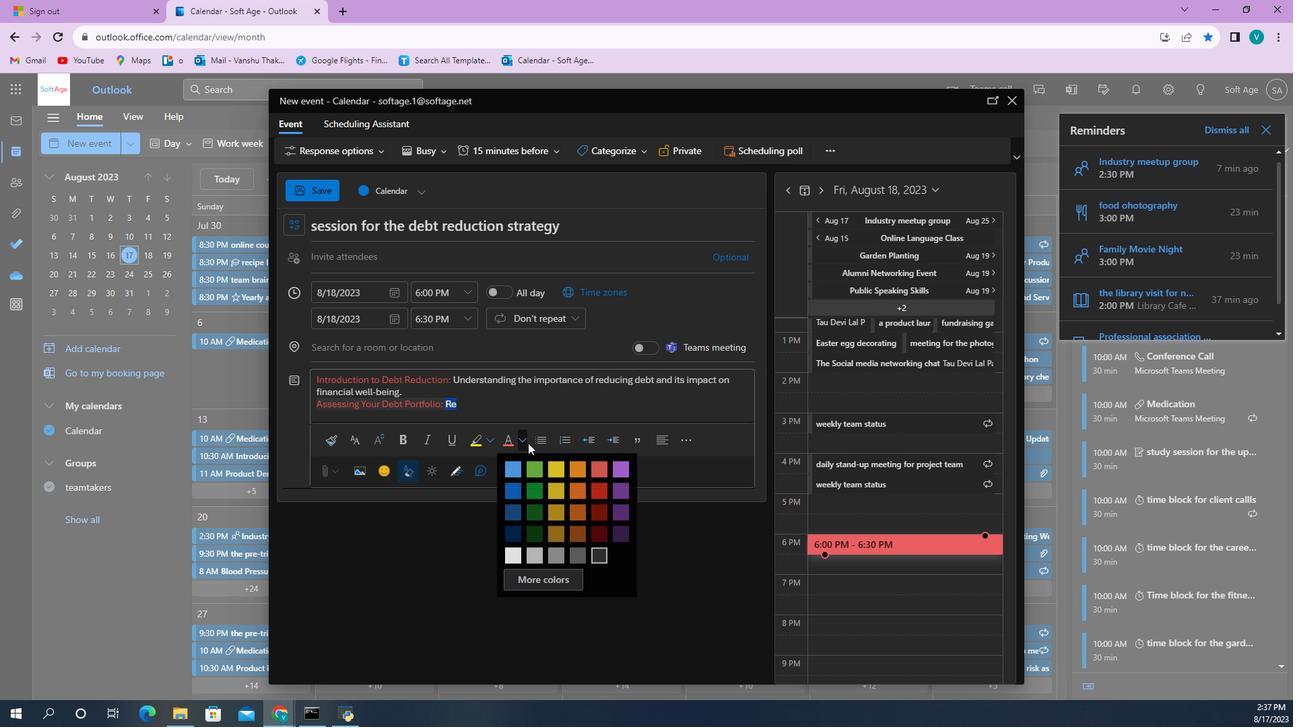 
Action: Mouse moved to (501, 569)
Screenshot: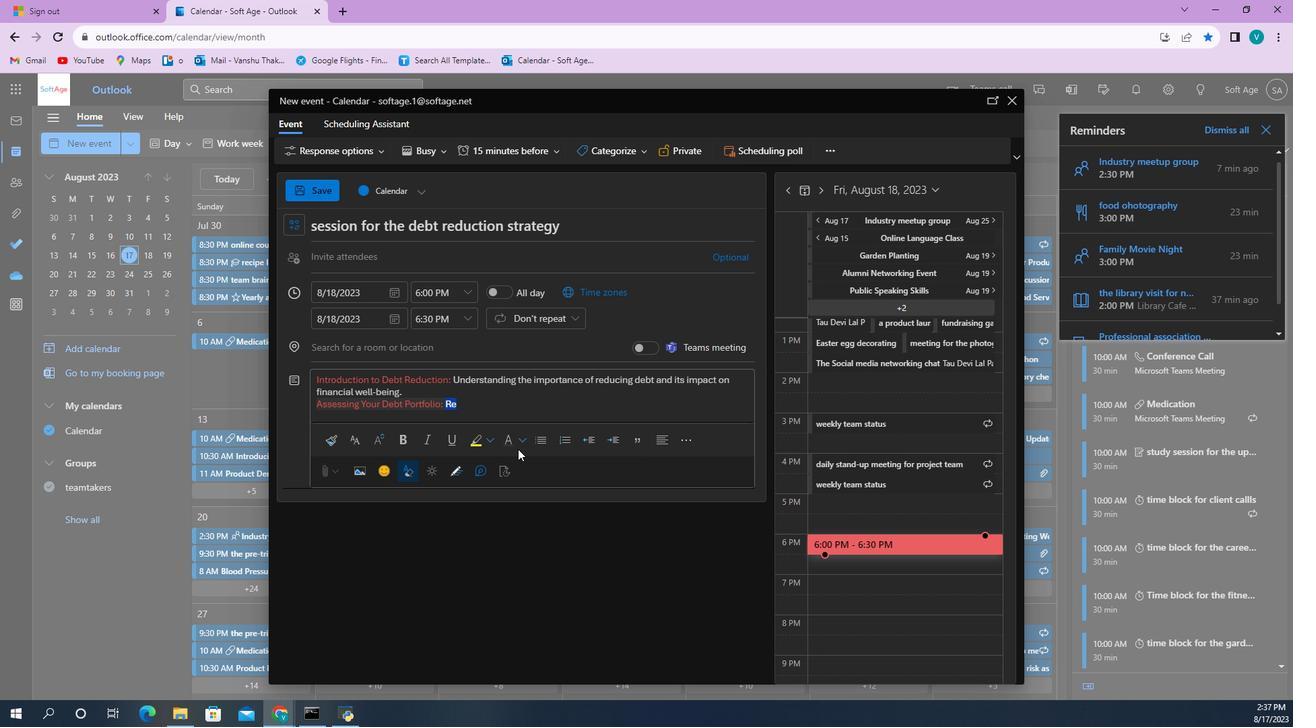 
Action: Mouse pressed left at (501, 569)
Screenshot: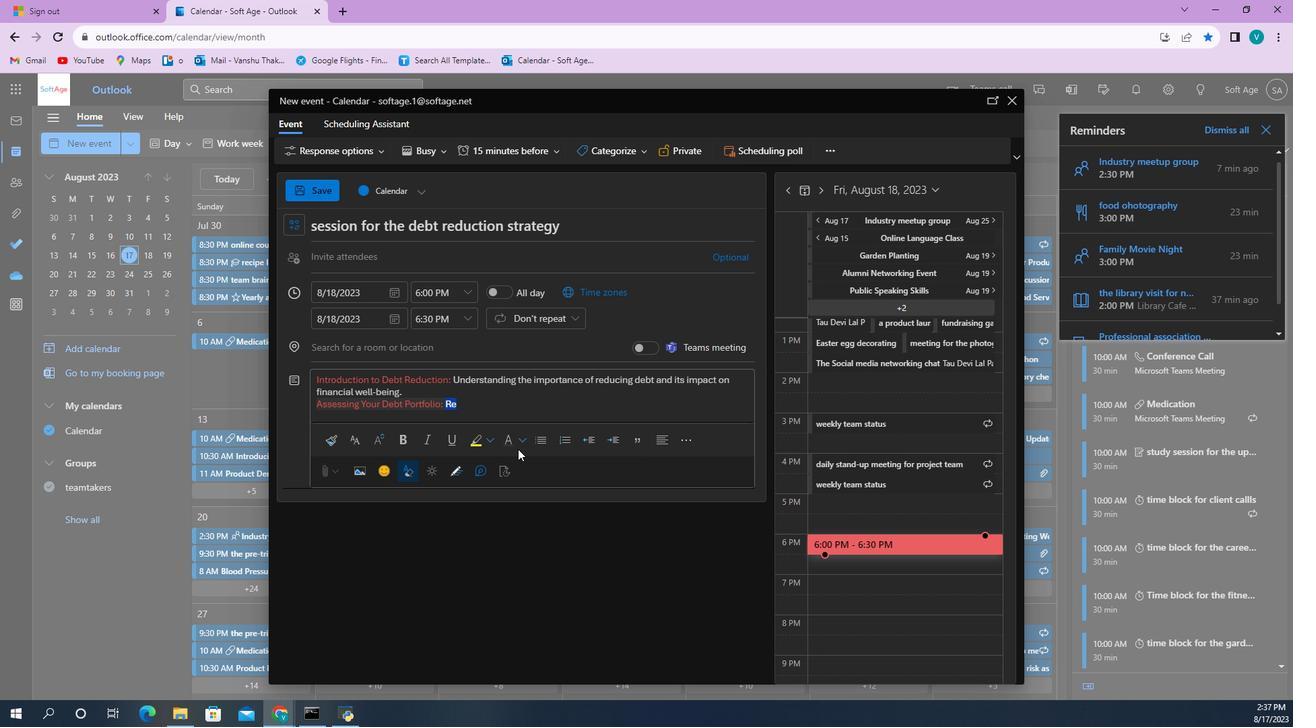 
Action: Mouse moved to (522, 401)
Screenshot: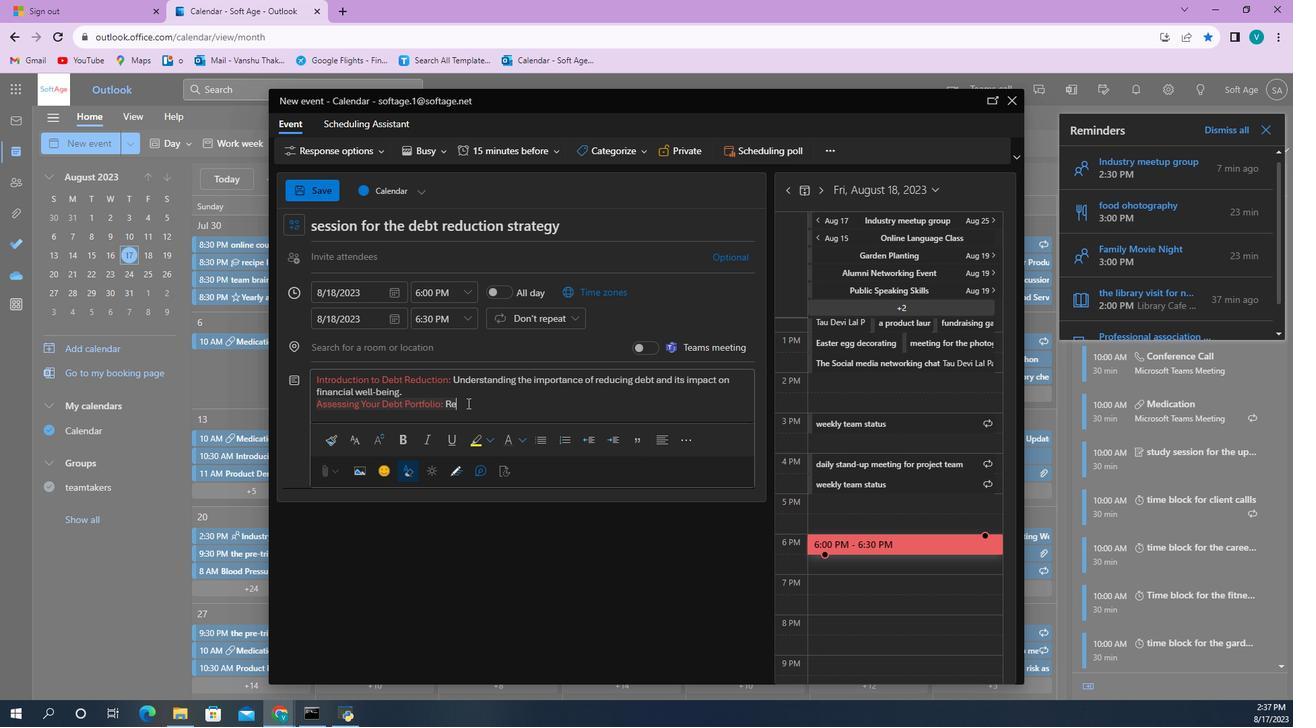 
Action: Mouse pressed left at (522, 401)
Screenshot: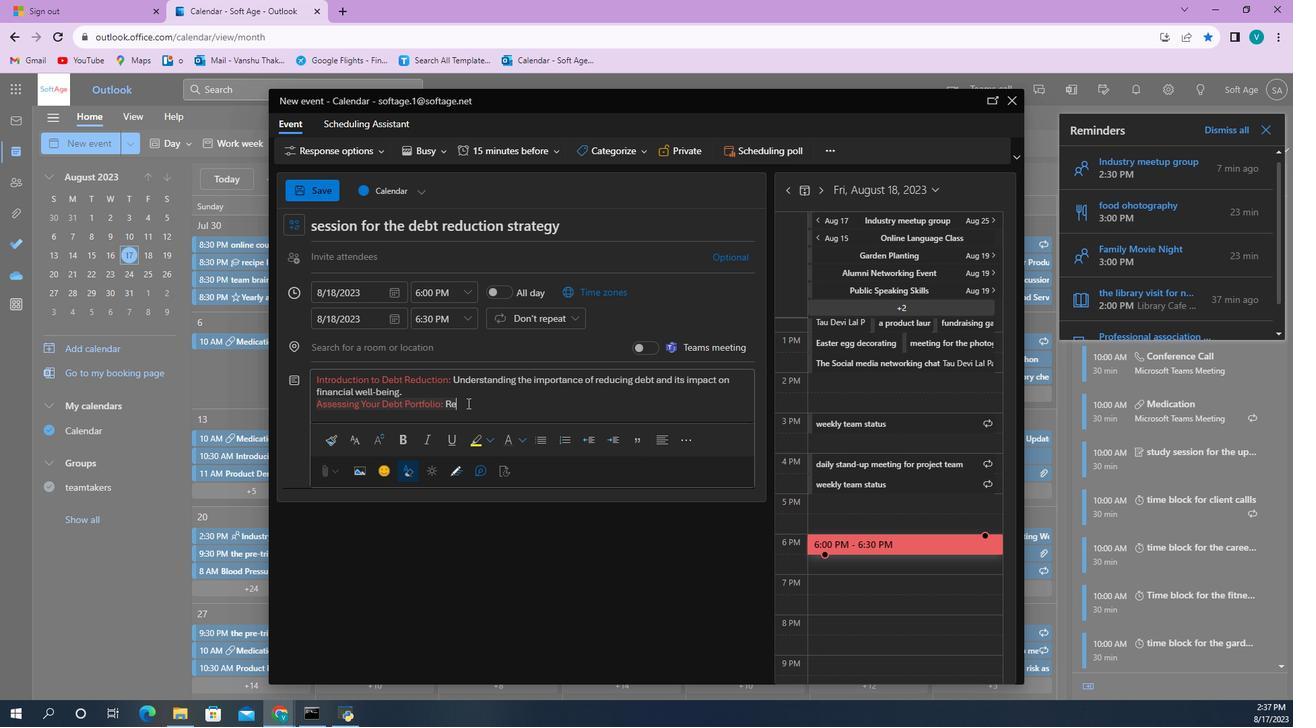 
Action: Key pressed viewing<Key.space>different<Key.space>types<Key.space>of<Key.space>debts,<Key.space>interest<Key.space>rates,<Key.space>and<Key.space>payment<Key.space>schedules.
Screenshot: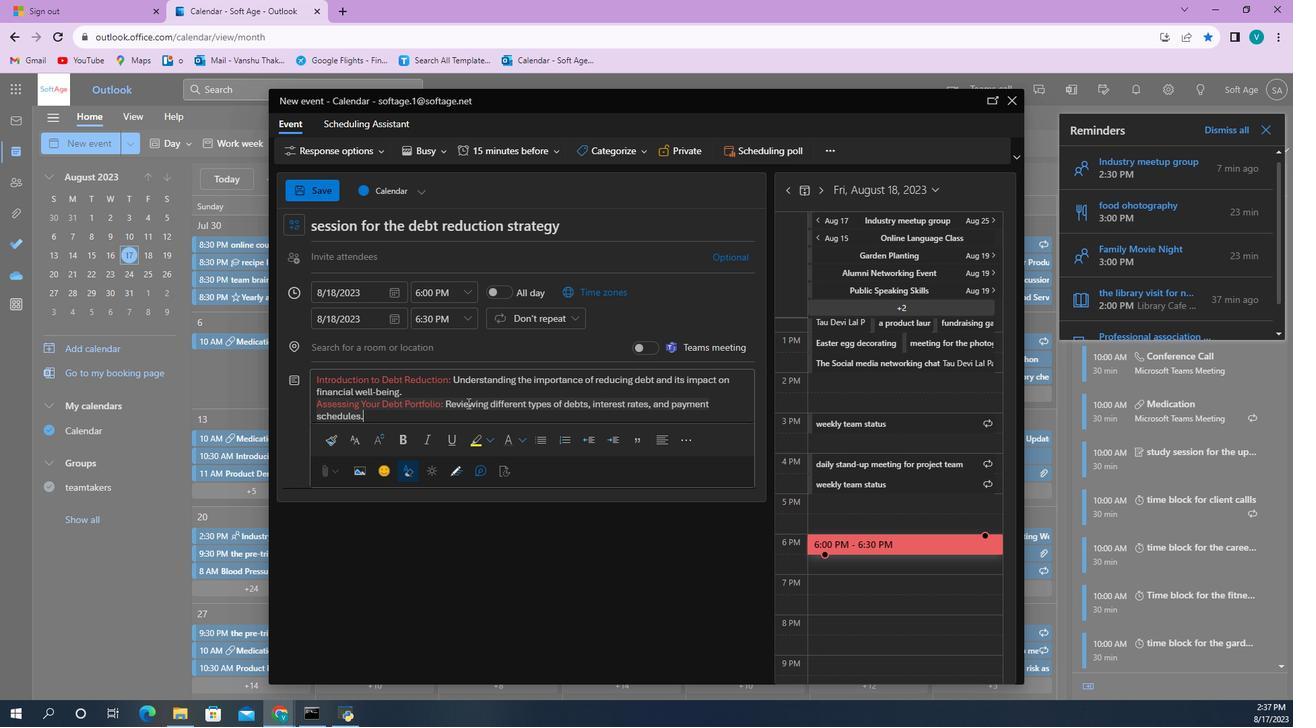 
Action: Mouse moved to (542, 174)
Screenshot: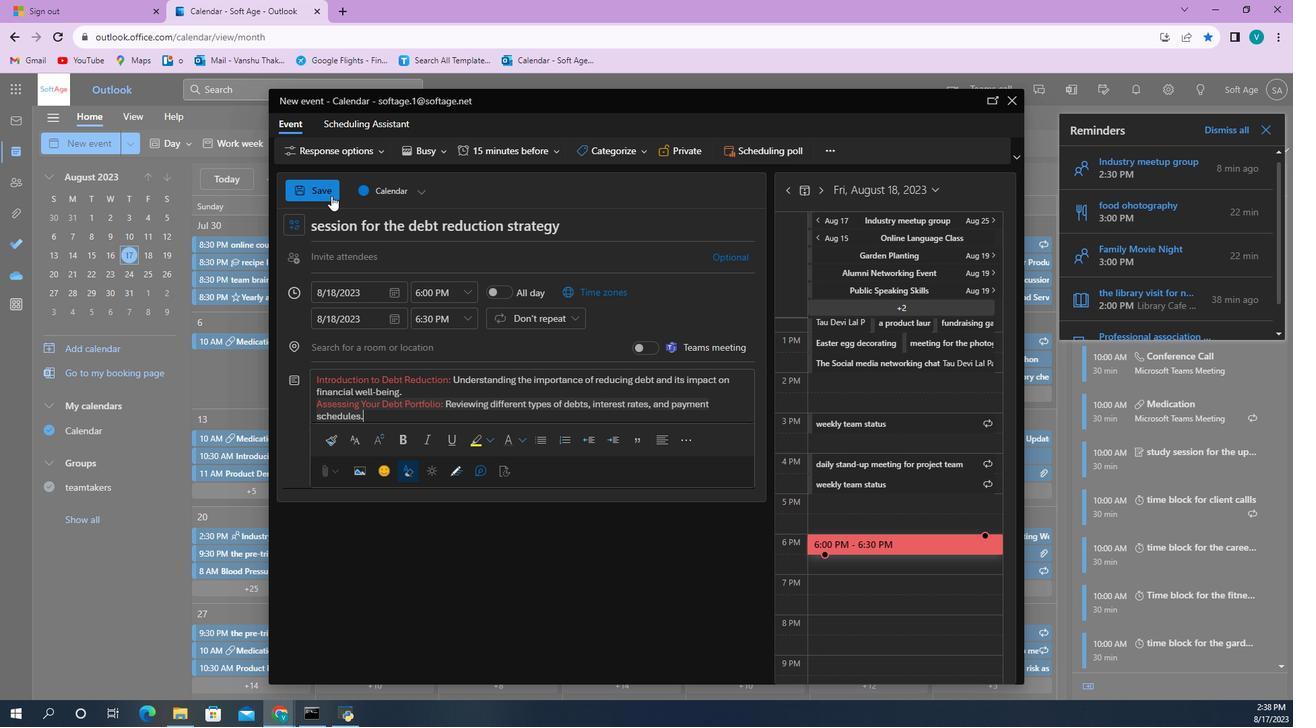 
Action: Mouse pressed left at (542, 174)
Screenshot: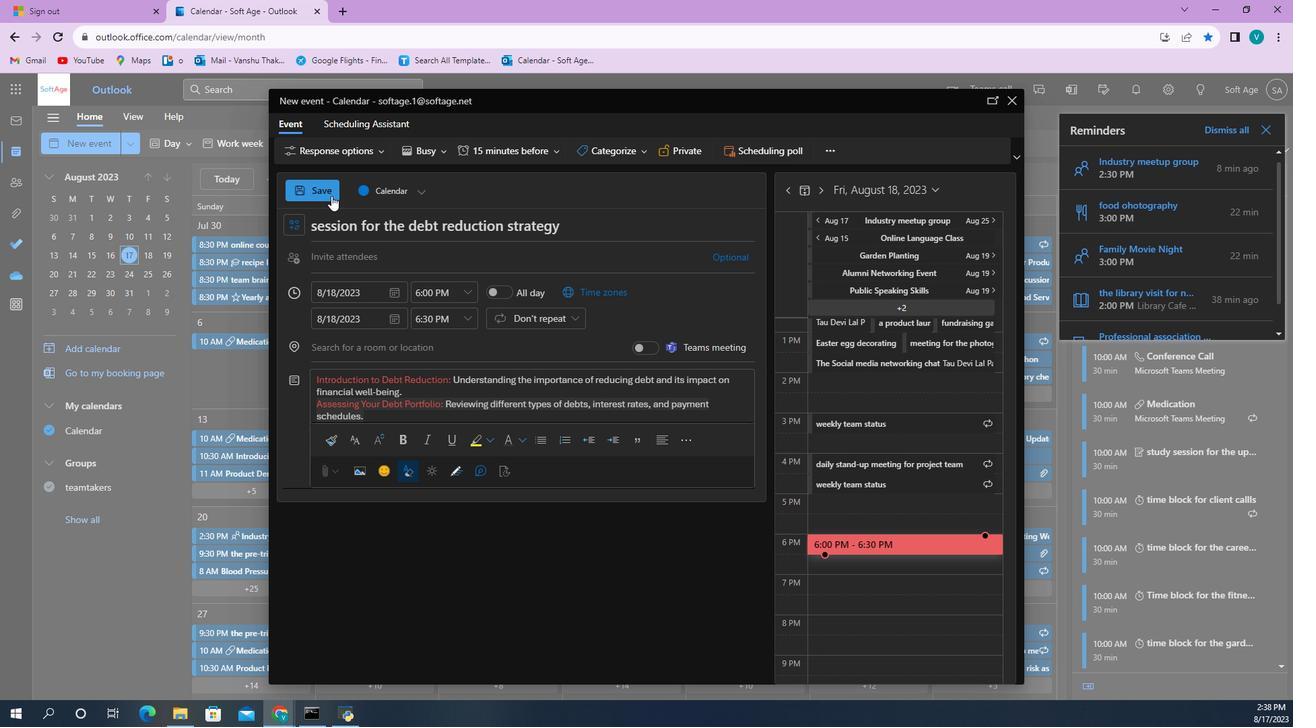 
Action: Mouse moved to (647, 481)
Screenshot: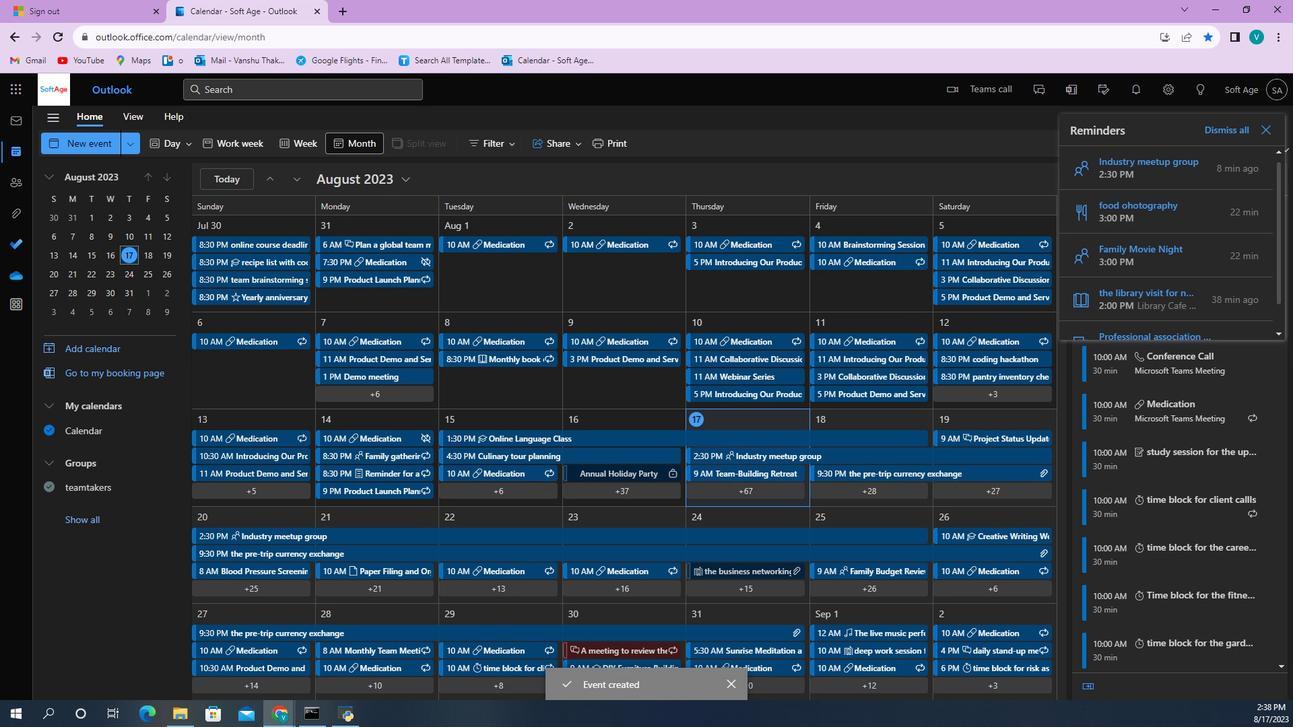
